 Task: Find connections with filter location Morales with filter topic #lawyeringwith filter profile language German with filter current company Reliance General Insurance with filter school Sri Venkateswara College of Engineering, Tirupati with filter industry Translation and Localization with filter service category Event Planning with filter keywords title Hotel Manager
Action: Mouse moved to (244, 306)
Screenshot: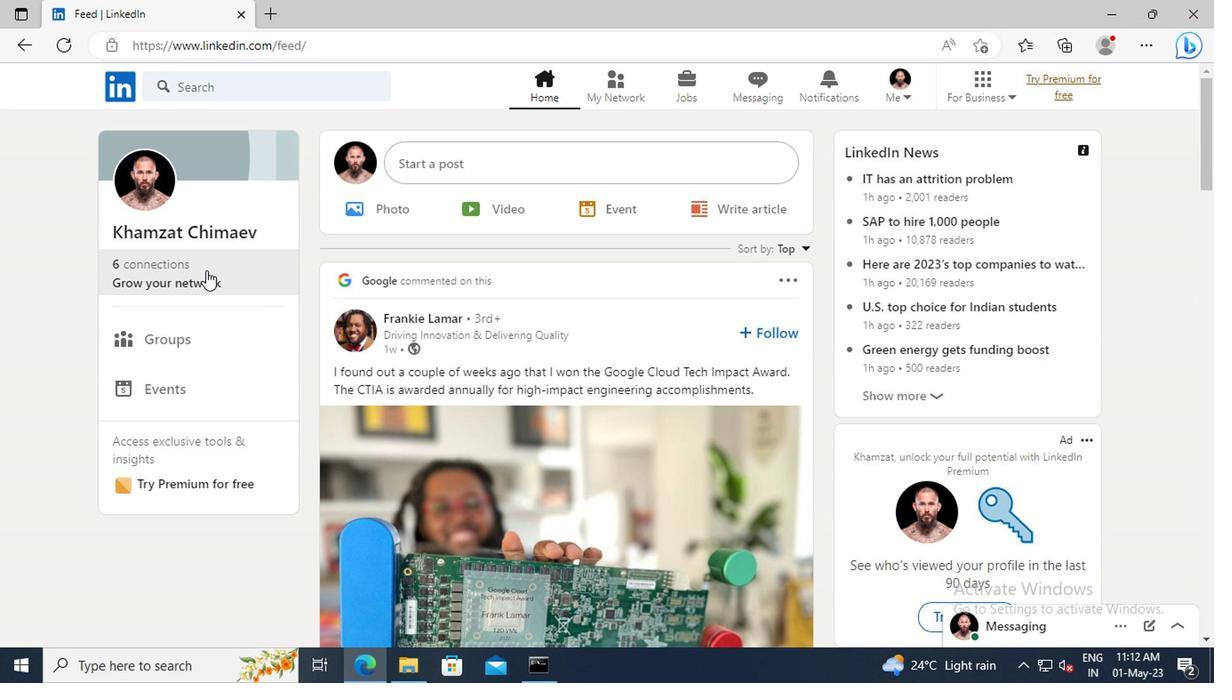 
Action: Mouse pressed left at (244, 306)
Screenshot: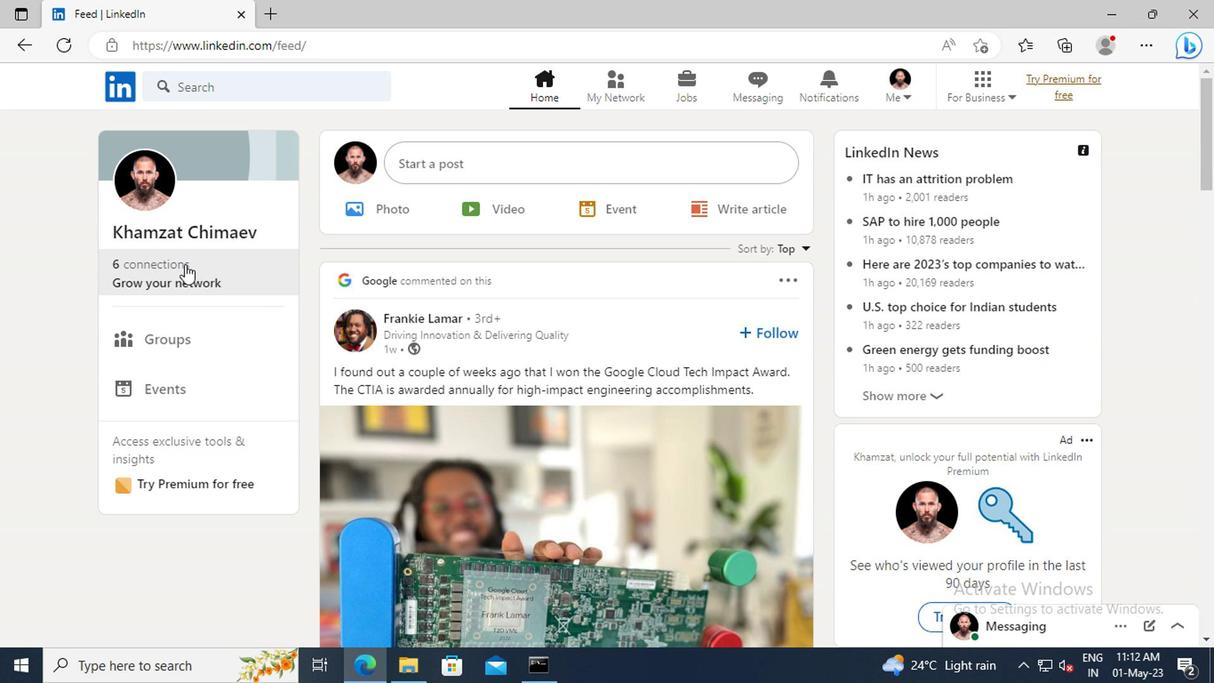 
Action: Mouse moved to (257, 254)
Screenshot: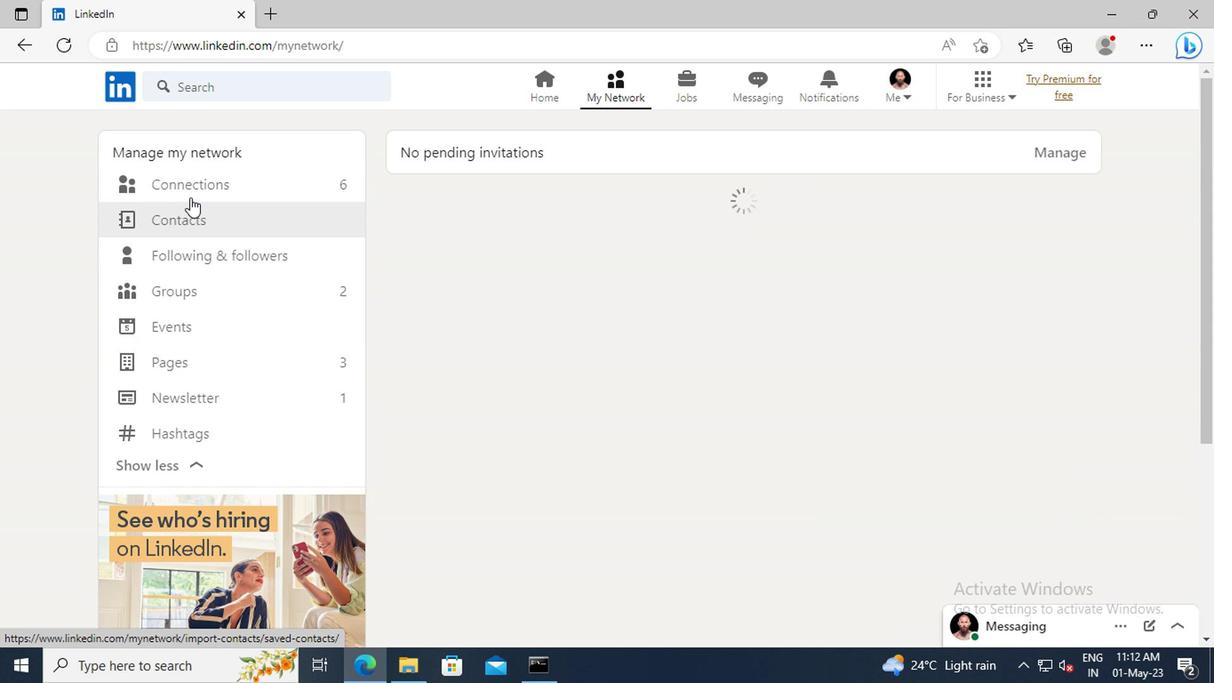 
Action: Mouse pressed left at (257, 254)
Screenshot: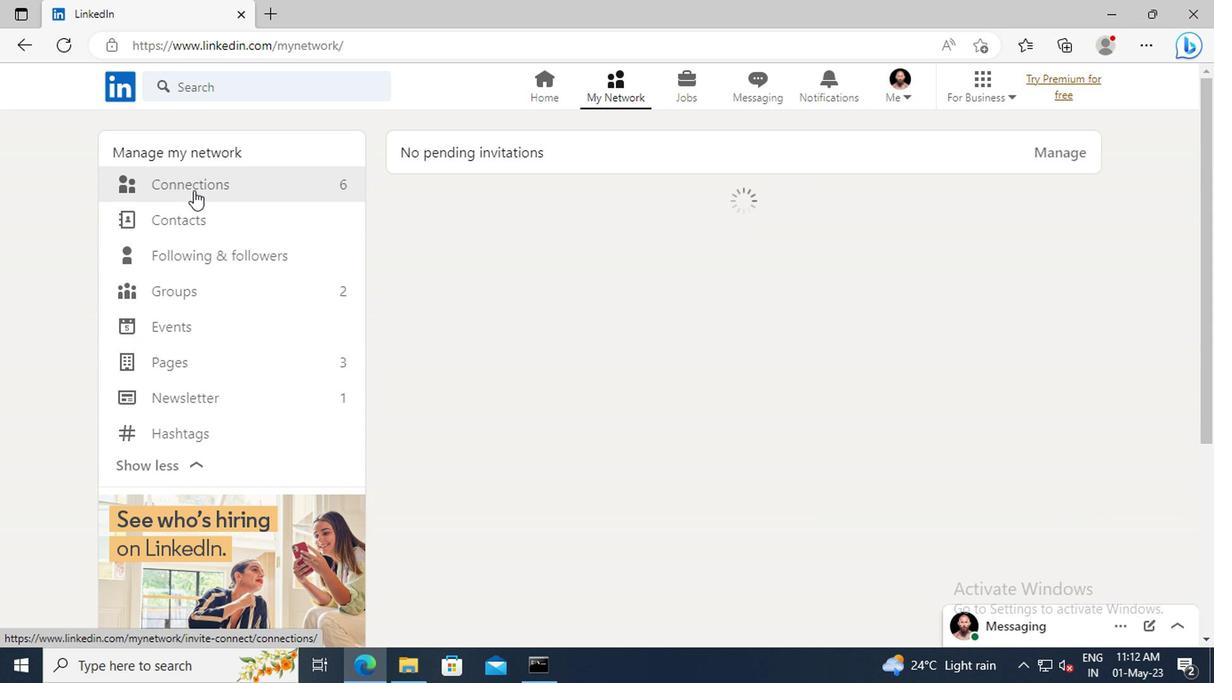 
Action: Mouse moved to (628, 254)
Screenshot: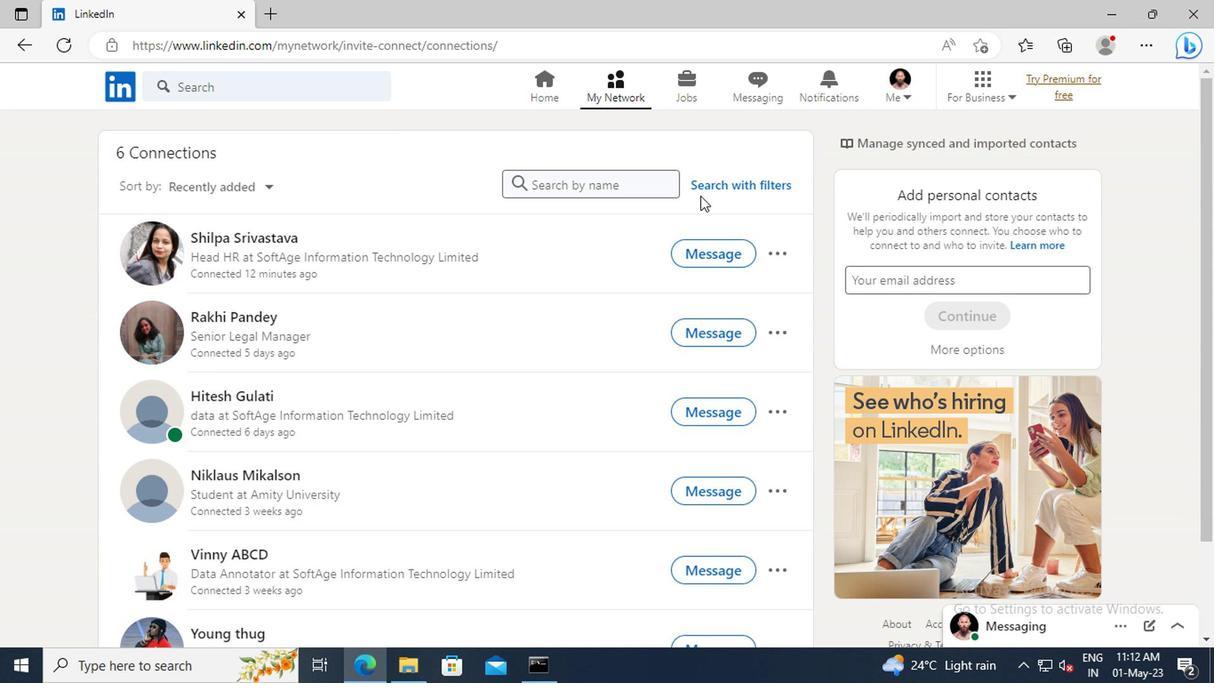 
Action: Mouse pressed left at (628, 254)
Screenshot: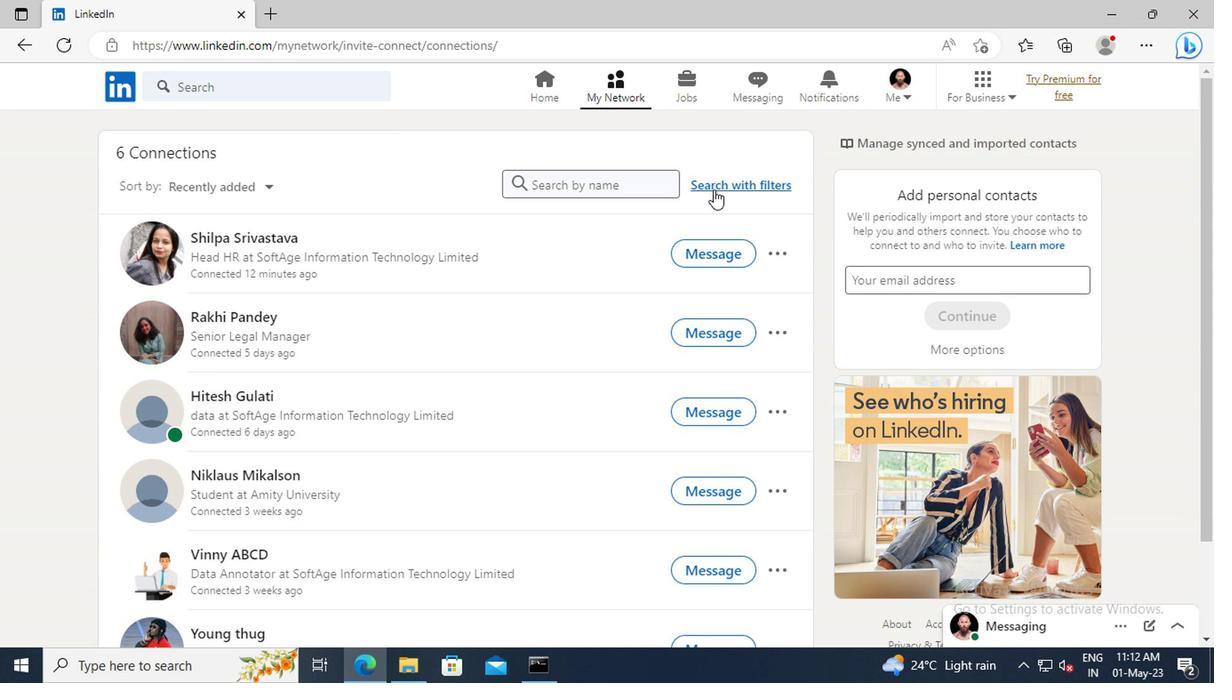 
Action: Mouse moved to (600, 220)
Screenshot: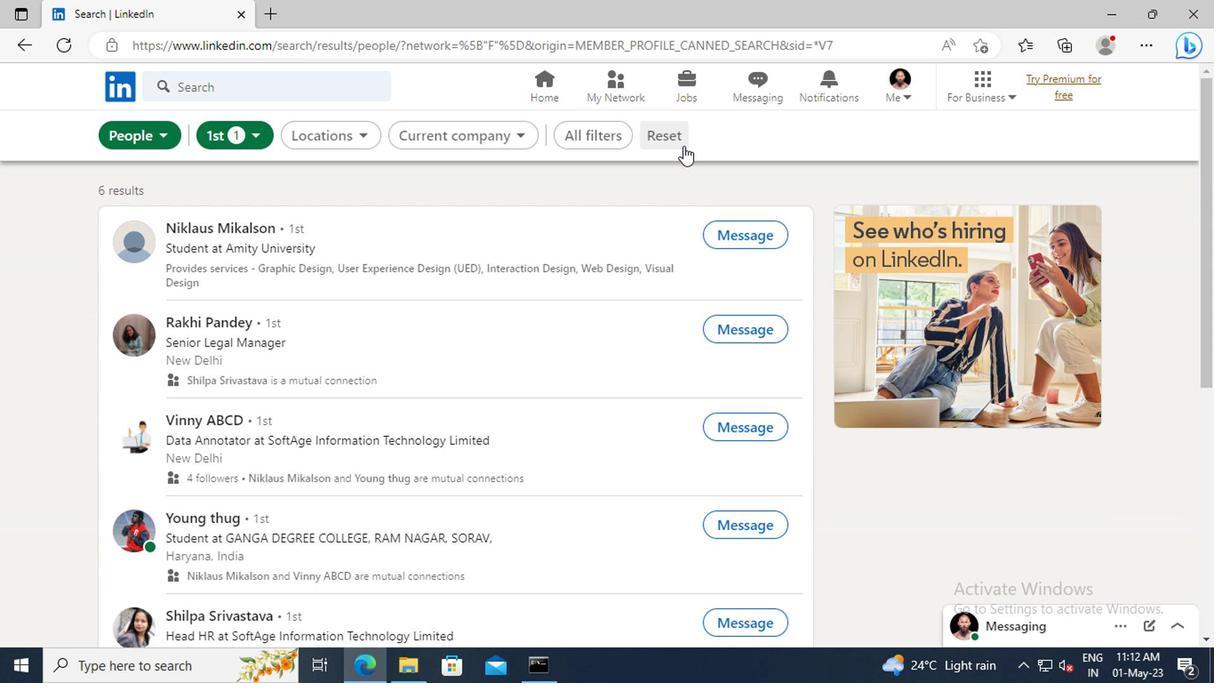 
Action: Mouse pressed left at (600, 220)
Screenshot: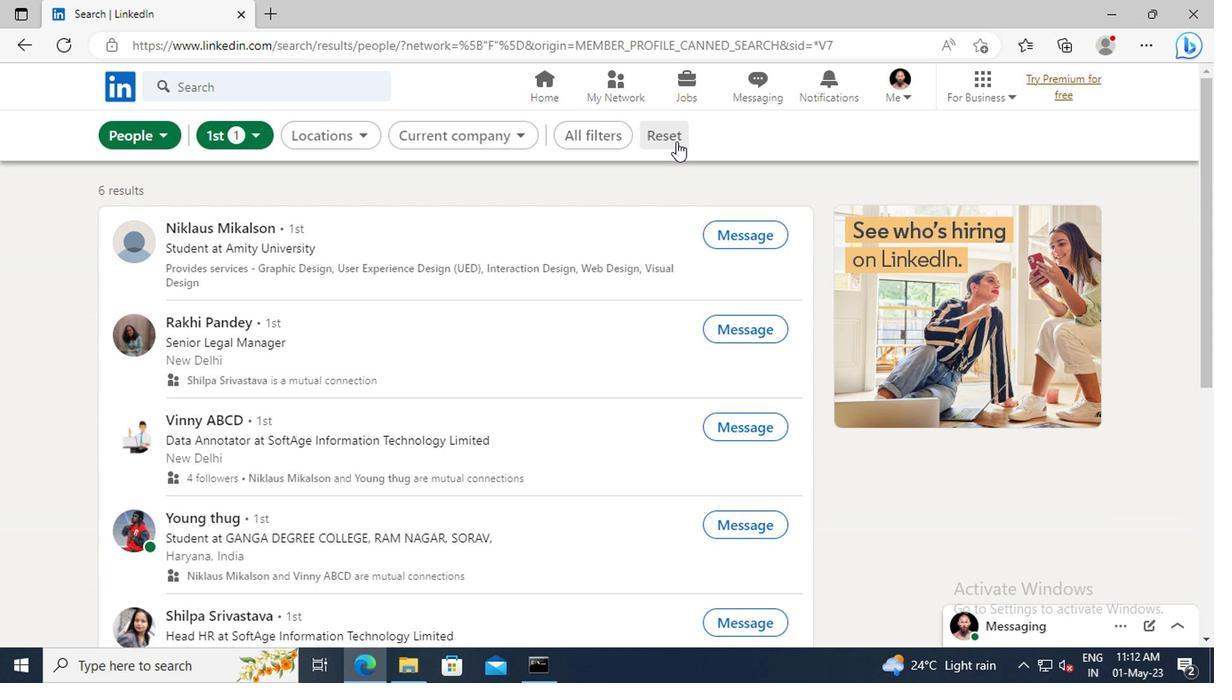 
Action: Mouse moved to (571, 217)
Screenshot: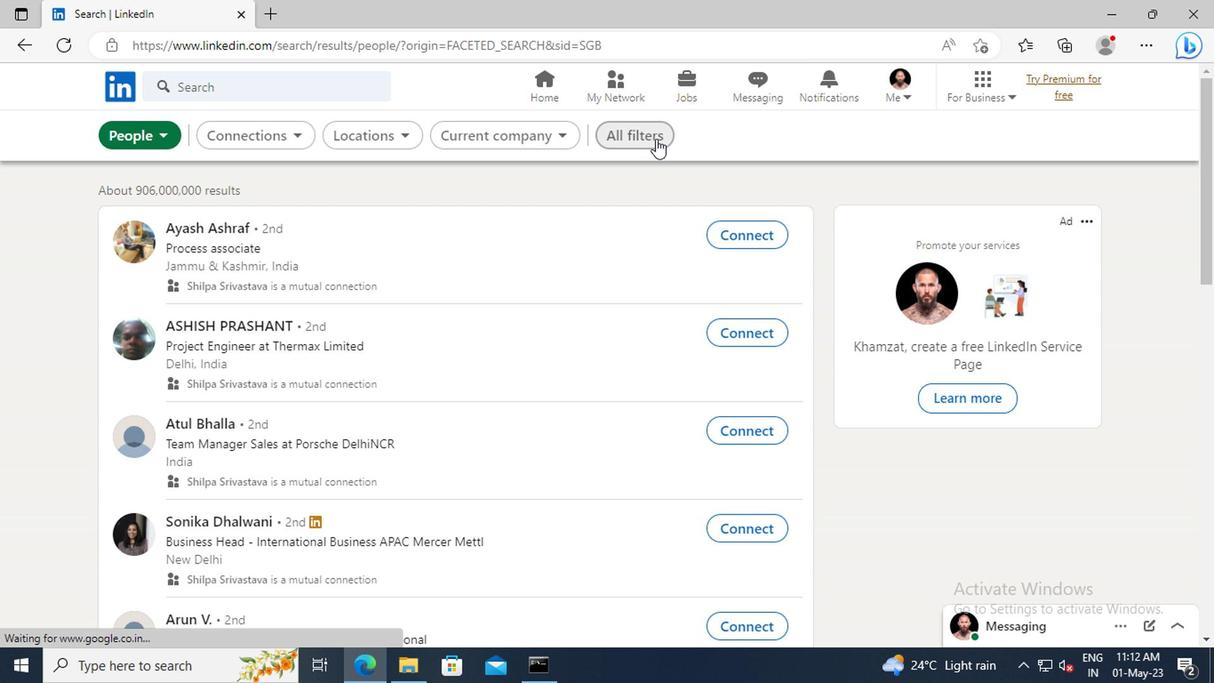 
Action: Mouse pressed left at (571, 217)
Screenshot: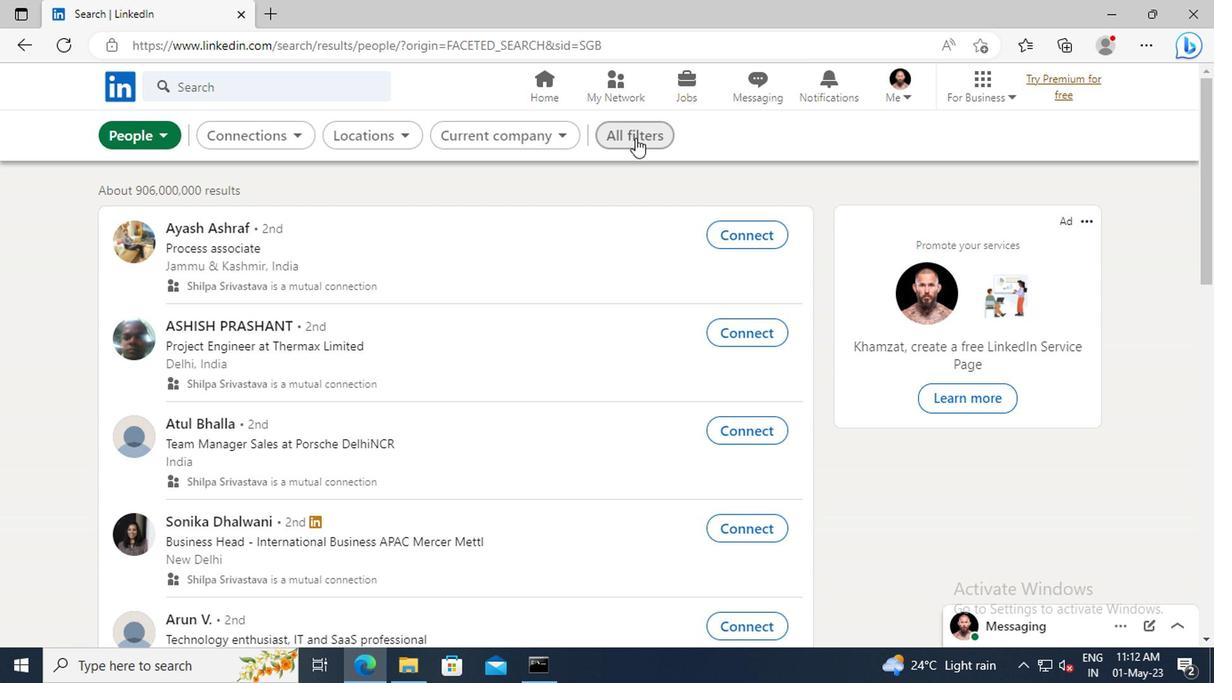 
Action: Mouse moved to (803, 308)
Screenshot: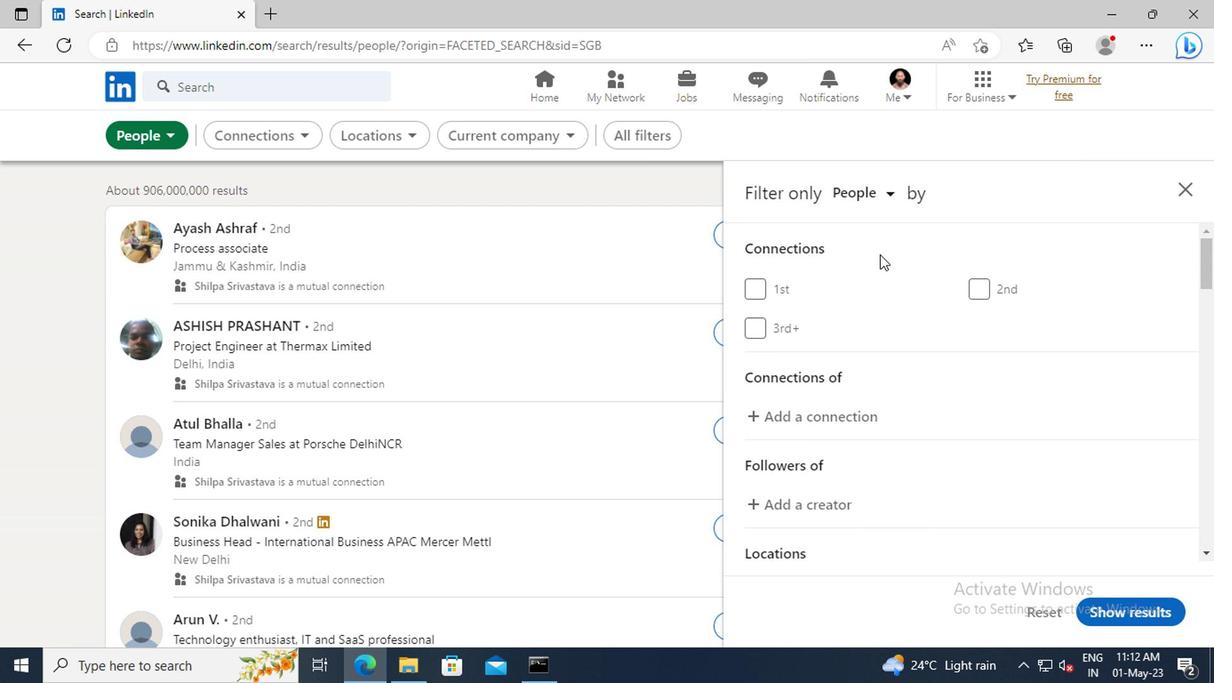 
Action: Mouse scrolled (803, 308) with delta (0, 0)
Screenshot: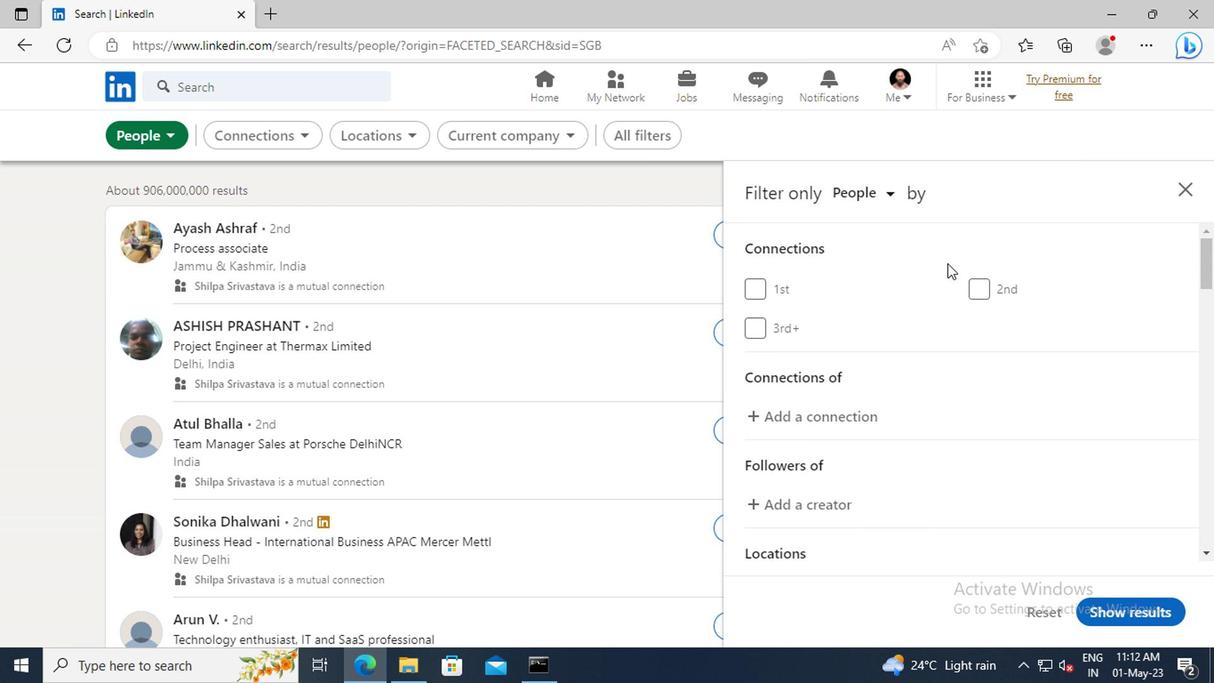
Action: Mouse scrolled (803, 308) with delta (0, 0)
Screenshot: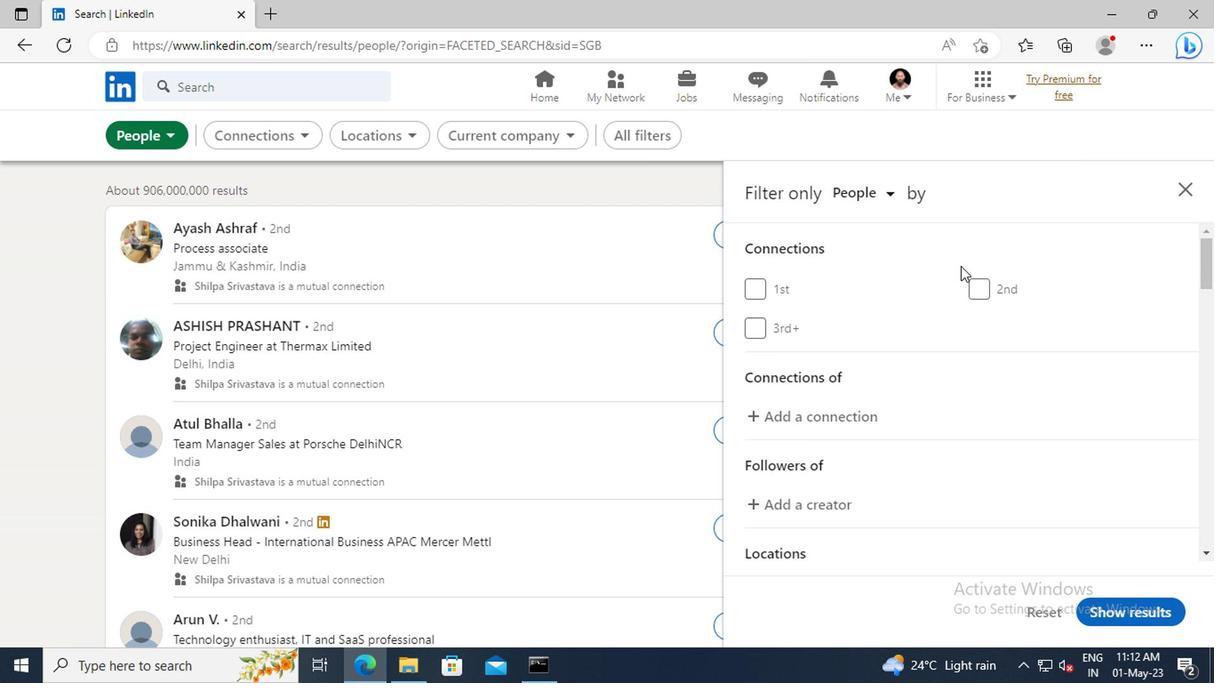 
Action: Mouse scrolled (803, 308) with delta (0, 0)
Screenshot: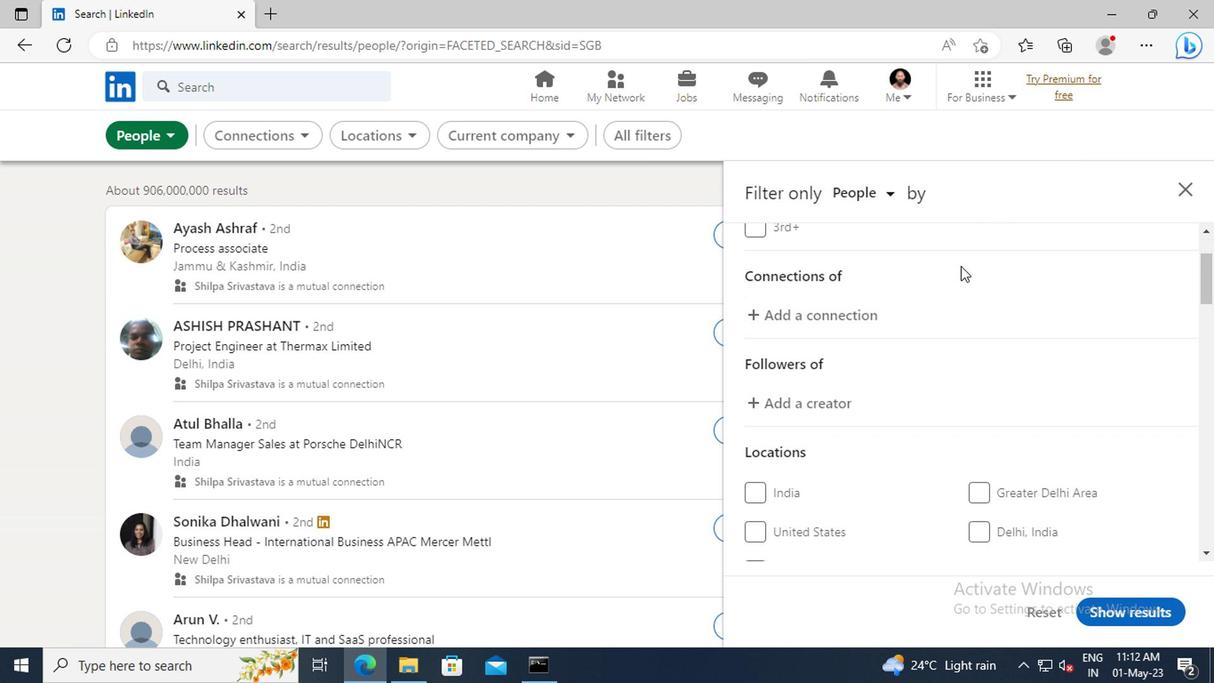 
Action: Mouse scrolled (803, 308) with delta (0, 0)
Screenshot: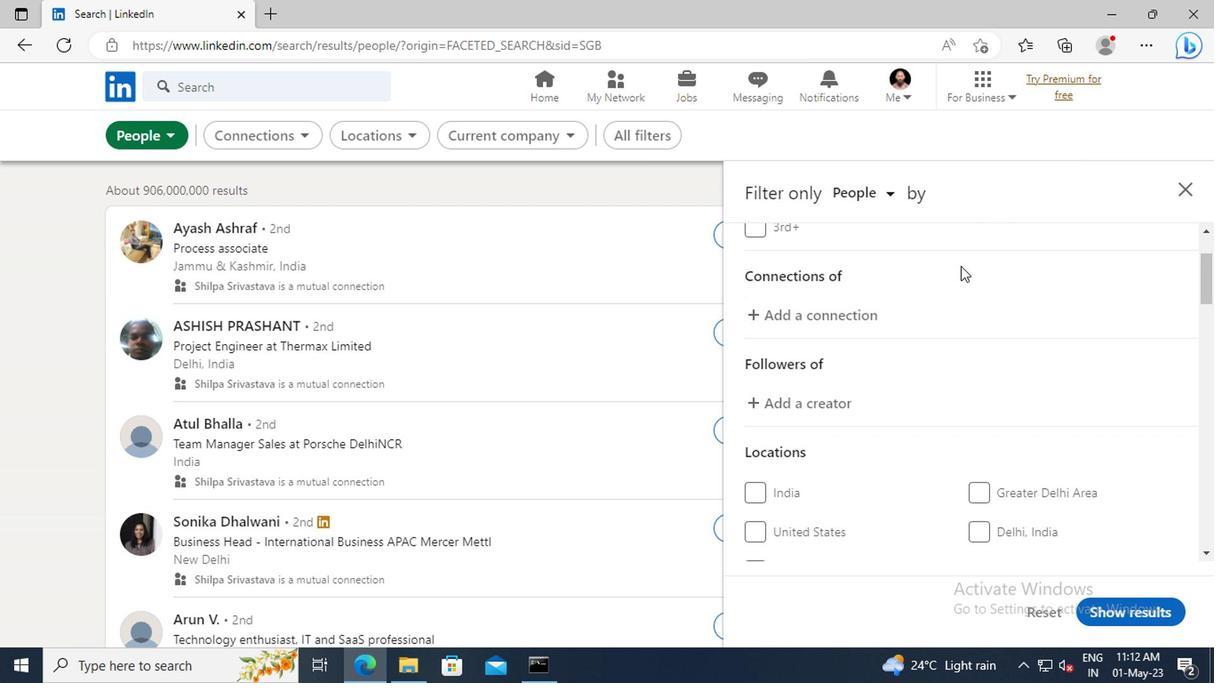 
Action: Mouse scrolled (803, 308) with delta (0, 0)
Screenshot: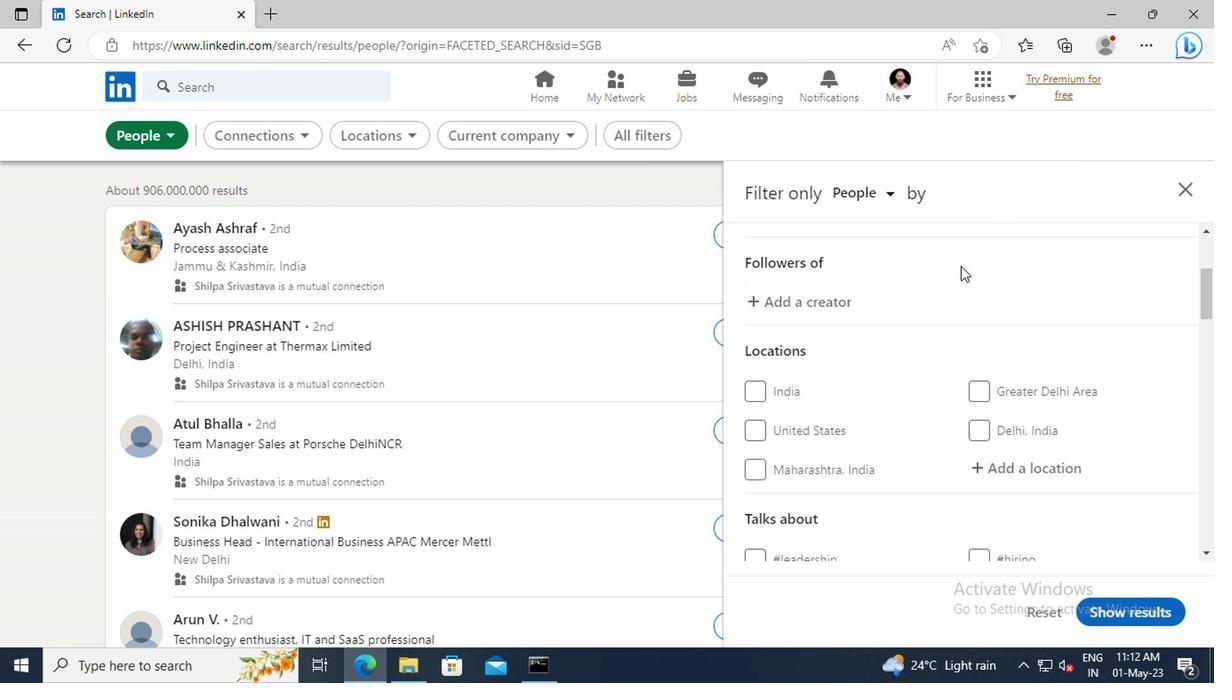 
Action: Mouse scrolled (803, 308) with delta (0, 0)
Screenshot: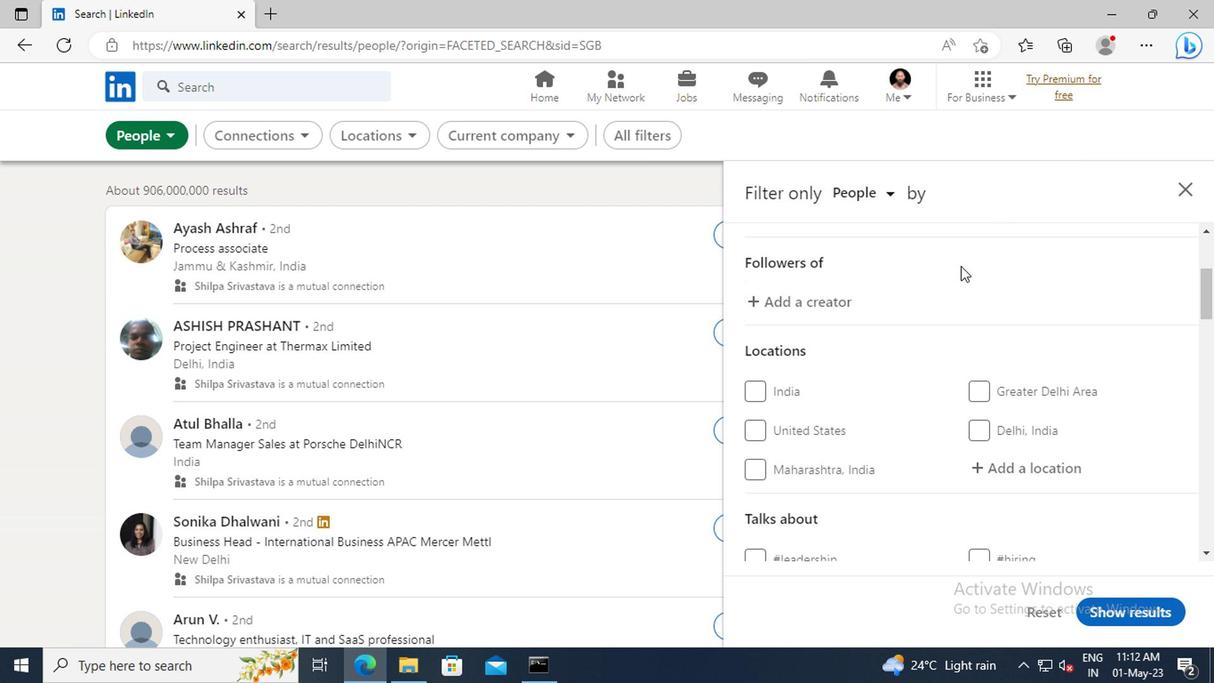 
Action: Mouse moved to (815, 378)
Screenshot: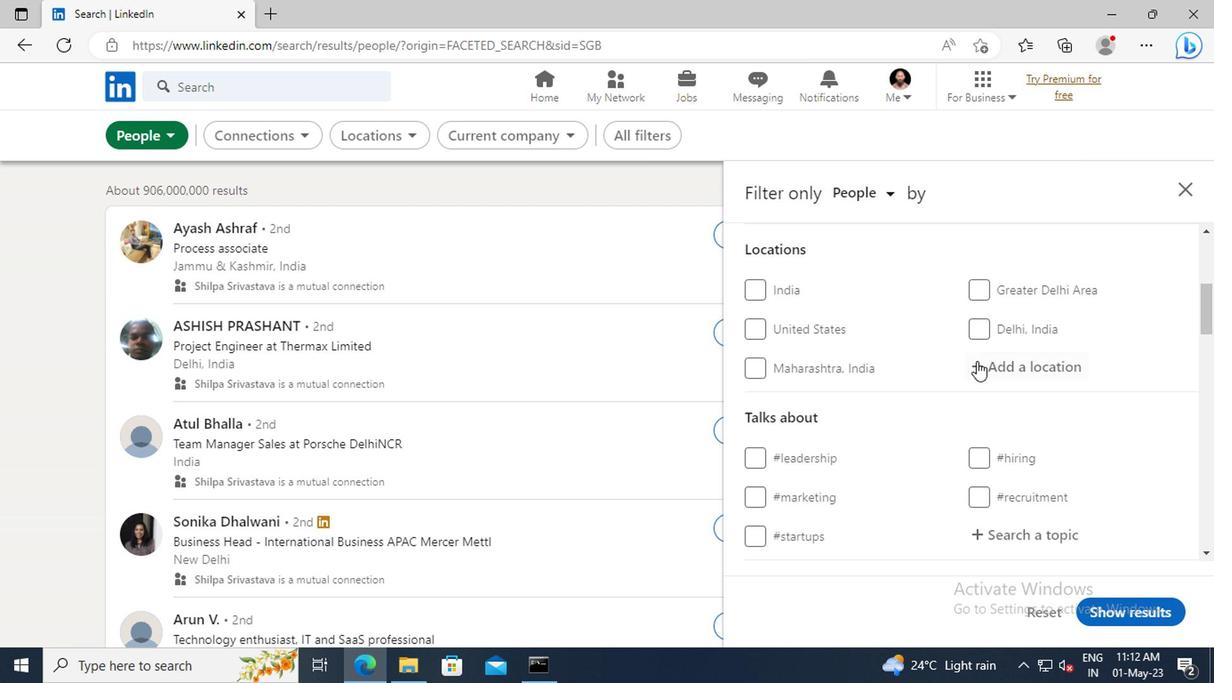 
Action: Mouse pressed left at (815, 378)
Screenshot: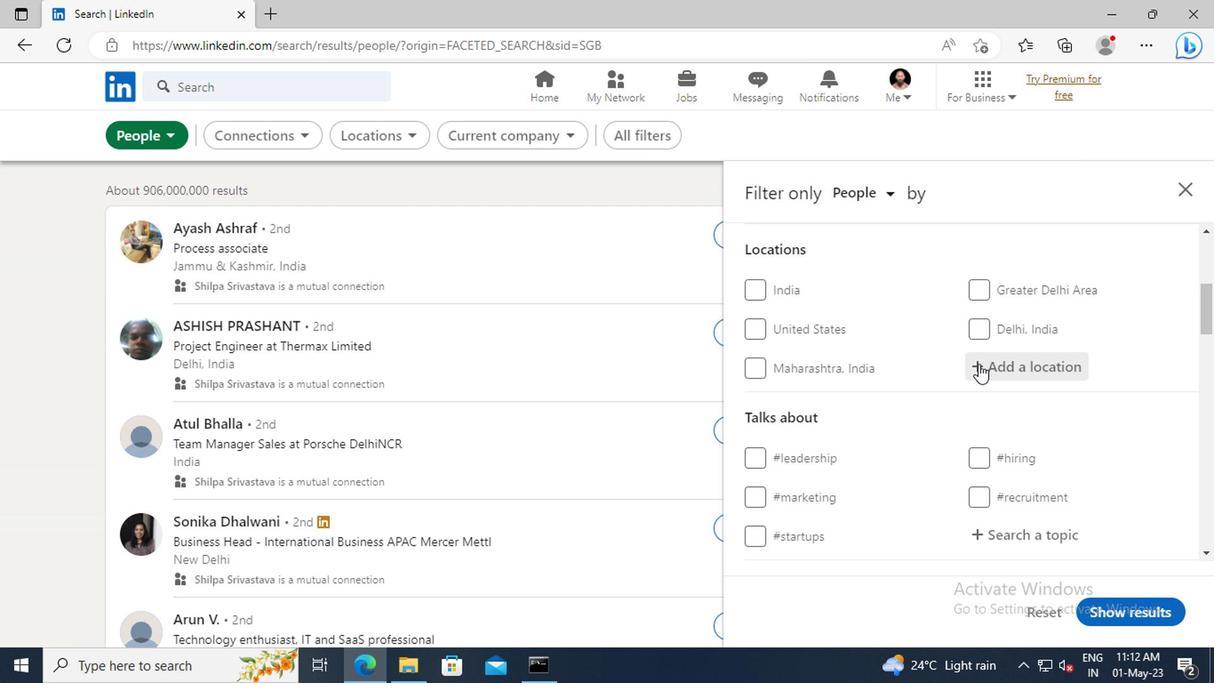 
Action: Key pressed <Key.shift>MORALES
Screenshot: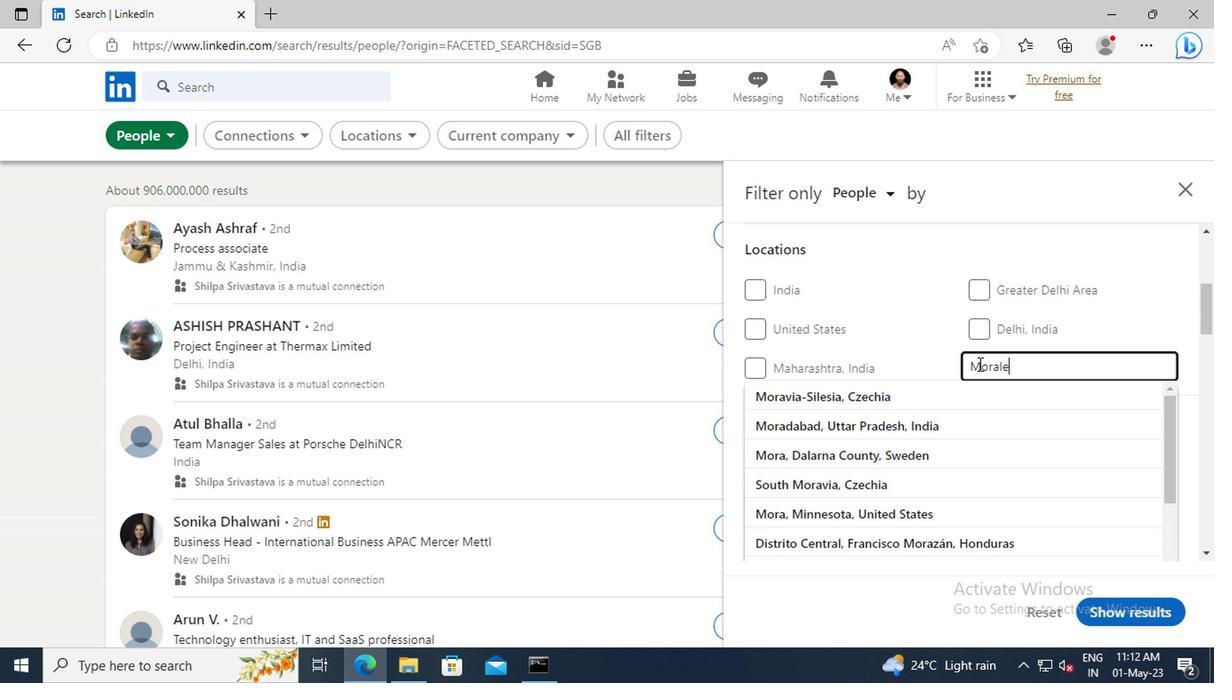 
Action: Mouse moved to (819, 395)
Screenshot: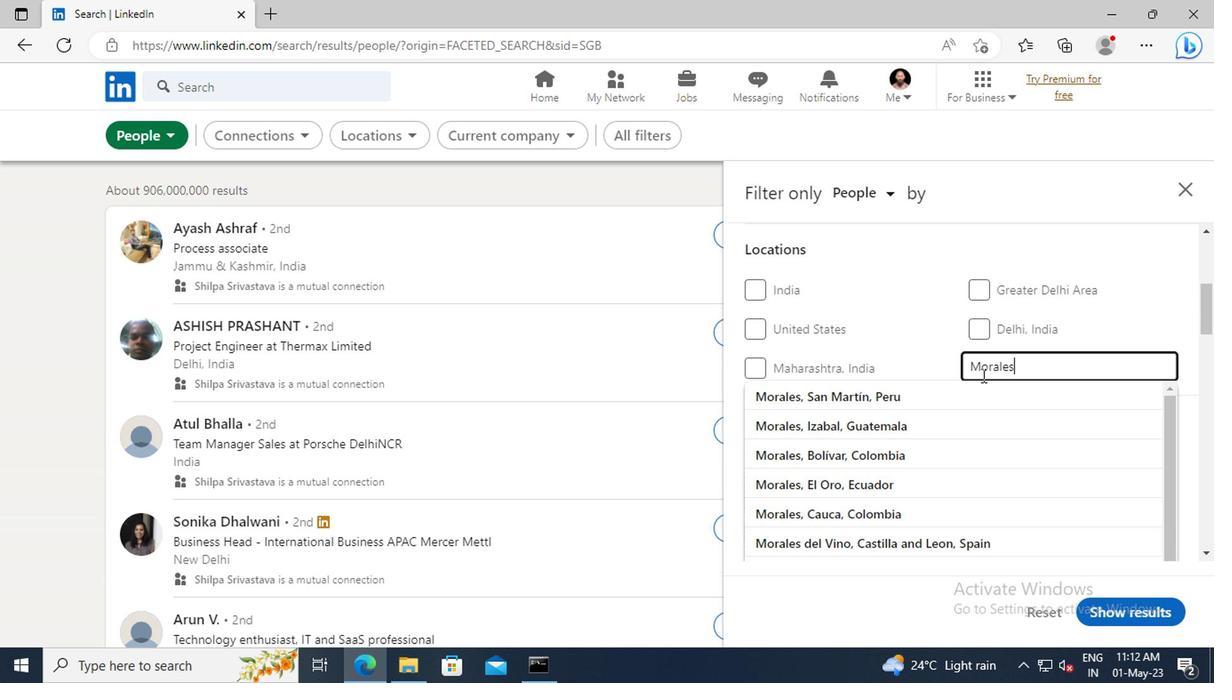 
Action: Mouse pressed left at (819, 395)
Screenshot: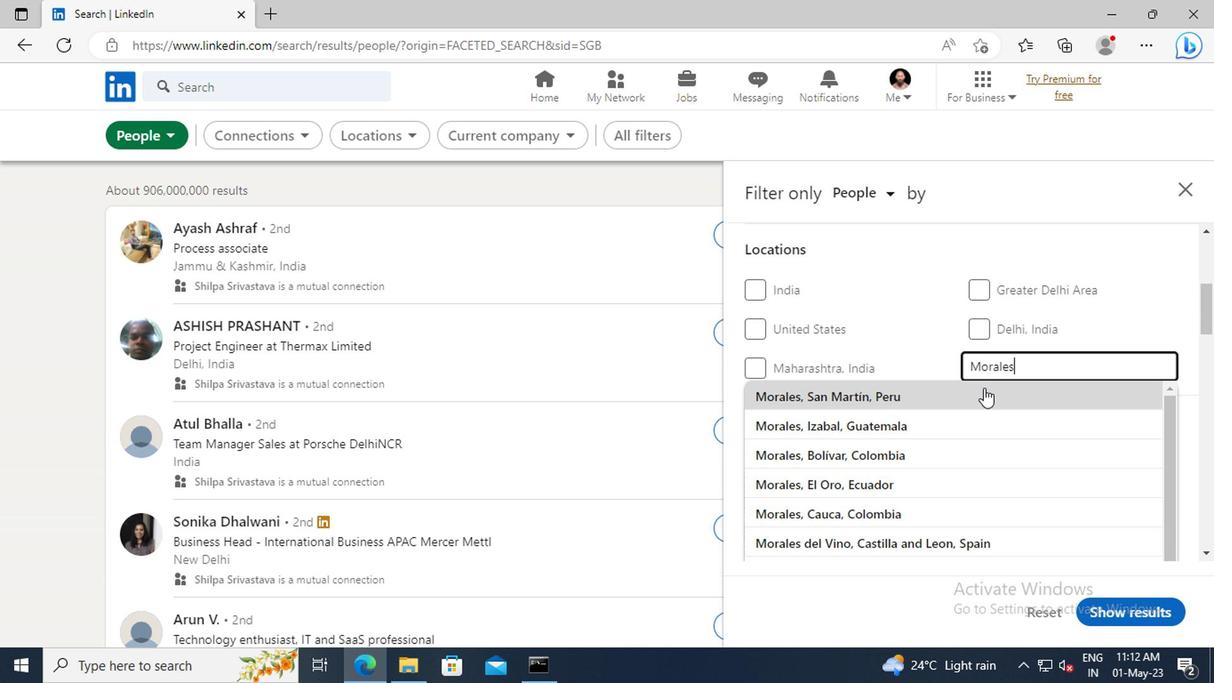 
Action: Mouse scrolled (819, 394) with delta (0, 0)
Screenshot: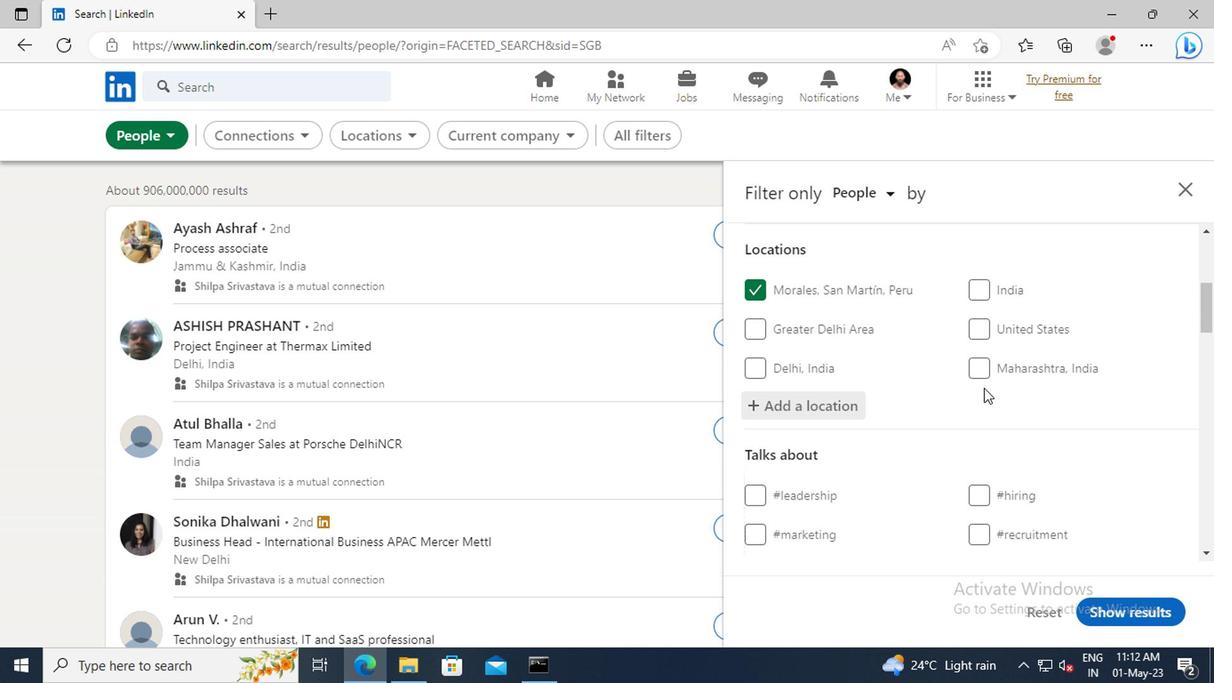
Action: Mouse scrolled (819, 394) with delta (0, 0)
Screenshot: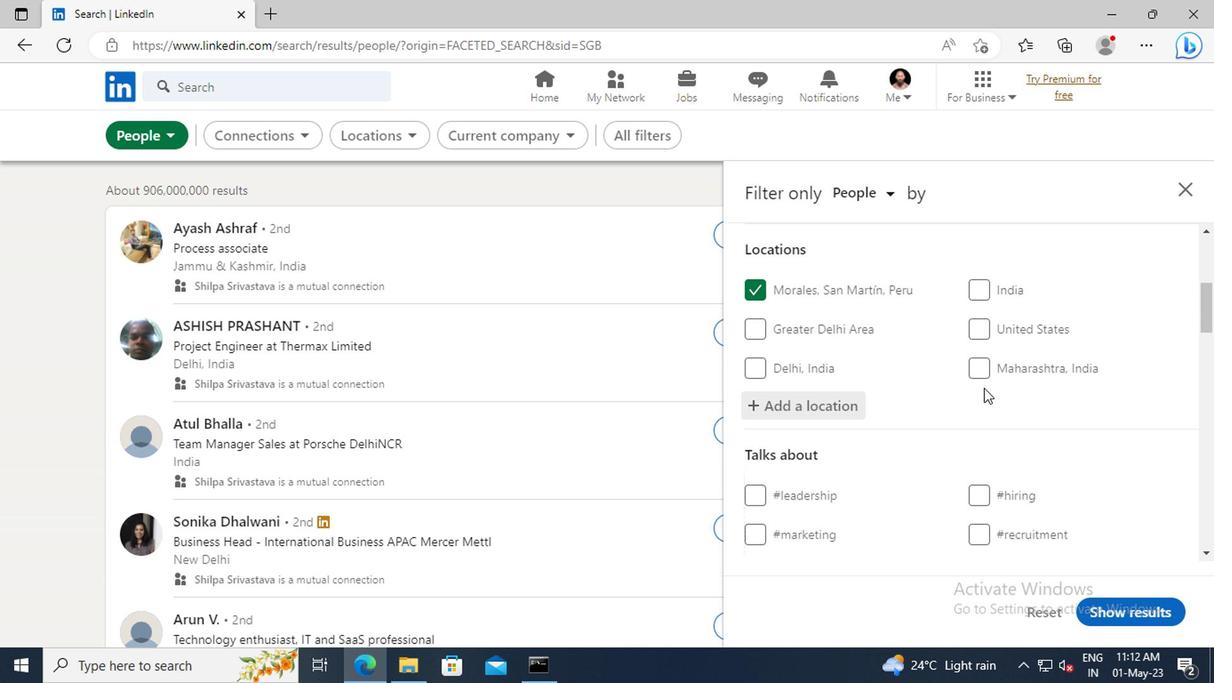 
Action: Mouse moved to (820, 385)
Screenshot: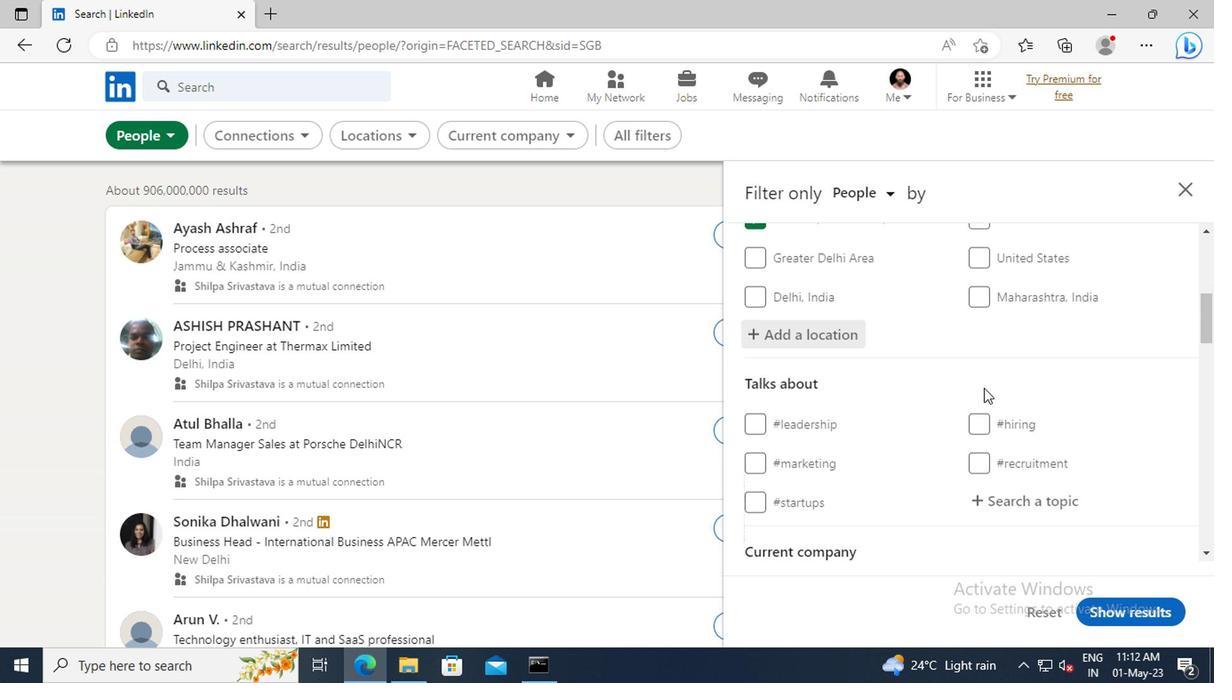 
Action: Mouse scrolled (820, 385) with delta (0, 0)
Screenshot: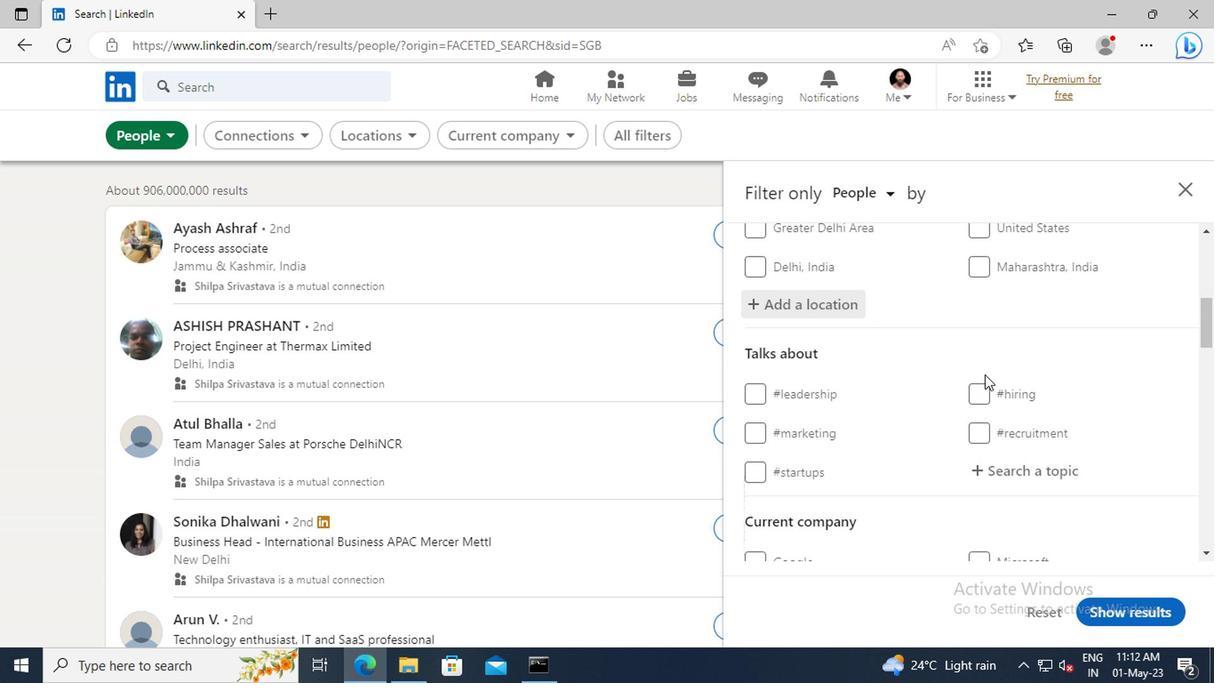 
Action: Mouse scrolled (820, 385) with delta (0, 0)
Screenshot: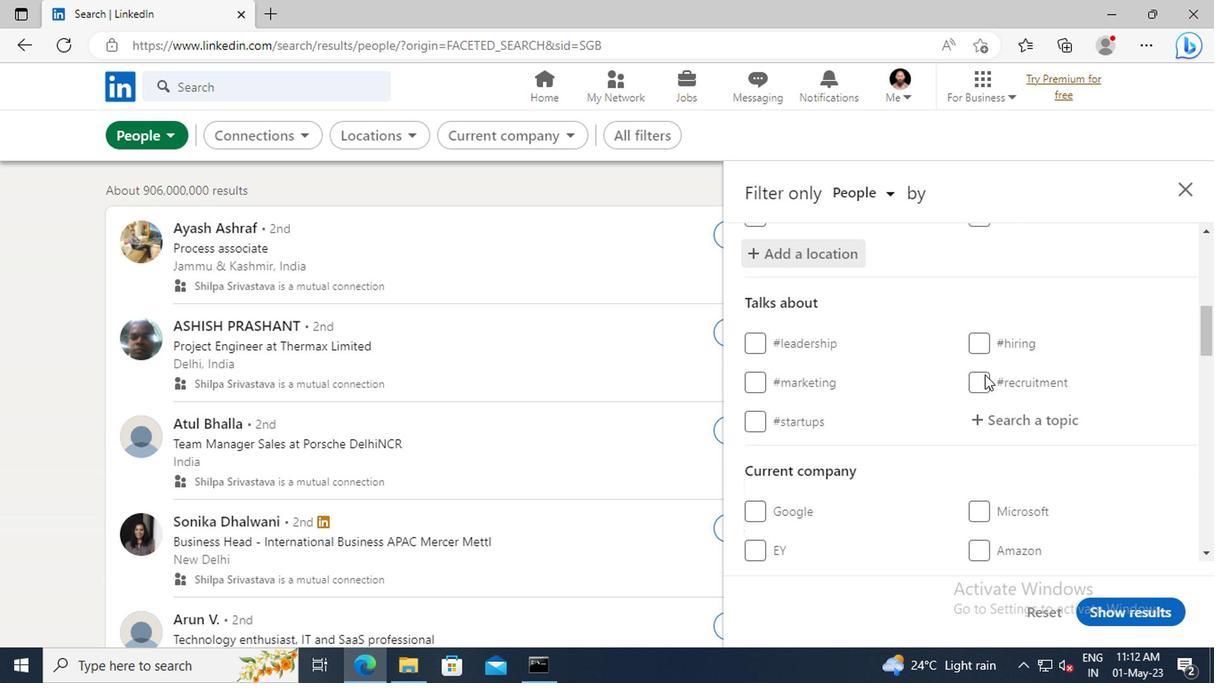 
Action: Mouse moved to (825, 386)
Screenshot: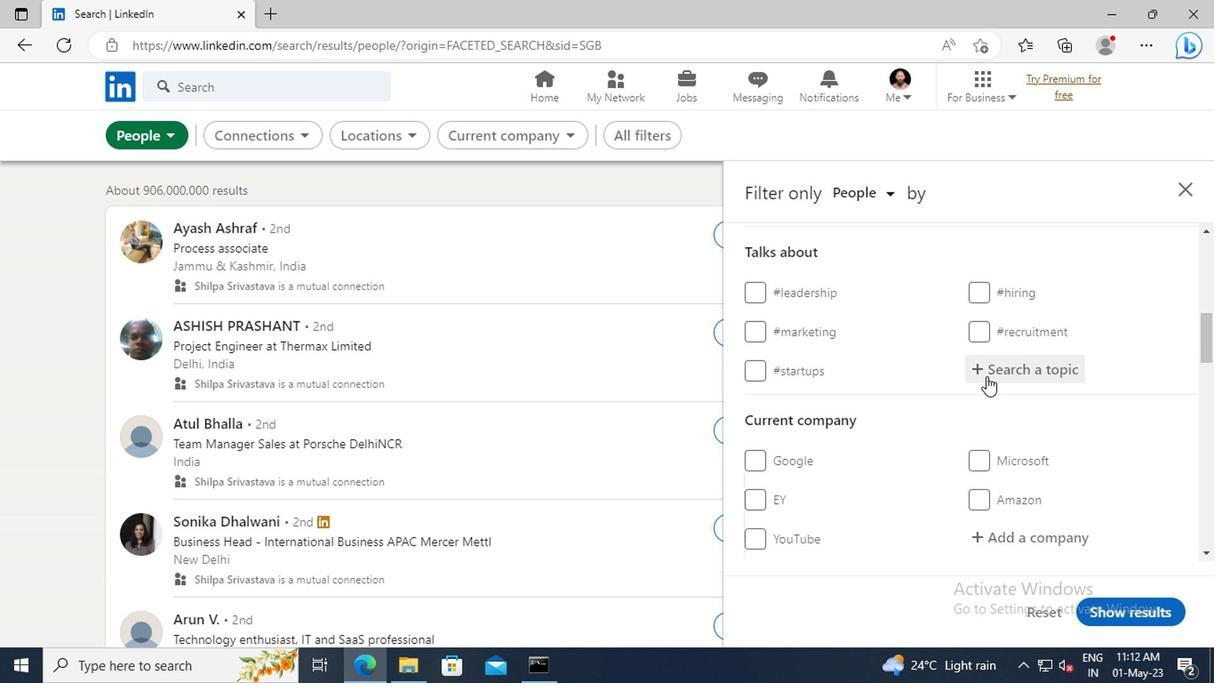 
Action: Mouse pressed left at (825, 386)
Screenshot: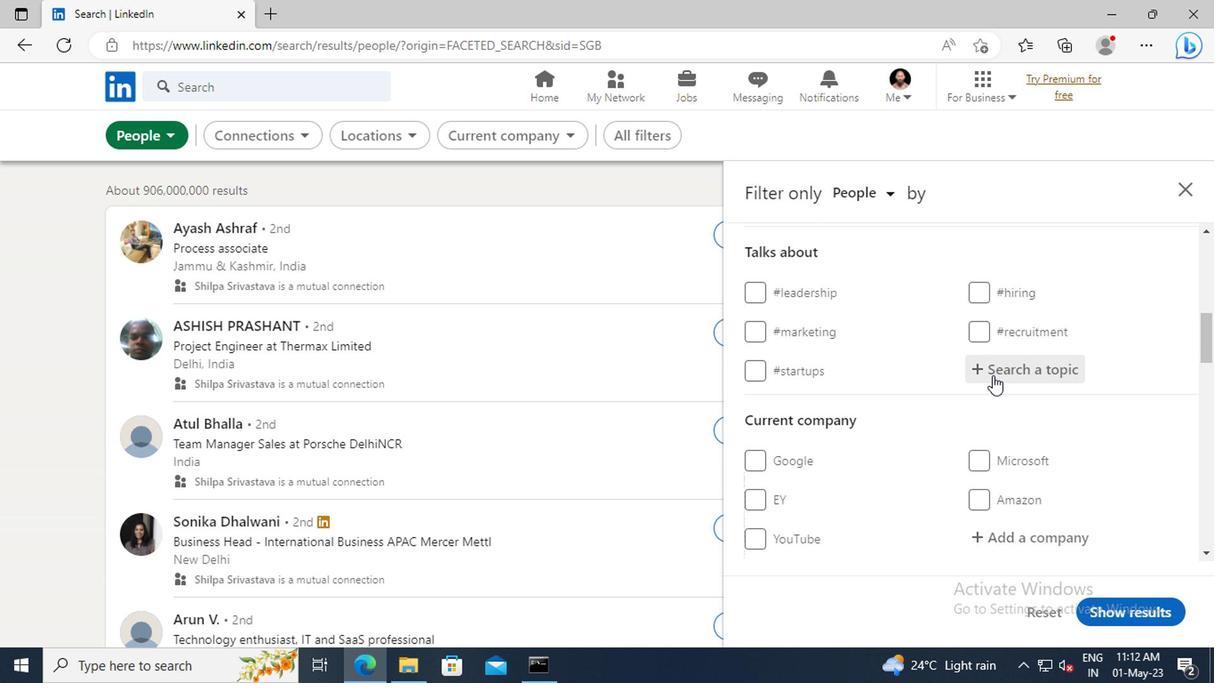 
Action: Key pressed LAWYERING
Screenshot: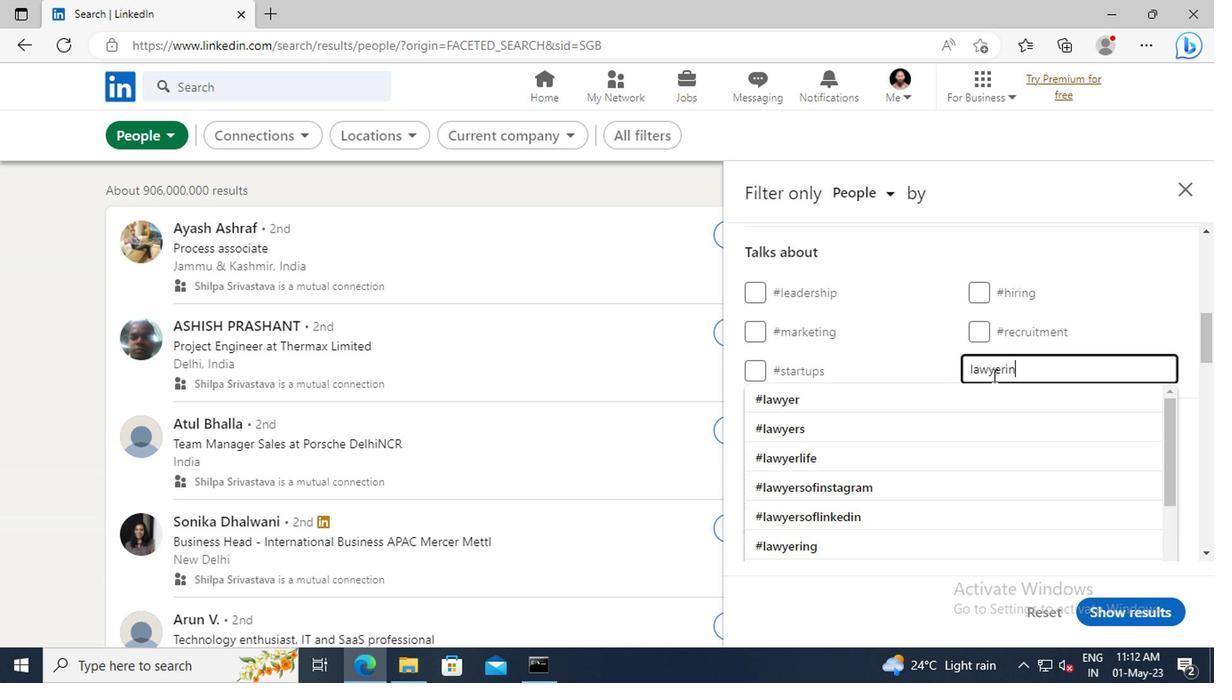 
Action: Mouse moved to (827, 400)
Screenshot: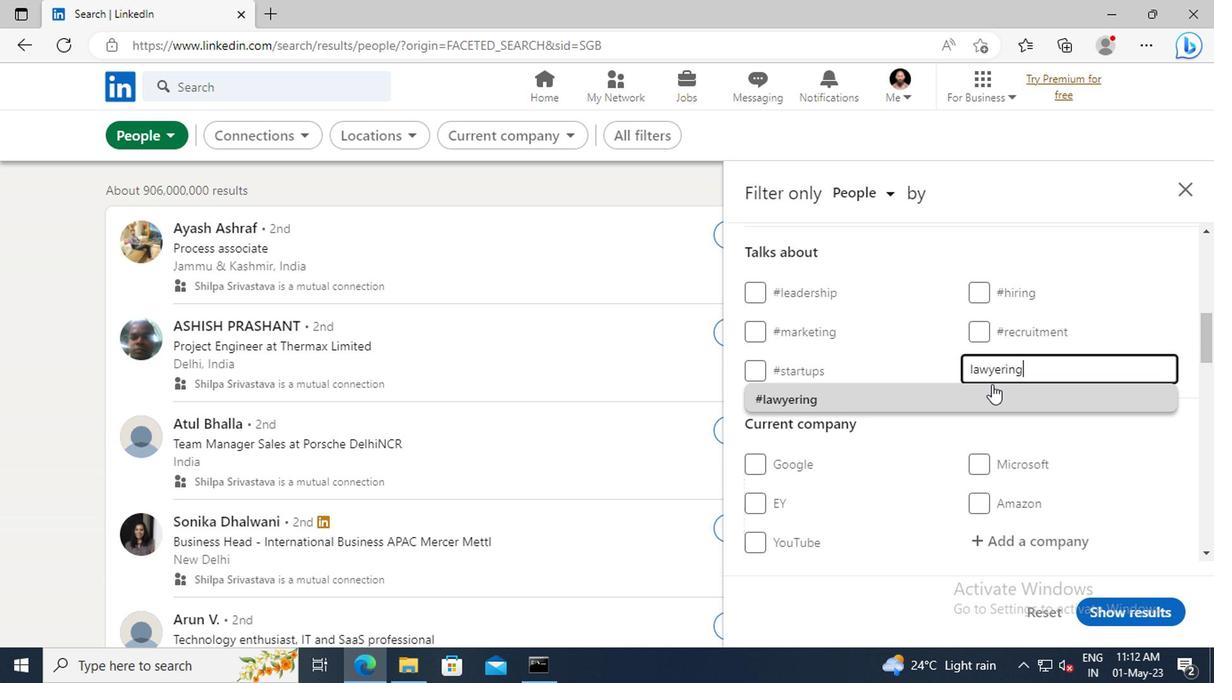 
Action: Mouse pressed left at (827, 400)
Screenshot: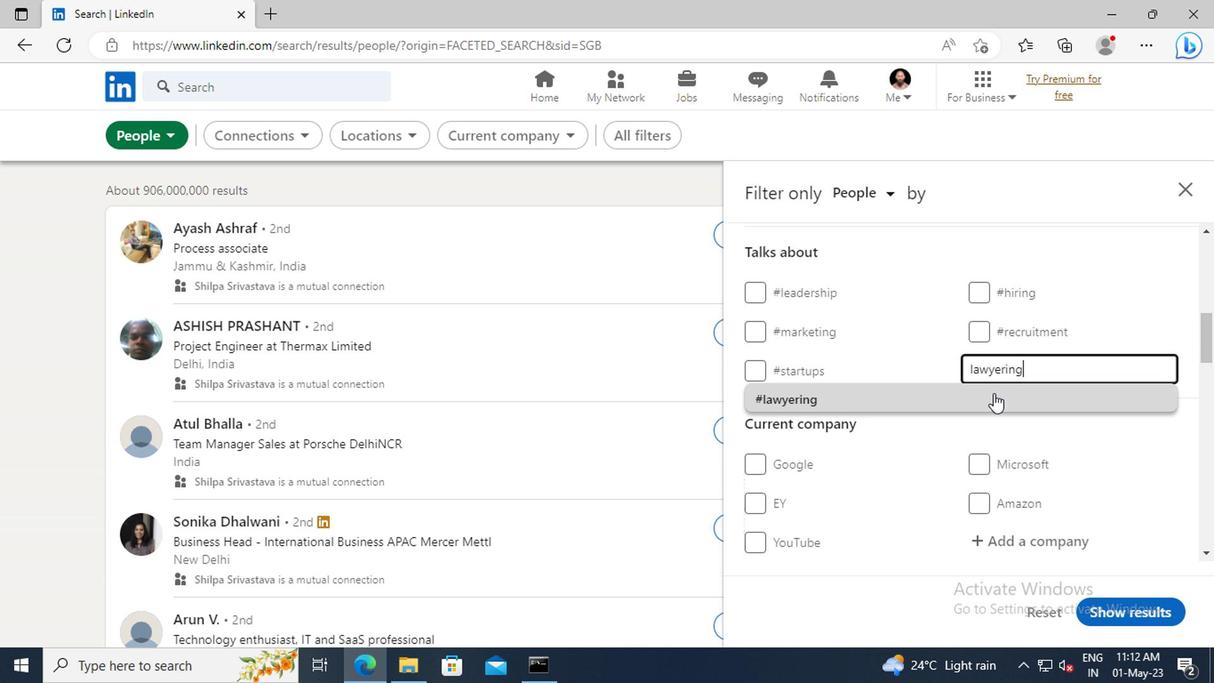 
Action: Mouse scrolled (827, 399) with delta (0, 0)
Screenshot: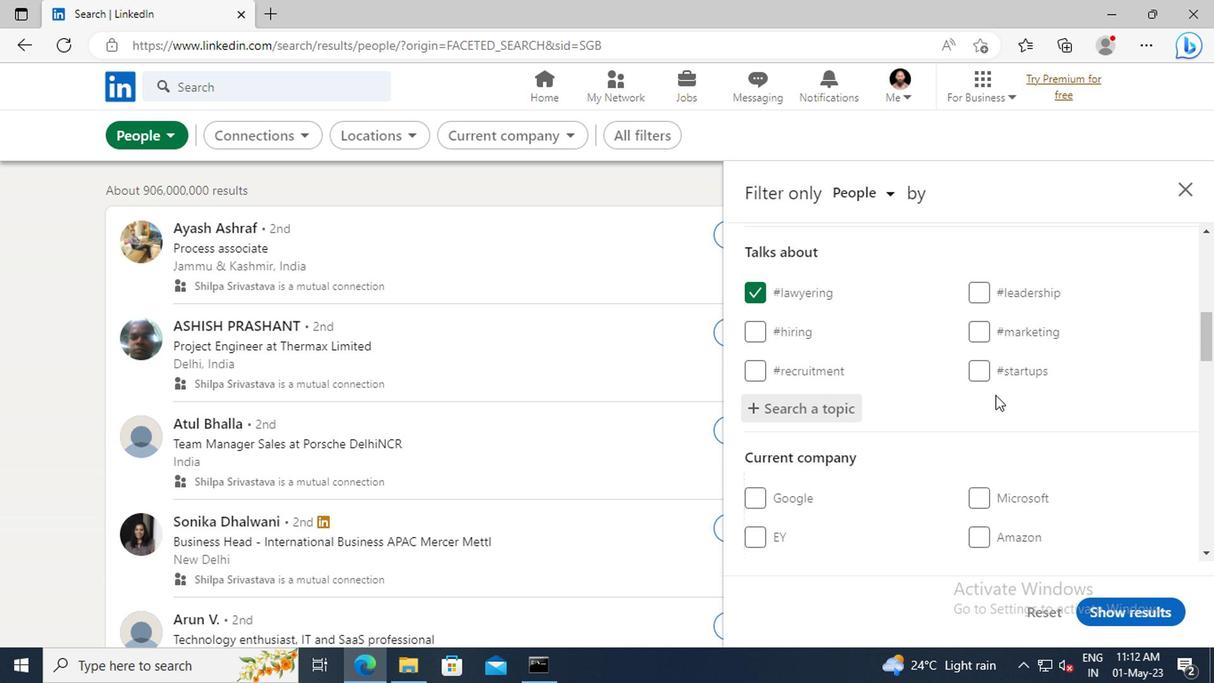 
Action: Mouse scrolled (827, 399) with delta (0, 0)
Screenshot: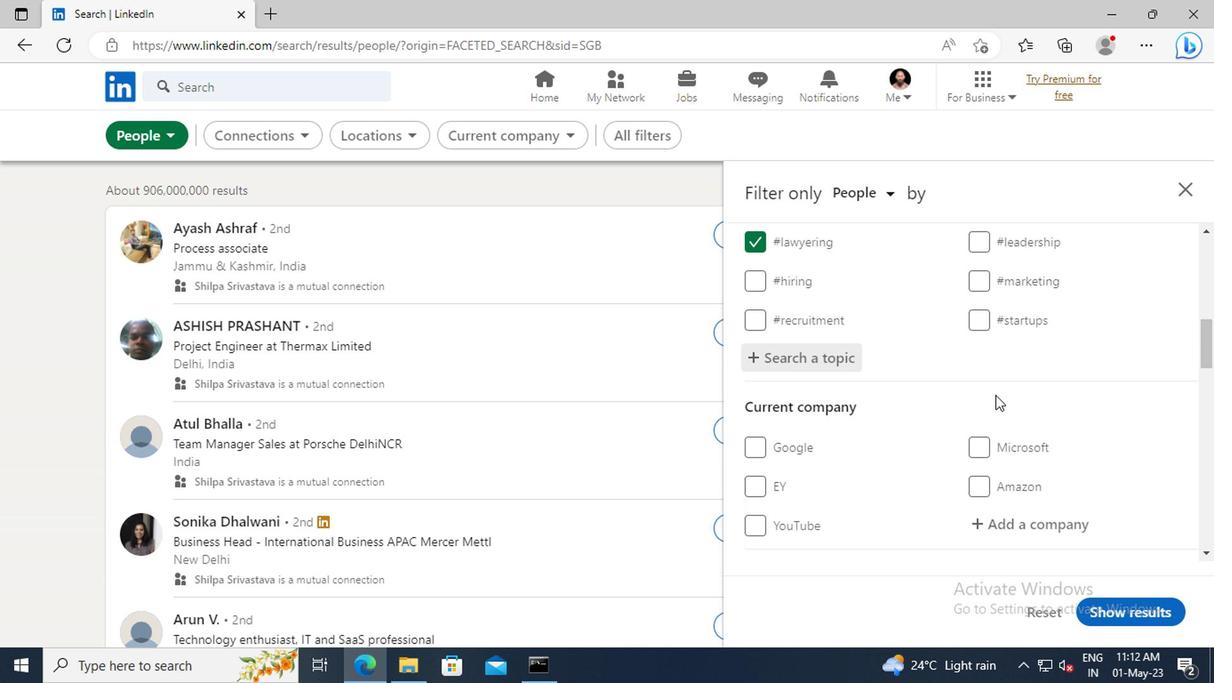 
Action: Mouse scrolled (827, 399) with delta (0, 0)
Screenshot: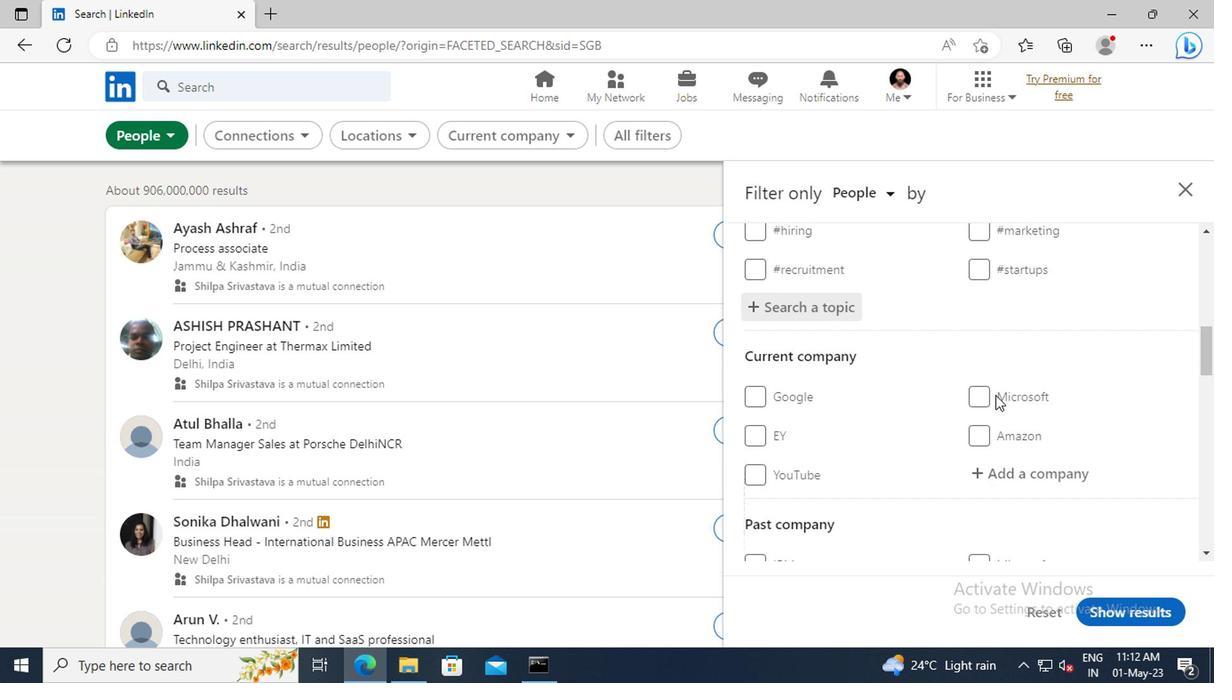 
Action: Mouse scrolled (827, 399) with delta (0, 0)
Screenshot: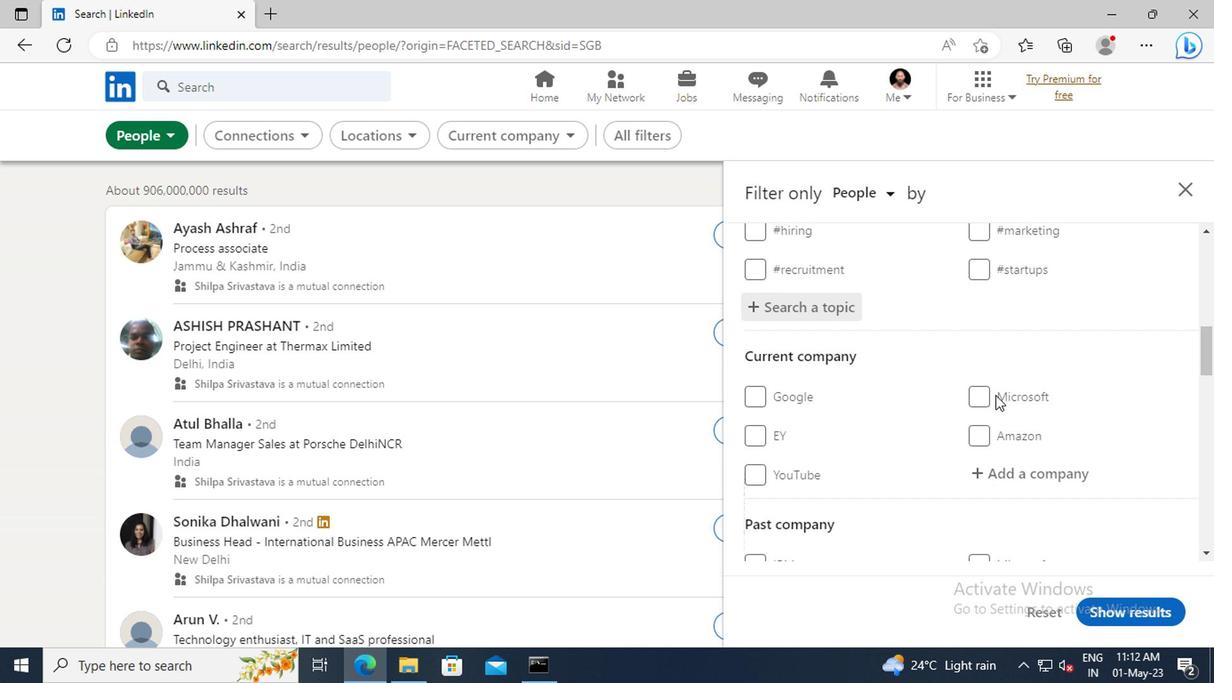 
Action: Mouse scrolled (827, 399) with delta (0, 0)
Screenshot: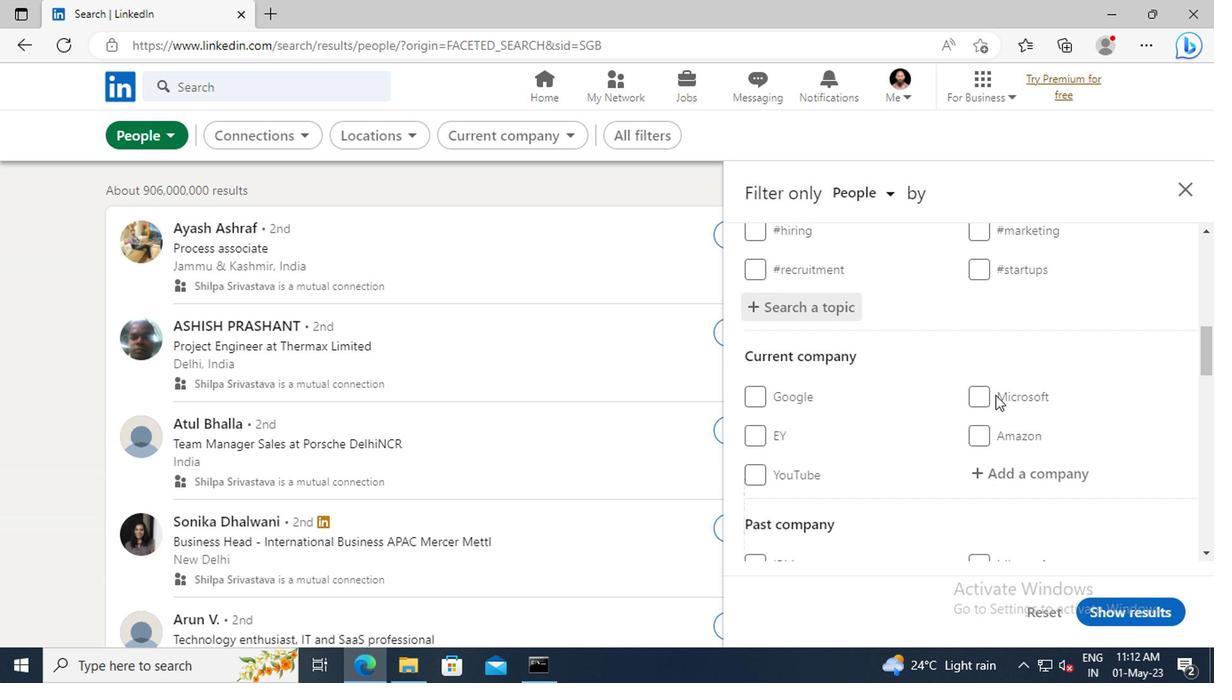 
Action: Mouse scrolled (827, 399) with delta (0, 0)
Screenshot: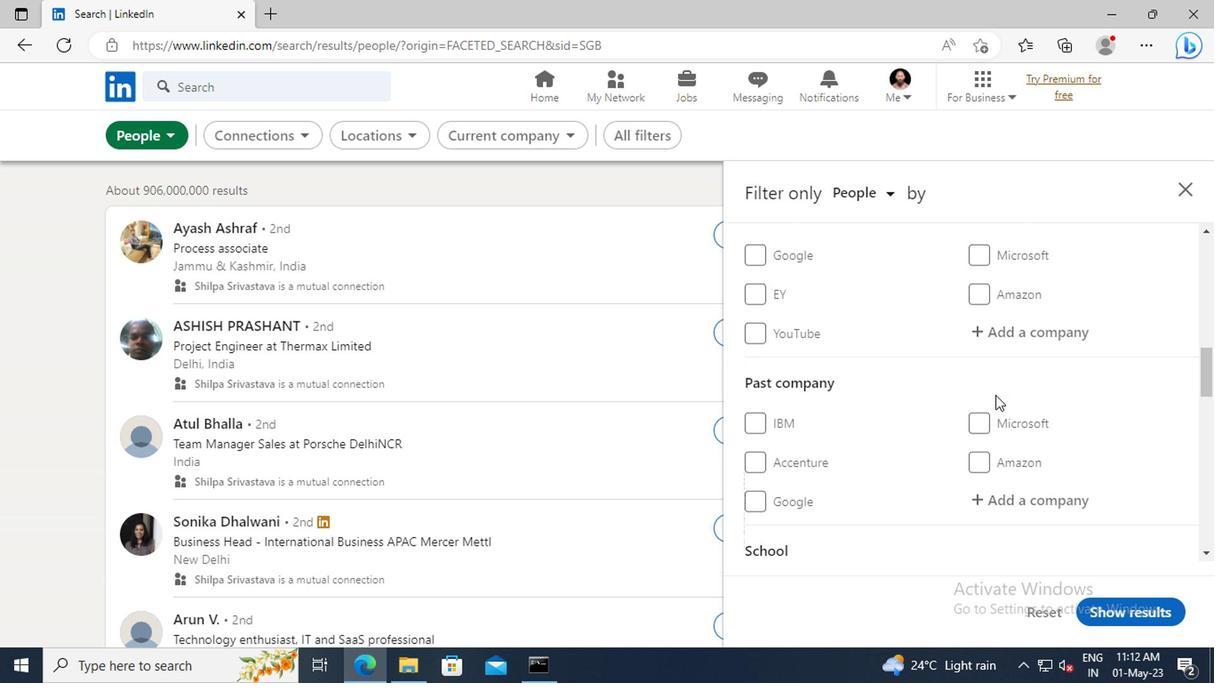 
Action: Mouse scrolled (827, 399) with delta (0, 0)
Screenshot: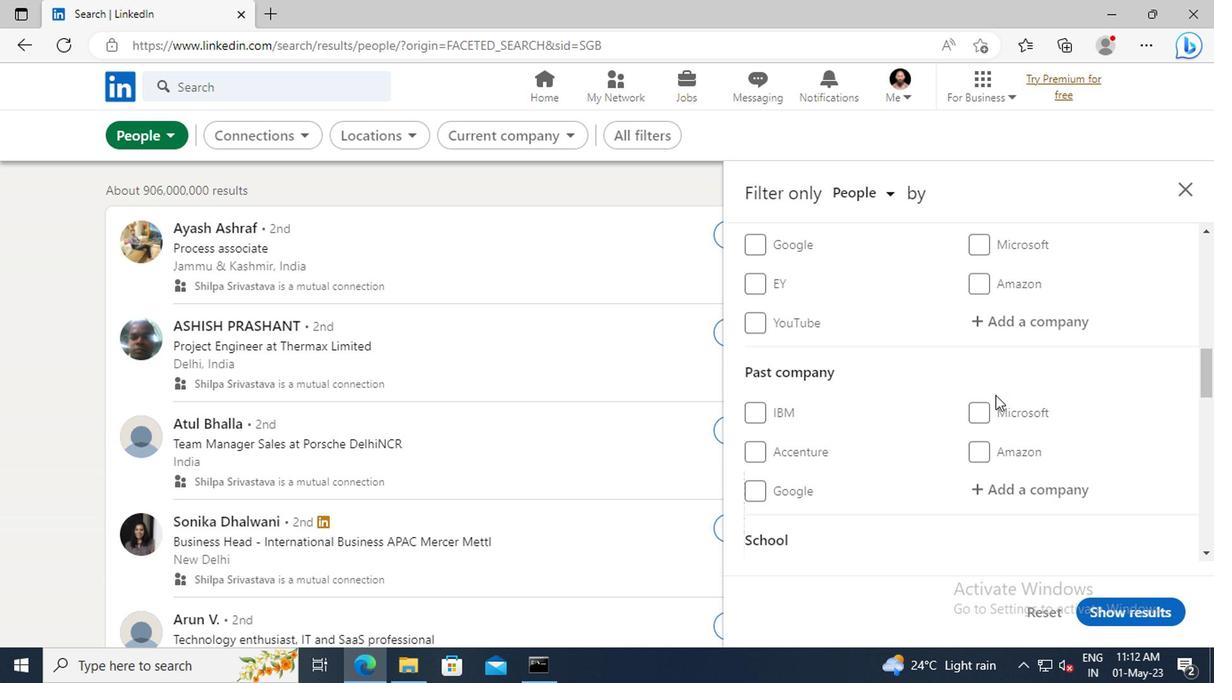 
Action: Mouse scrolled (827, 399) with delta (0, 0)
Screenshot: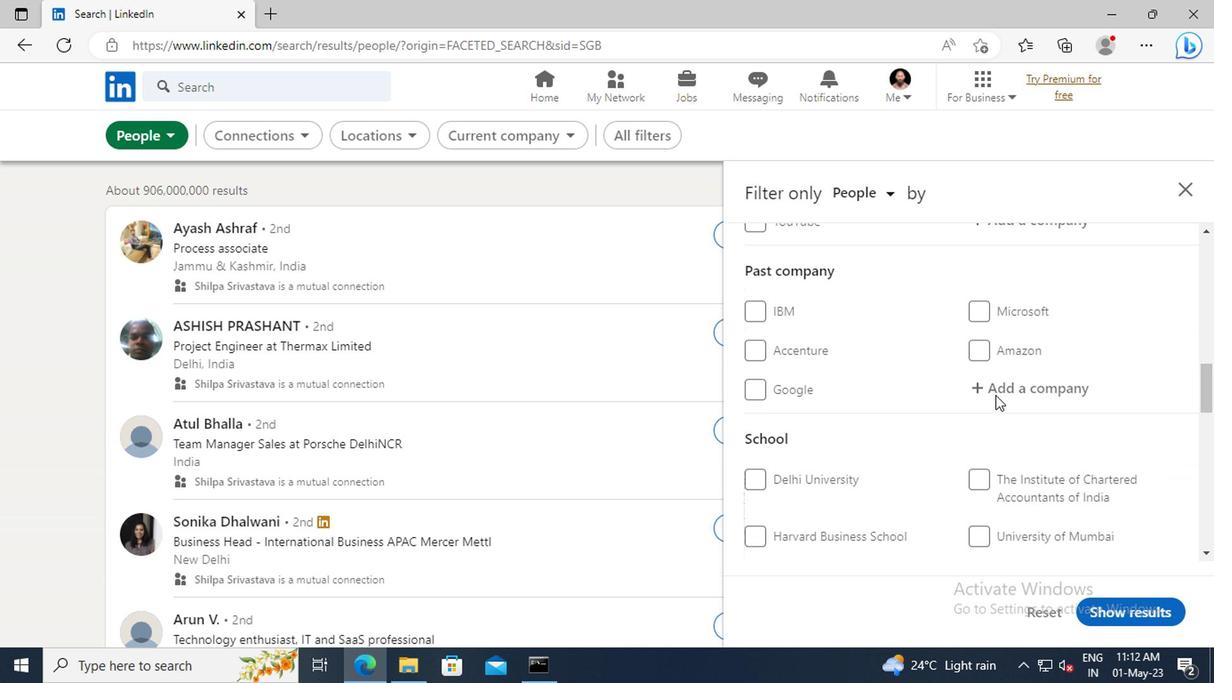 
Action: Mouse scrolled (827, 399) with delta (0, 0)
Screenshot: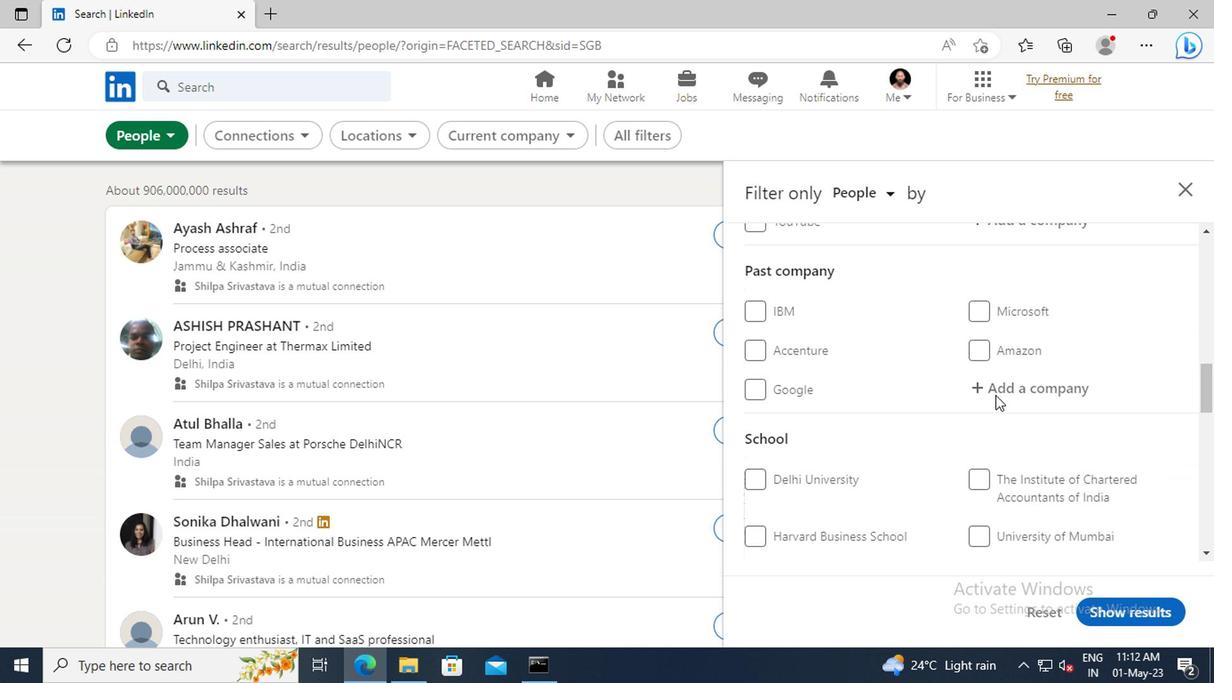 
Action: Mouse scrolled (827, 399) with delta (0, 0)
Screenshot: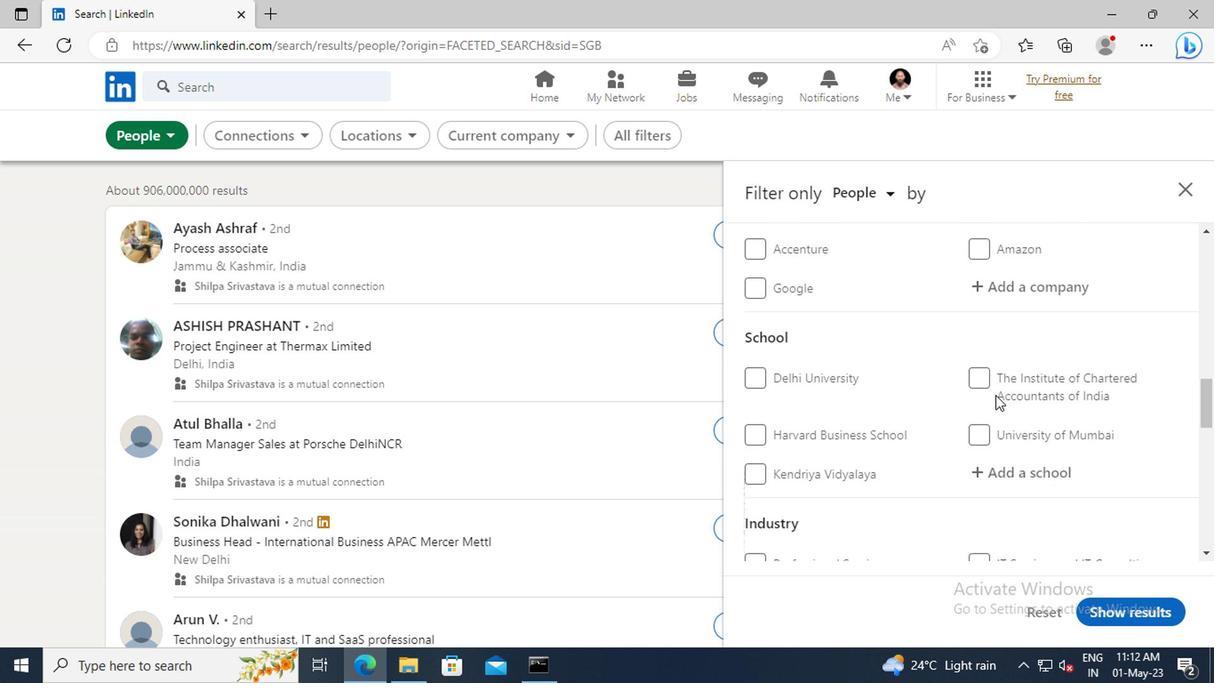 
Action: Mouse scrolled (827, 399) with delta (0, 0)
Screenshot: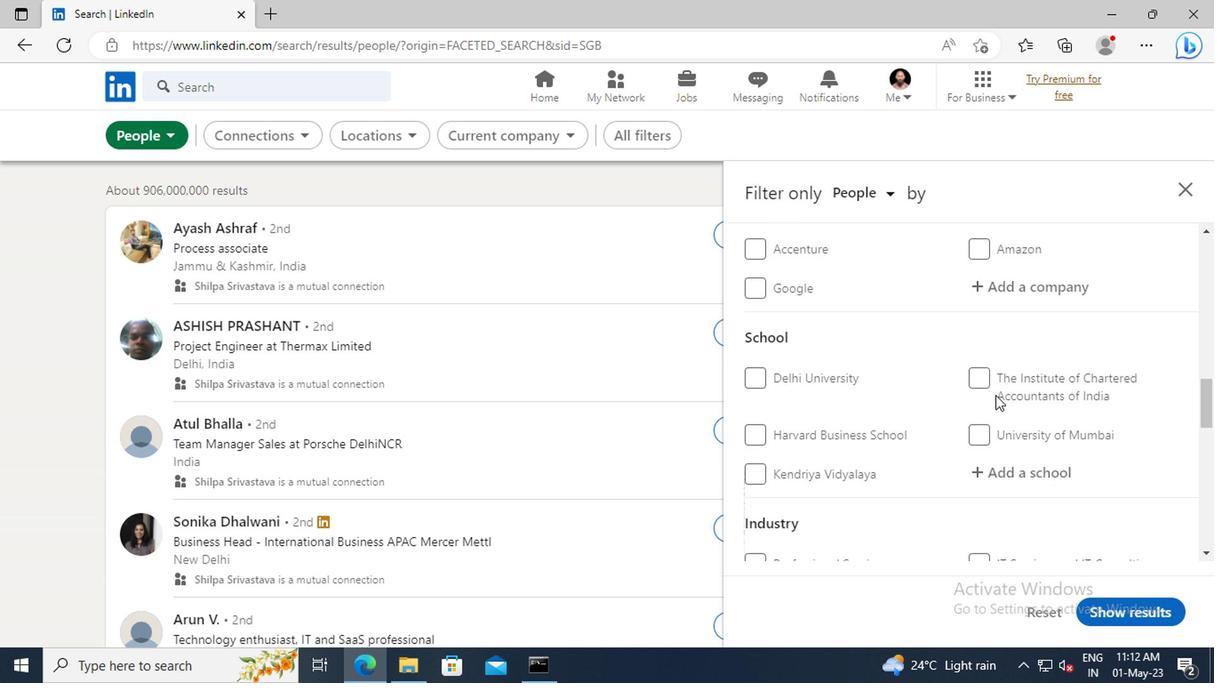 
Action: Mouse scrolled (827, 399) with delta (0, 0)
Screenshot: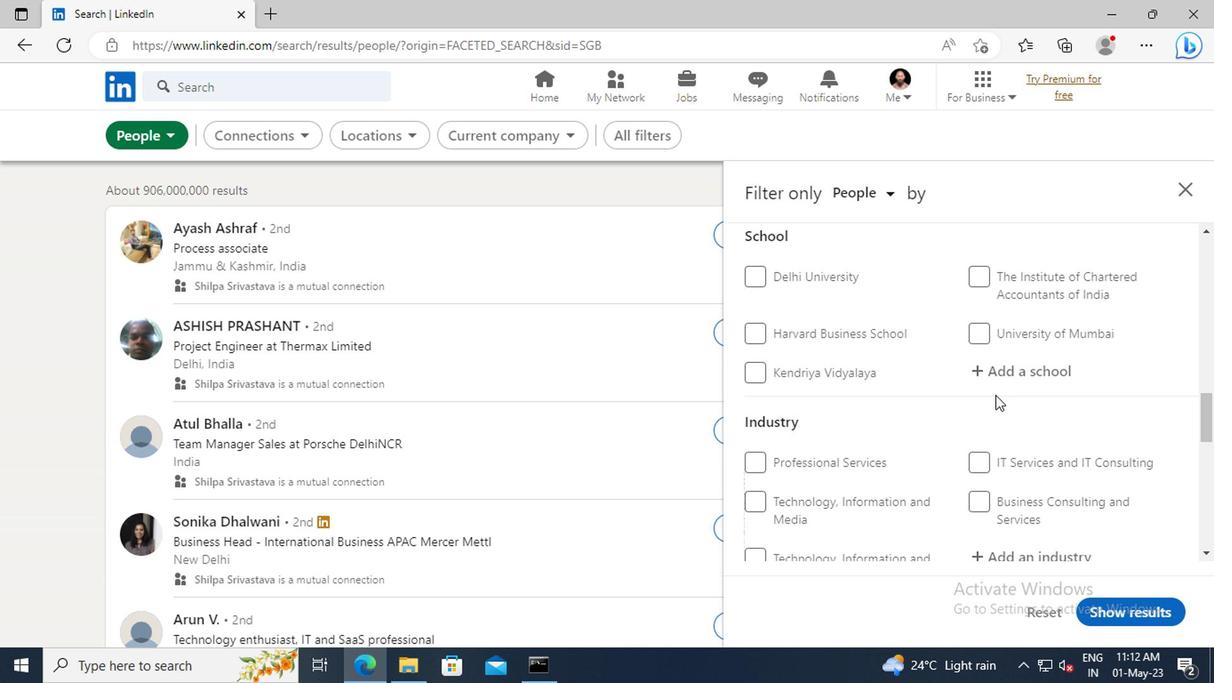 
Action: Mouse scrolled (827, 399) with delta (0, 0)
Screenshot: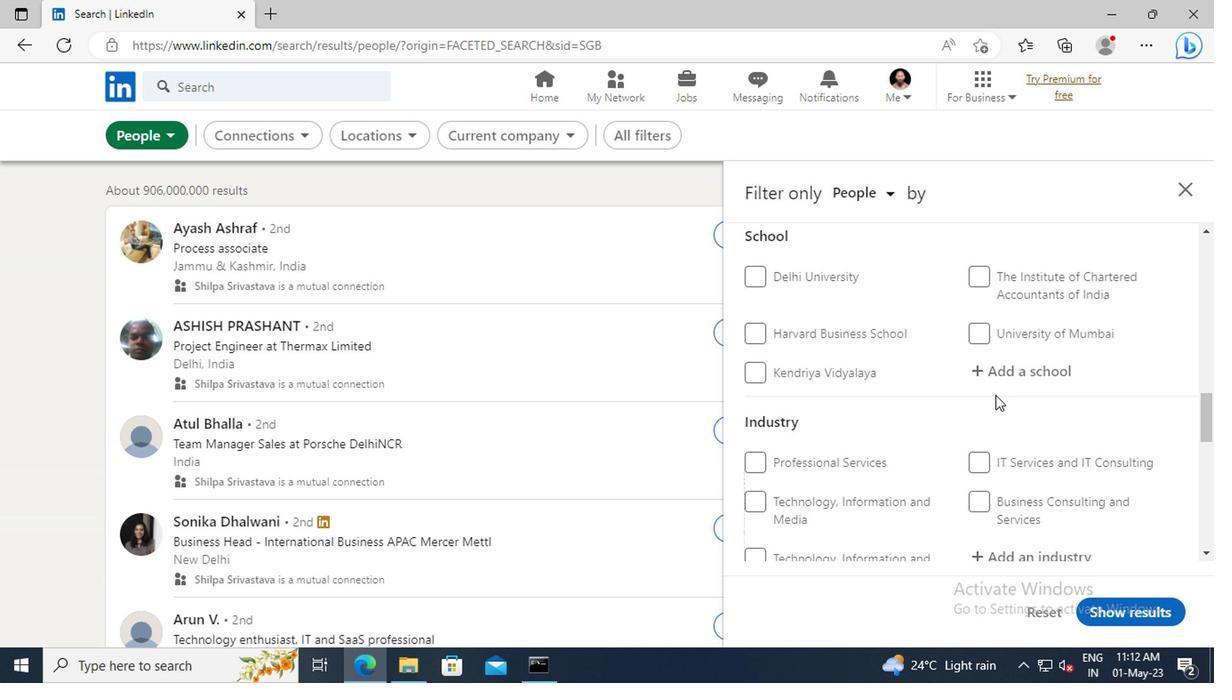 
Action: Mouse scrolled (827, 399) with delta (0, 0)
Screenshot: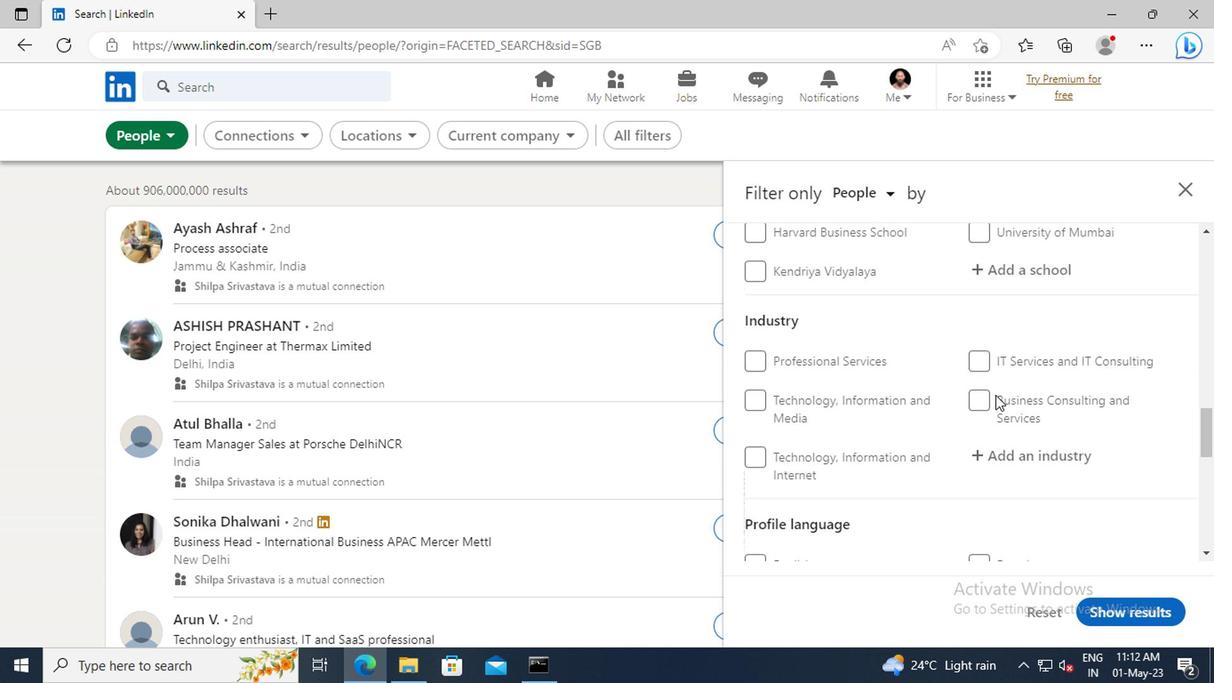 
Action: Mouse scrolled (827, 399) with delta (0, 0)
Screenshot: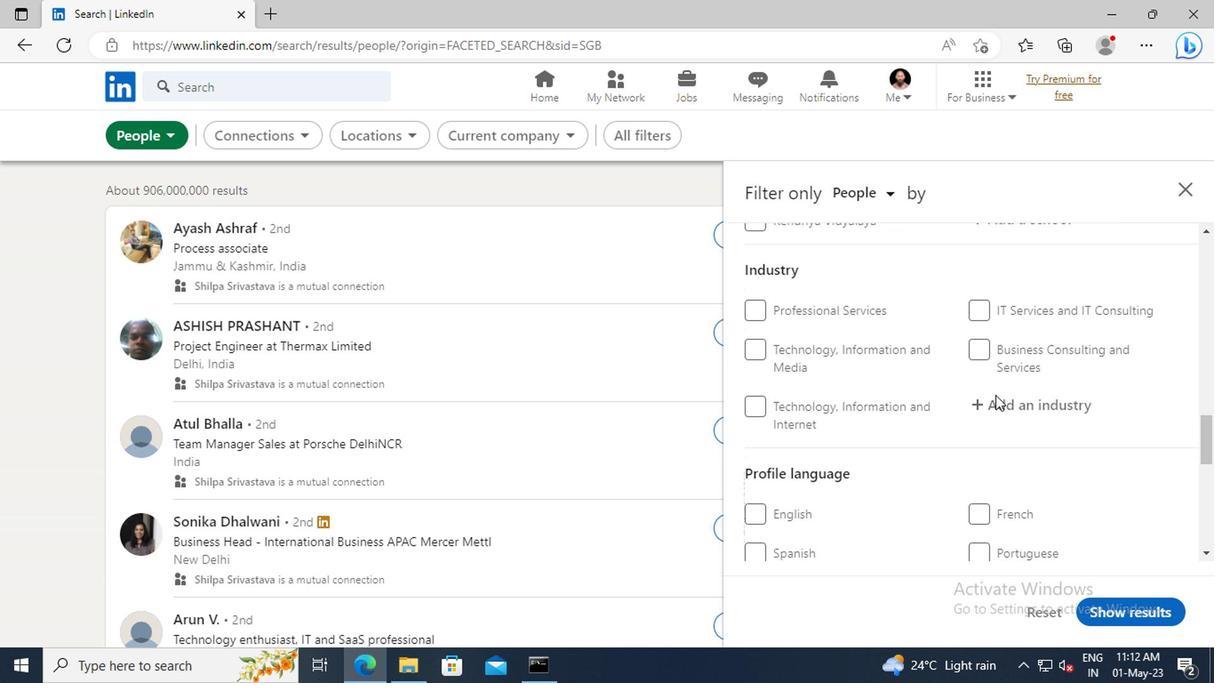 
Action: Mouse scrolled (827, 399) with delta (0, 0)
Screenshot: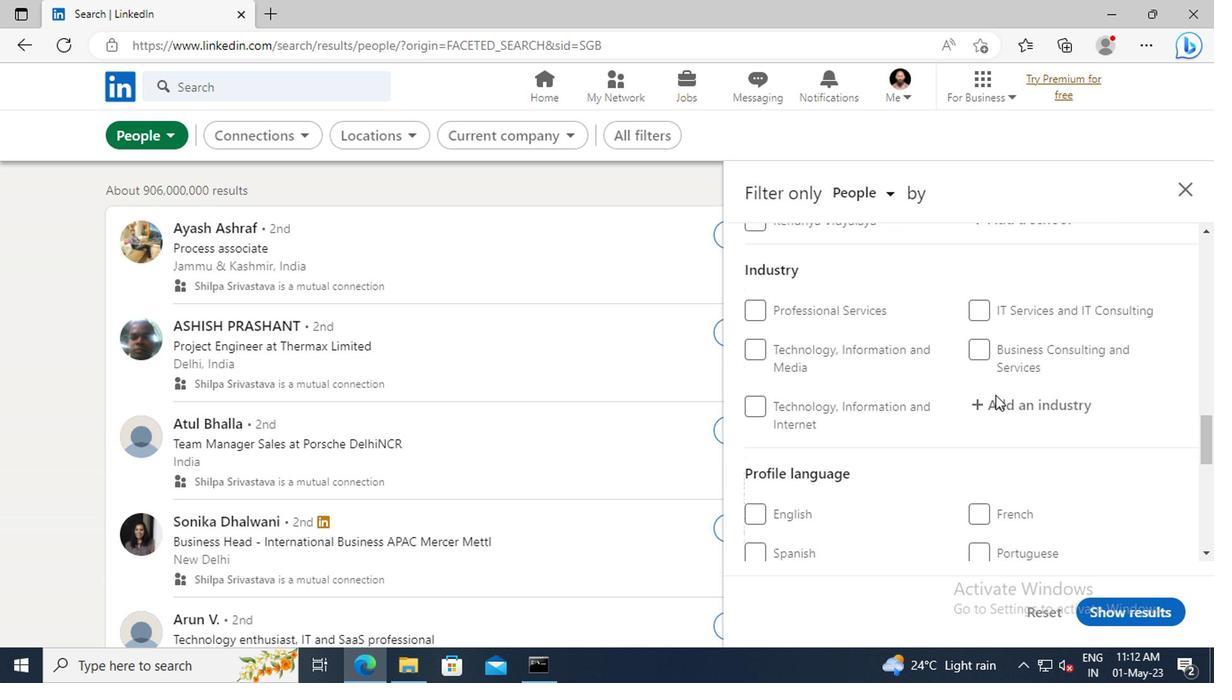 
Action: Mouse moved to (655, 468)
Screenshot: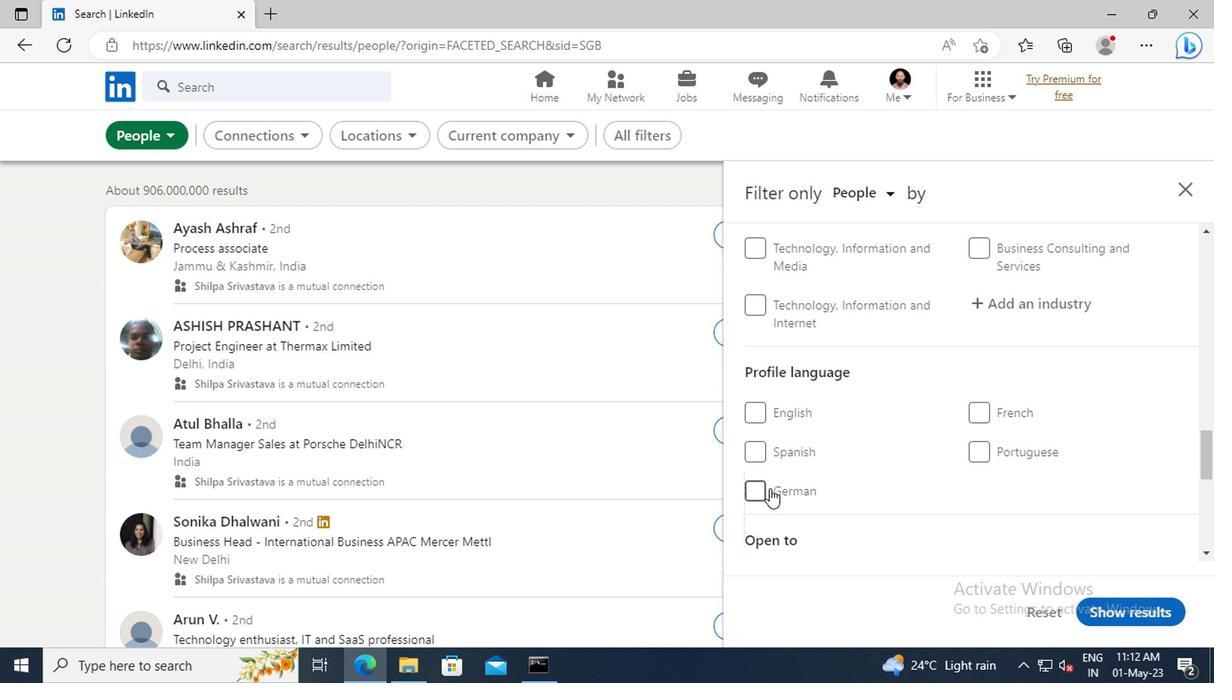 
Action: Mouse pressed left at (655, 468)
Screenshot: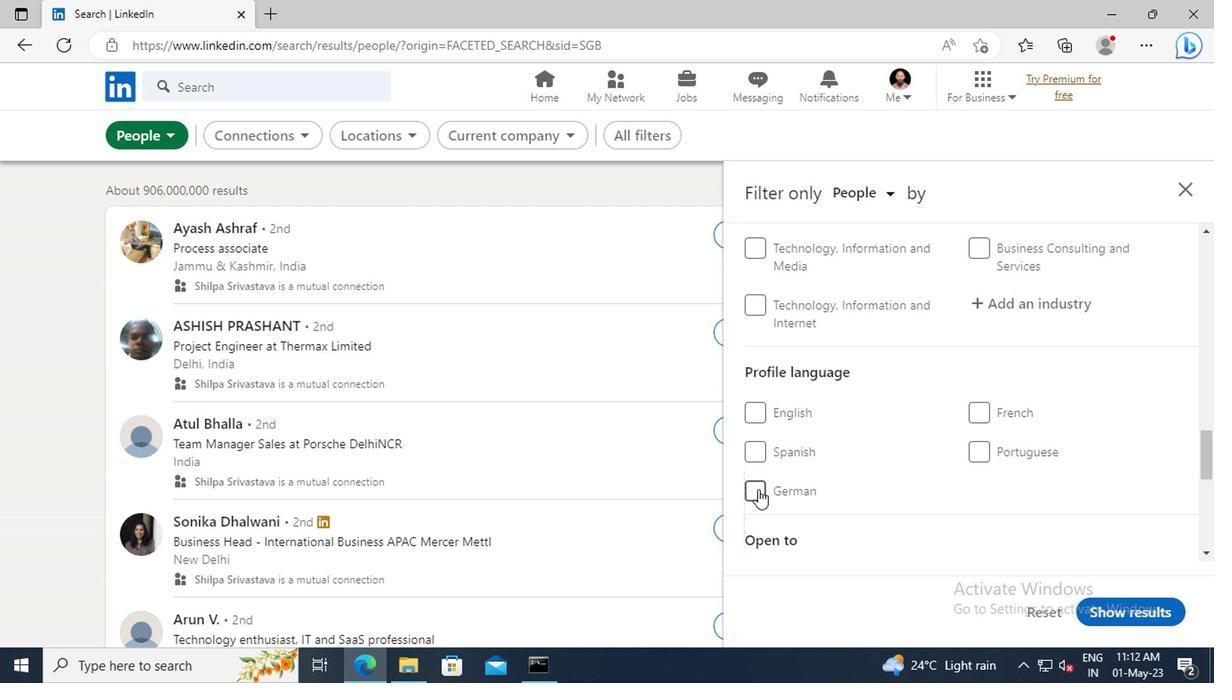 
Action: Mouse moved to (832, 440)
Screenshot: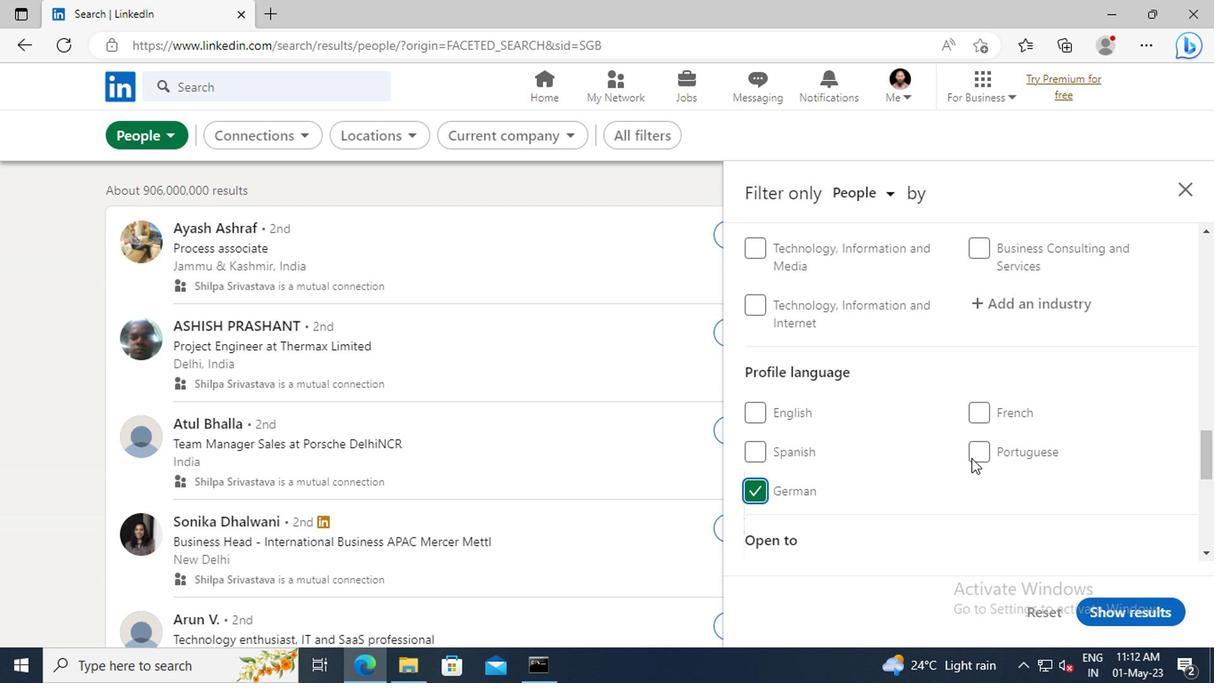 
Action: Mouse scrolled (832, 440) with delta (0, 0)
Screenshot: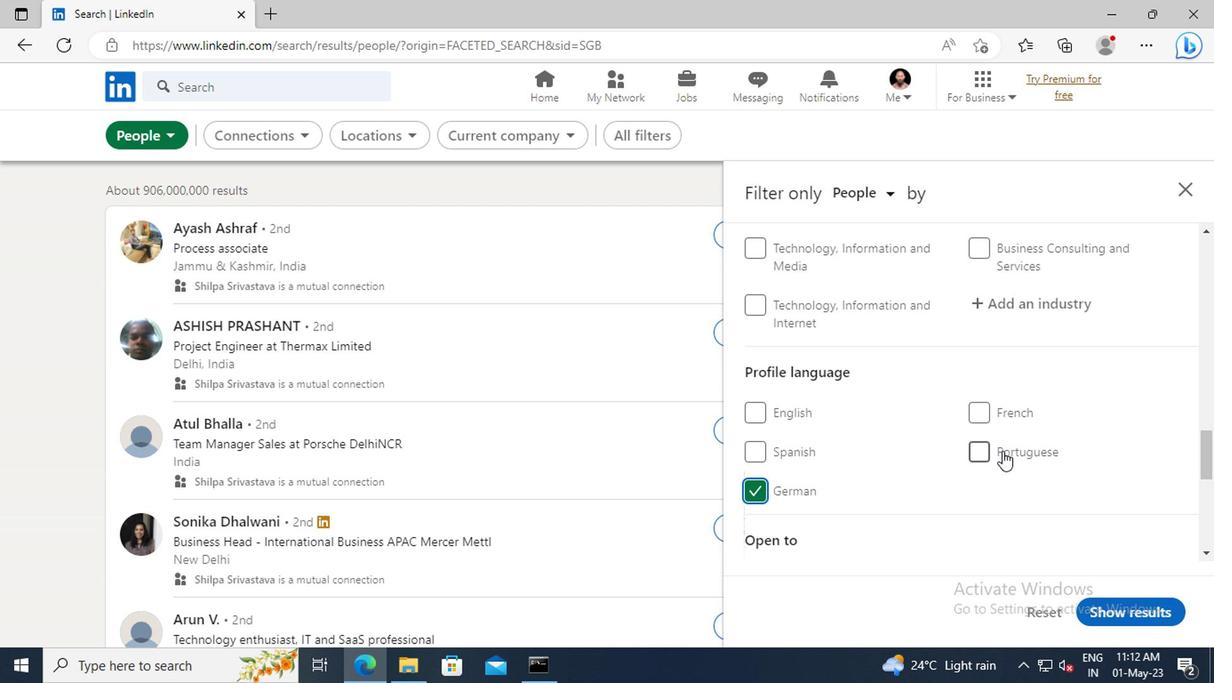 
Action: Mouse scrolled (832, 440) with delta (0, 0)
Screenshot: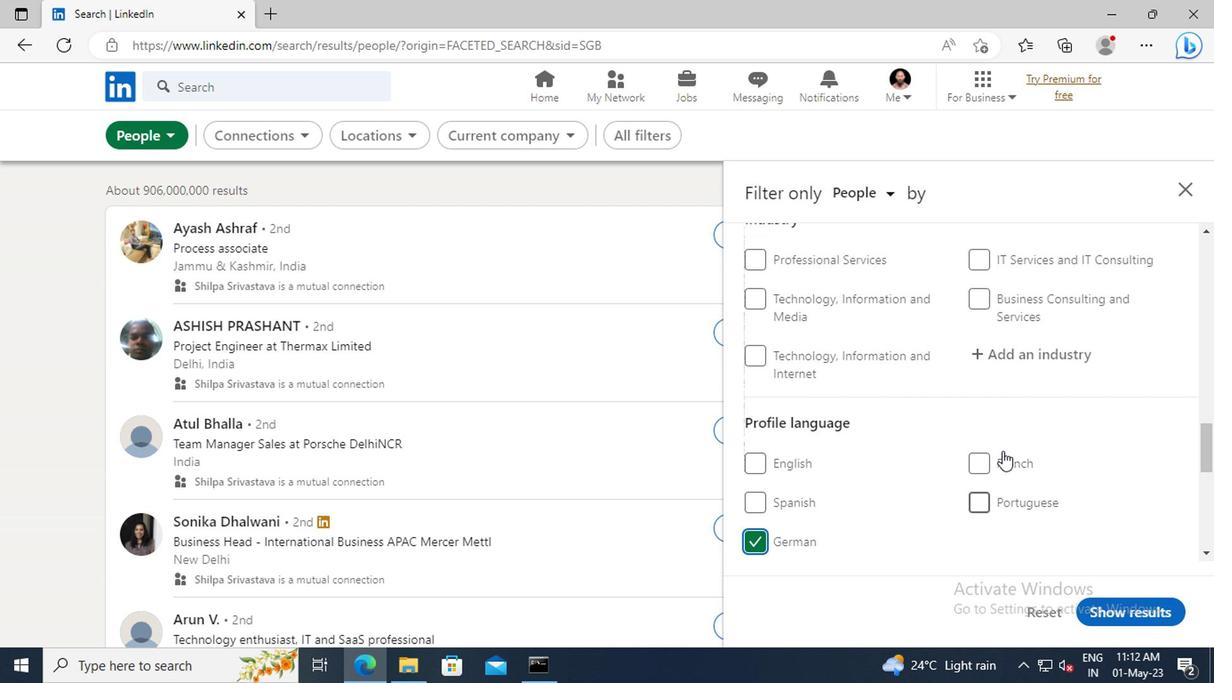 
Action: Mouse moved to (832, 440)
Screenshot: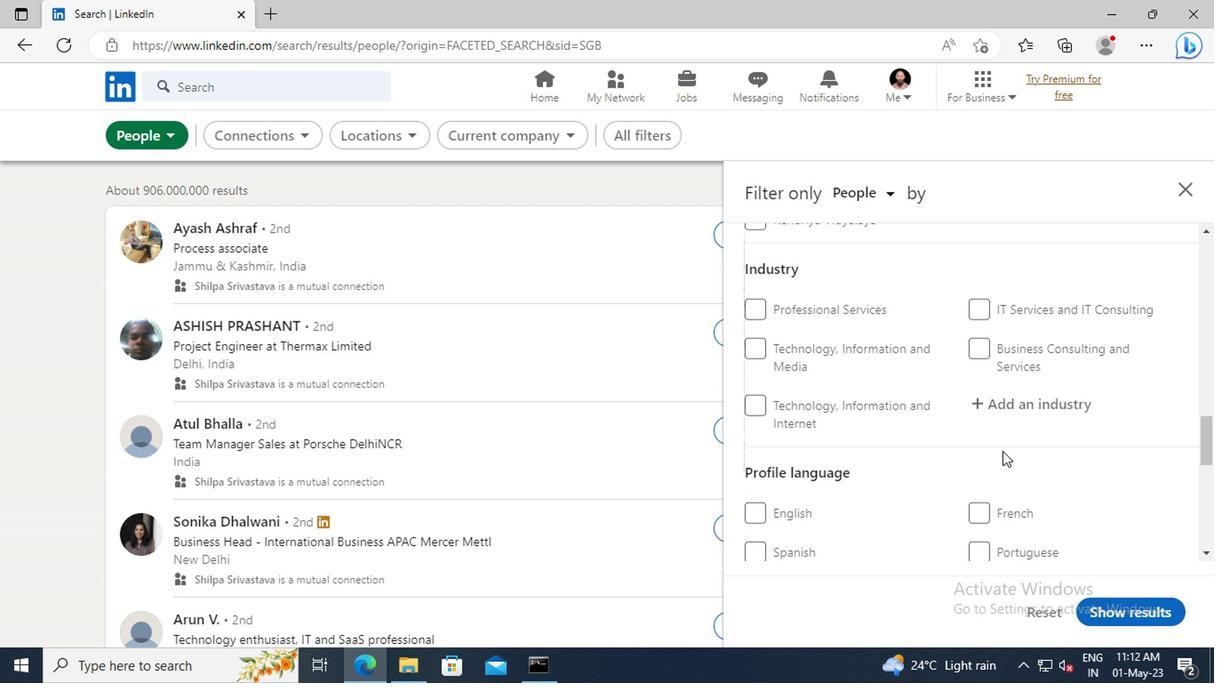 
Action: Mouse scrolled (832, 440) with delta (0, 0)
Screenshot: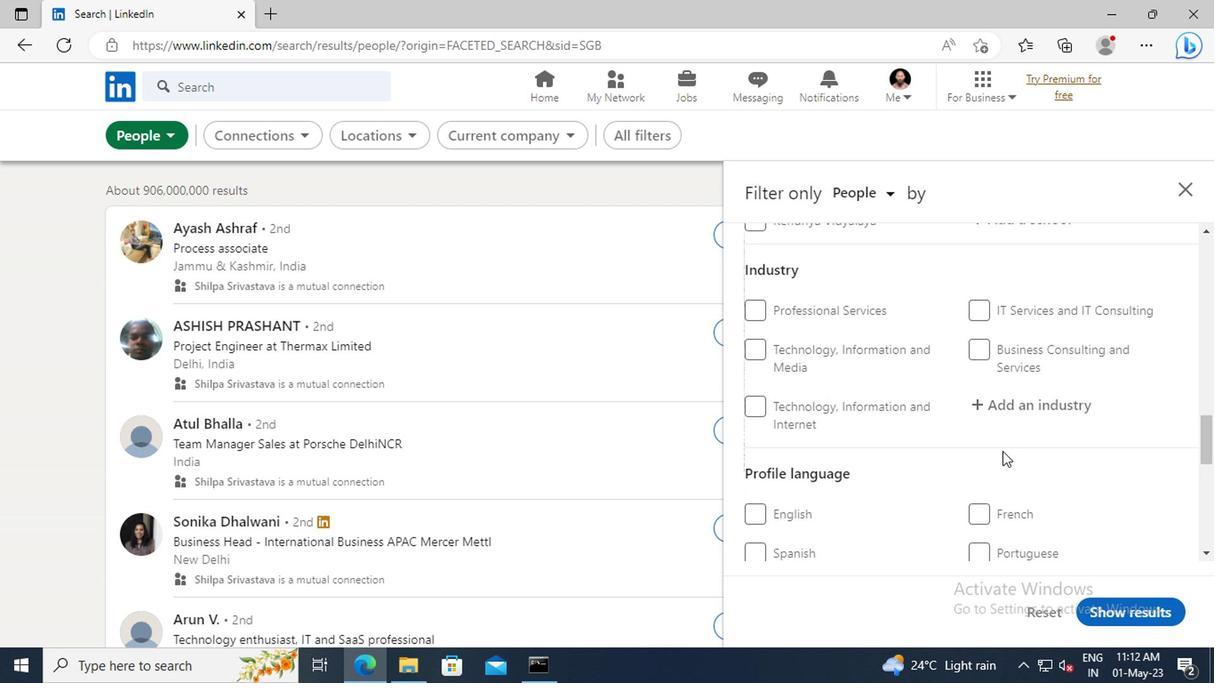 
Action: Mouse scrolled (832, 440) with delta (0, 0)
Screenshot: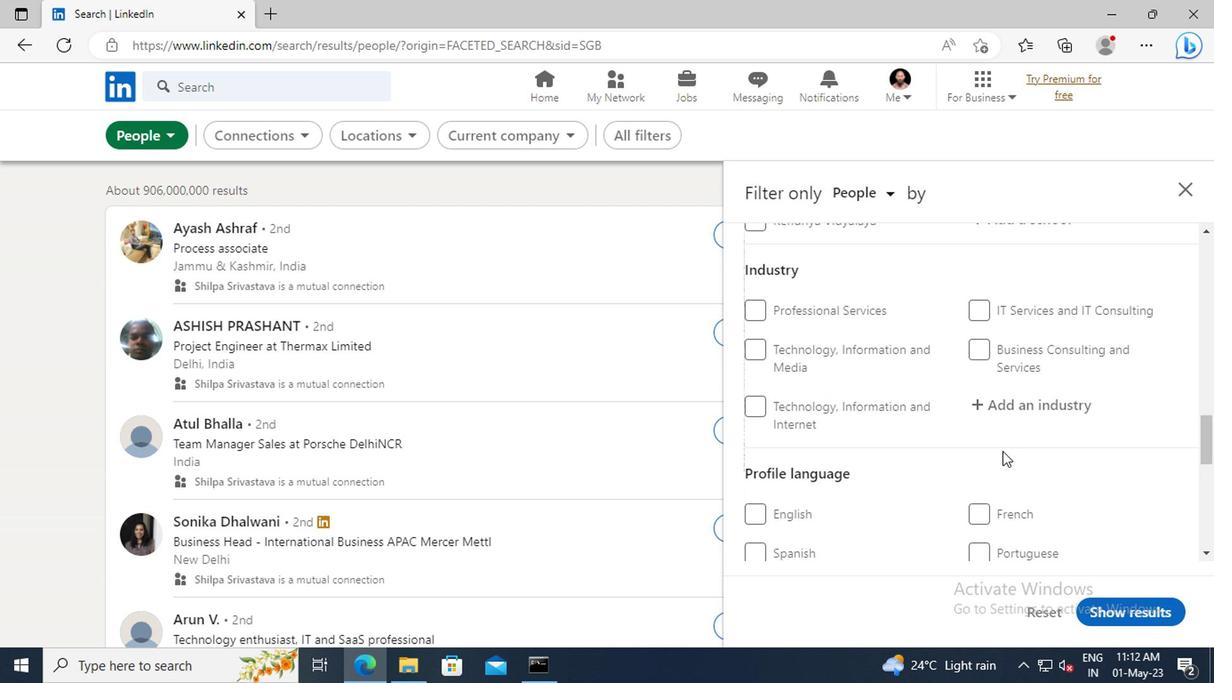 
Action: Mouse scrolled (832, 440) with delta (0, 0)
Screenshot: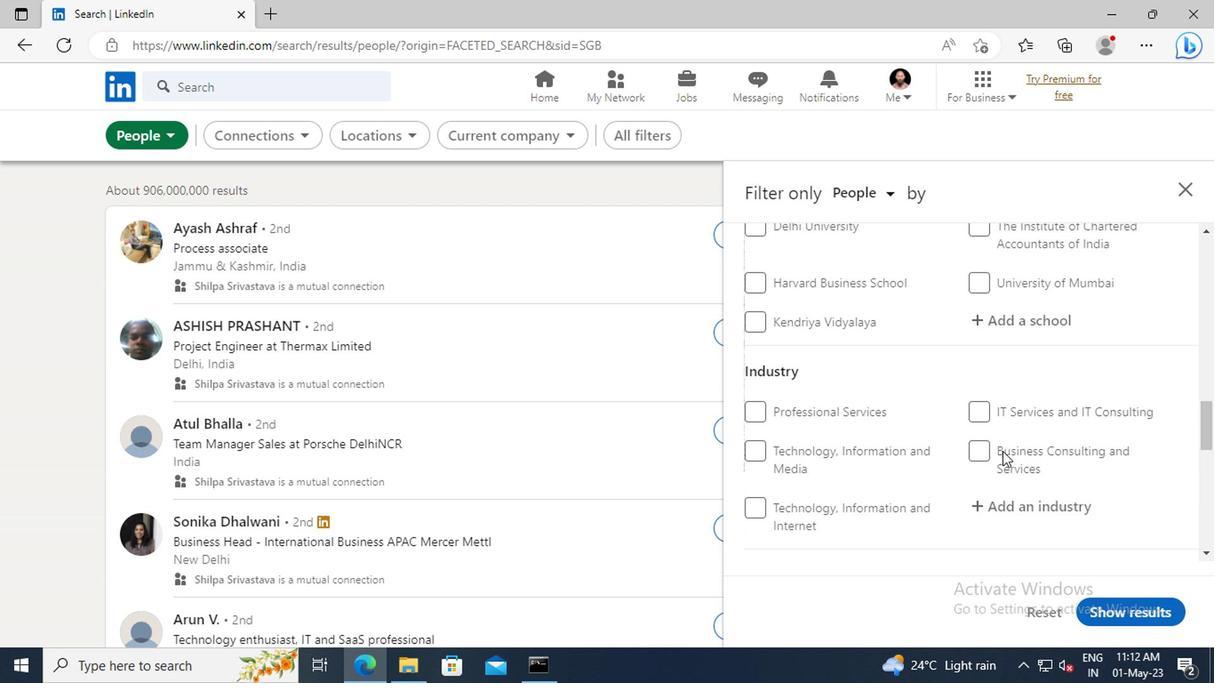 
Action: Mouse scrolled (832, 440) with delta (0, 0)
Screenshot: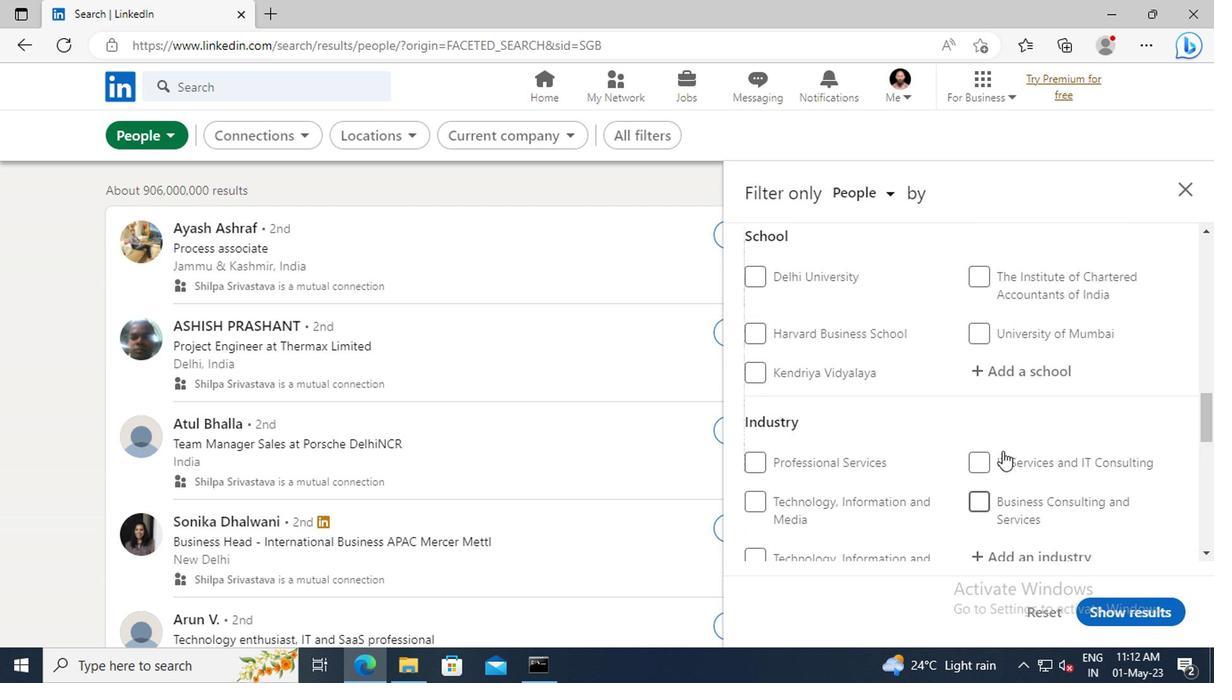 
Action: Mouse scrolled (832, 440) with delta (0, 0)
Screenshot: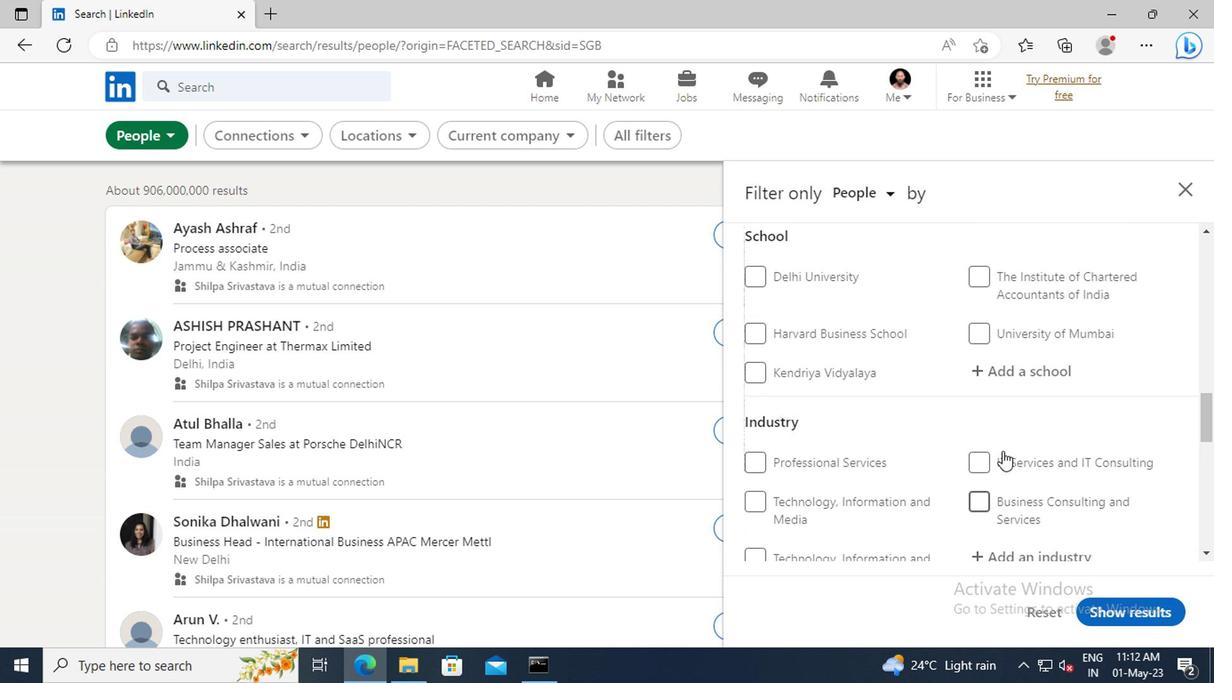 
Action: Mouse scrolled (832, 440) with delta (0, 0)
Screenshot: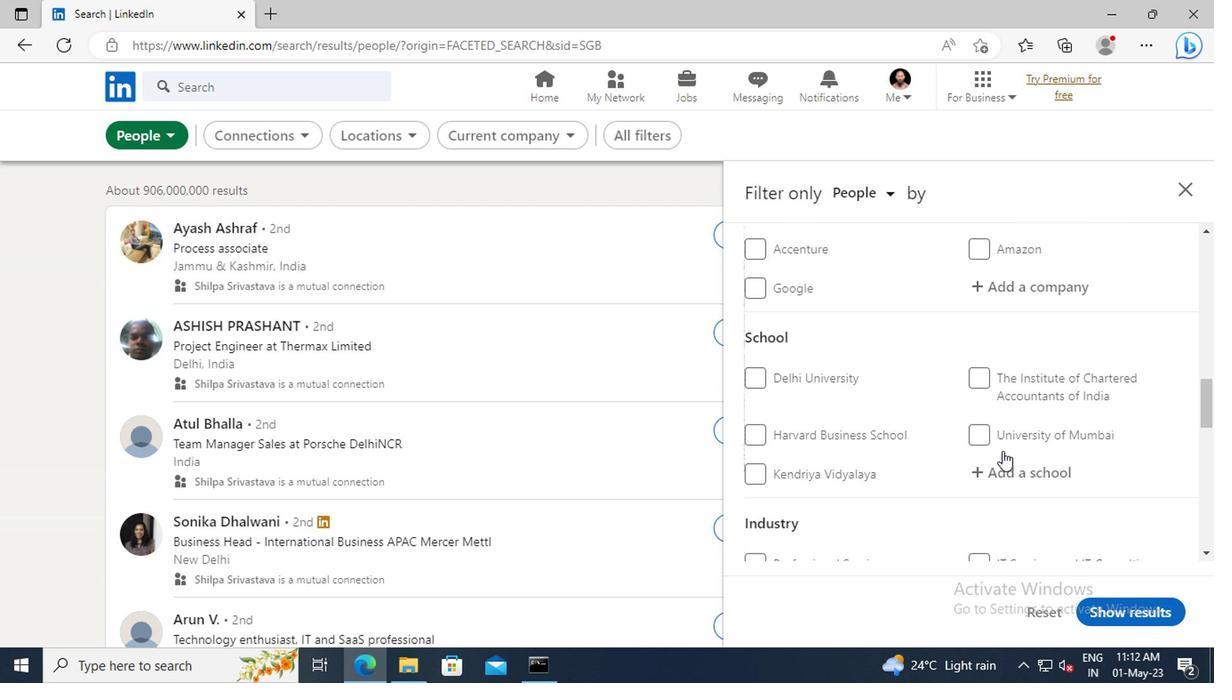 
Action: Mouse scrolled (832, 440) with delta (0, 0)
Screenshot: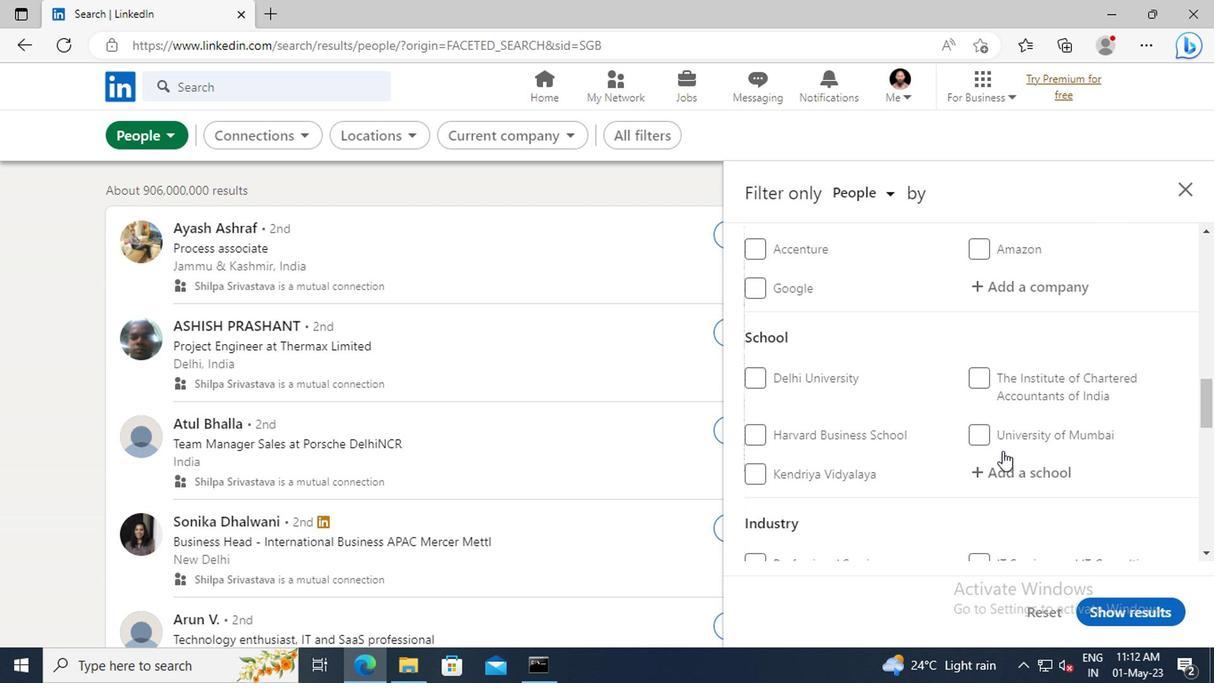 
Action: Mouse scrolled (832, 440) with delta (0, 0)
Screenshot: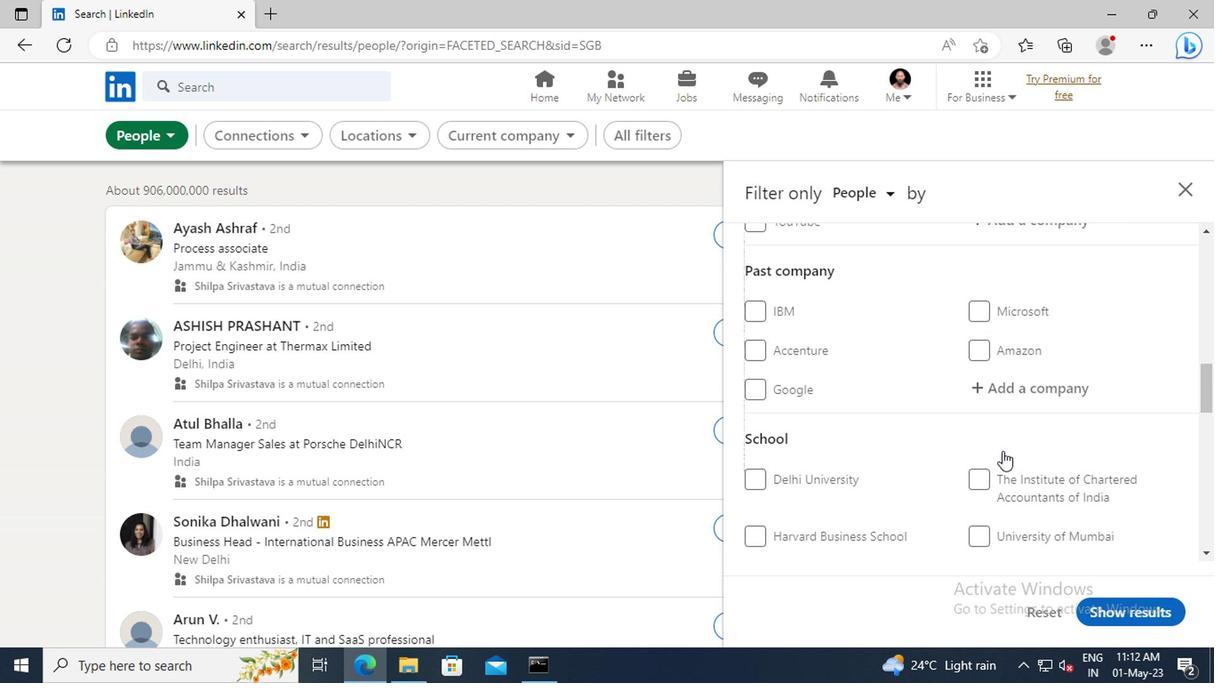 
Action: Mouse scrolled (832, 440) with delta (0, 0)
Screenshot: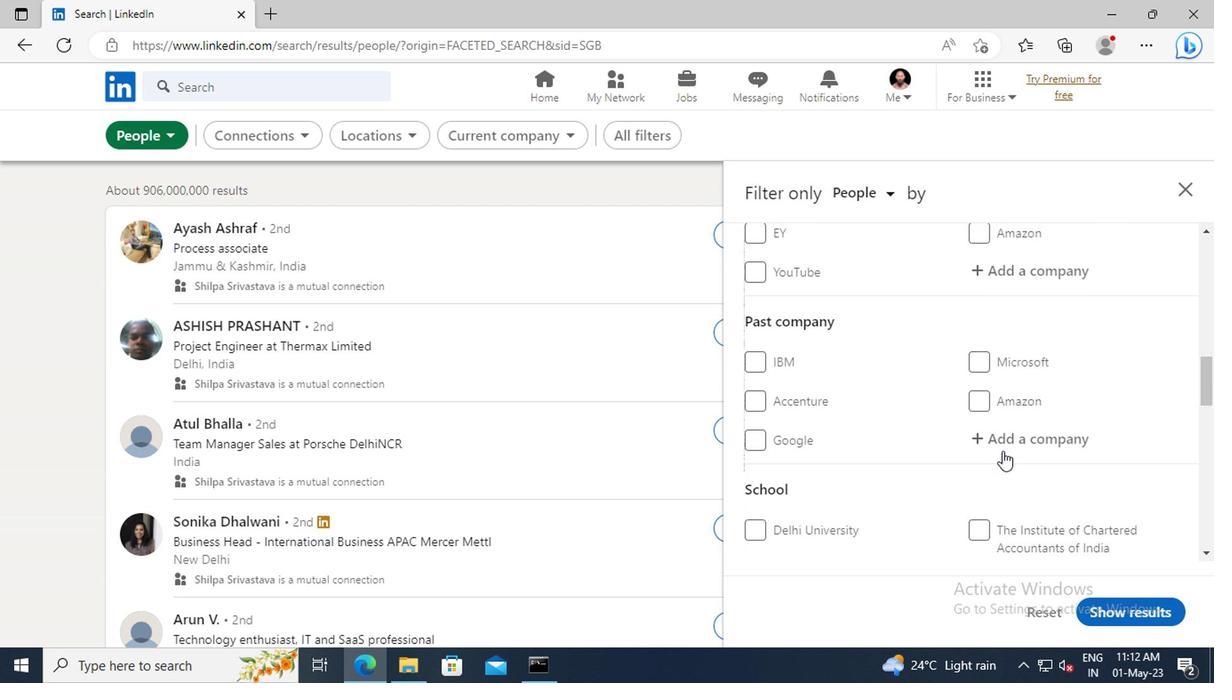 
Action: Mouse scrolled (832, 440) with delta (0, 0)
Screenshot: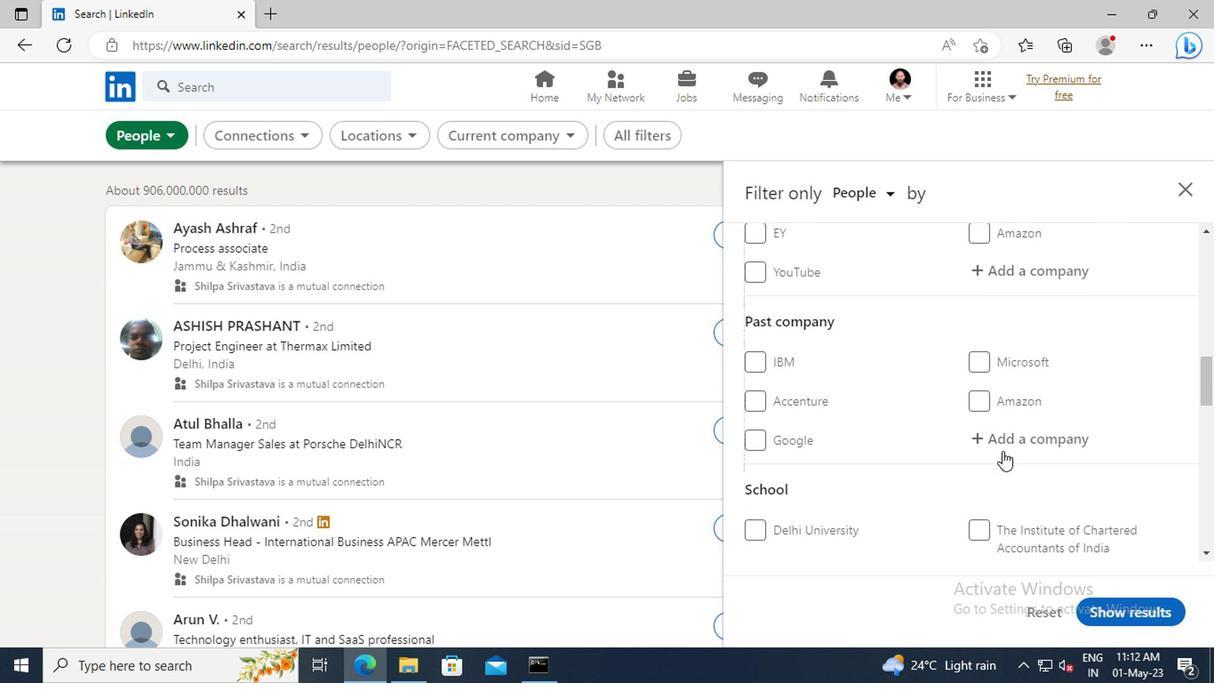 
Action: Mouse scrolled (832, 440) with delta (0, 0)
Screenshot: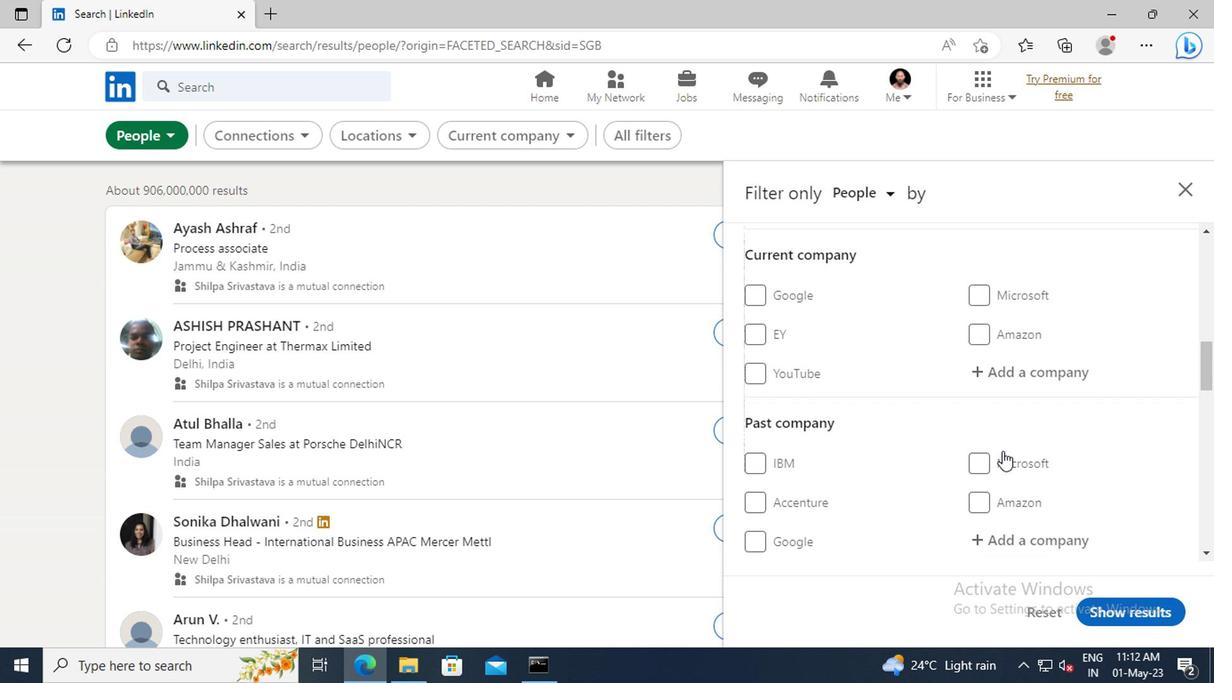 
Action: Mouse moved to (824, 425)
Screenshot: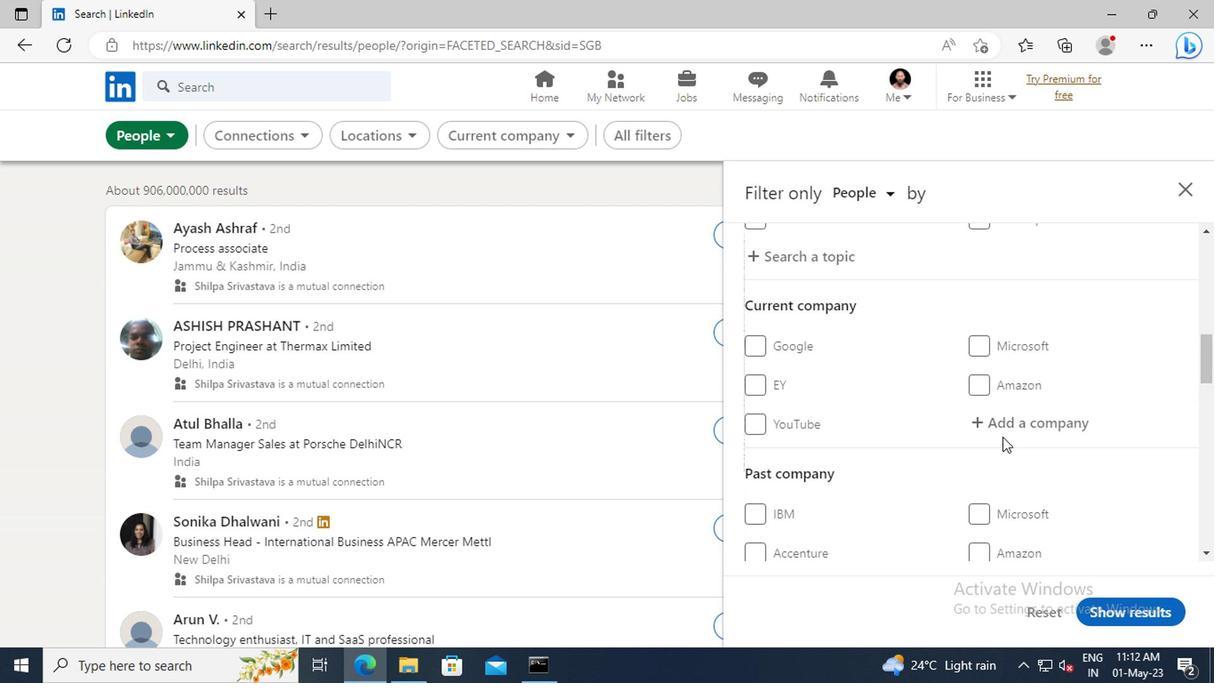 
Action: Mouse pressed left at (824, 425)
Screenshot: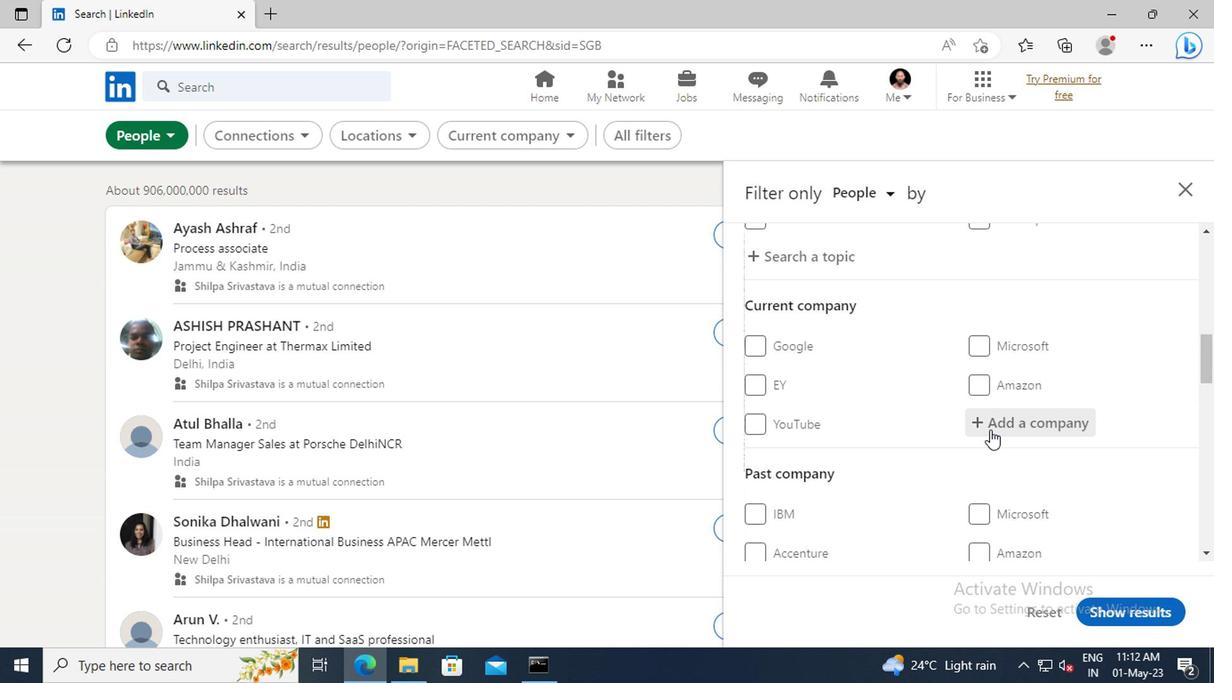 
Action: Key pressed <Key.shift>RELIANCE<Key.space><Key.shift>GENERA
Screenshot: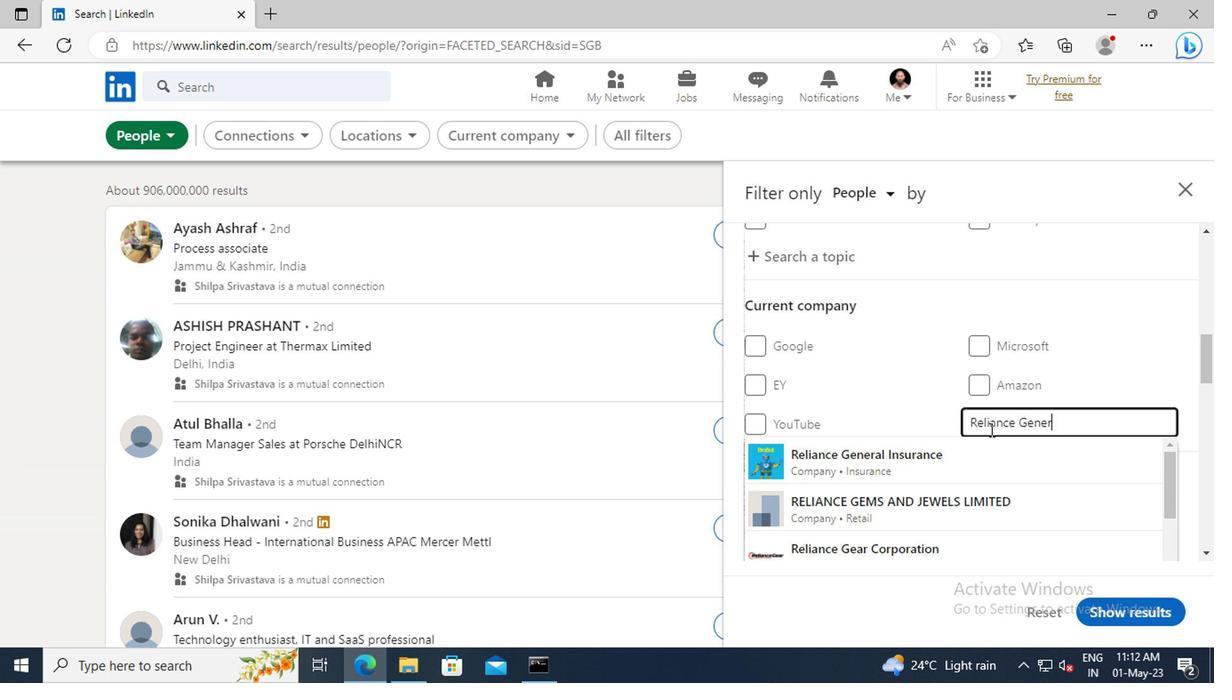 
Action: Mouse moved to (800, 442)
Screenshot: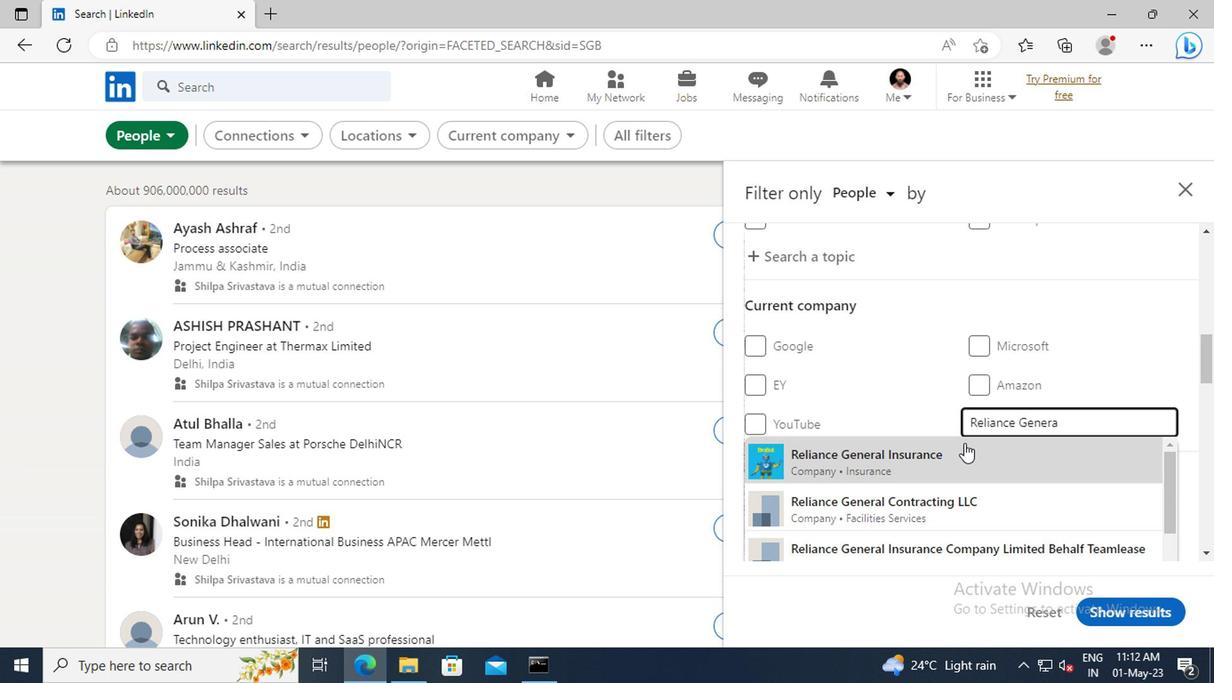 
Action: Mouse pressed left at (800, 442)
Screenshot: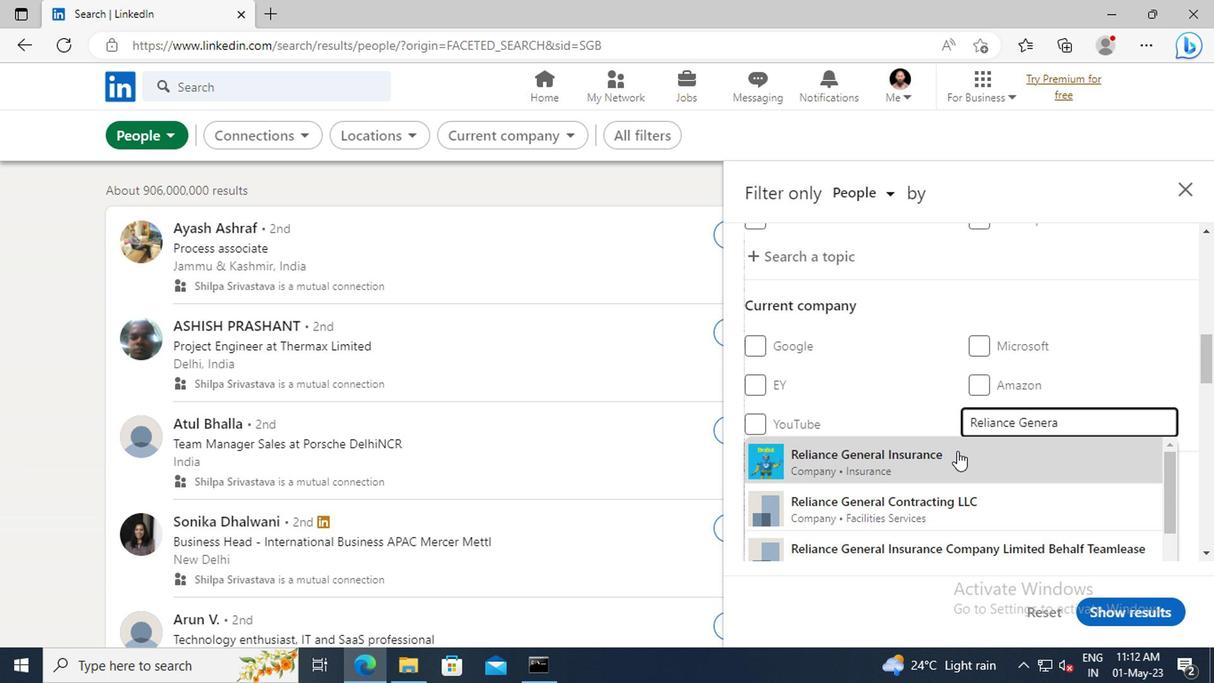 
Action: Mouse scrolled (800, 442) with delta (0, 0)
Screenshot: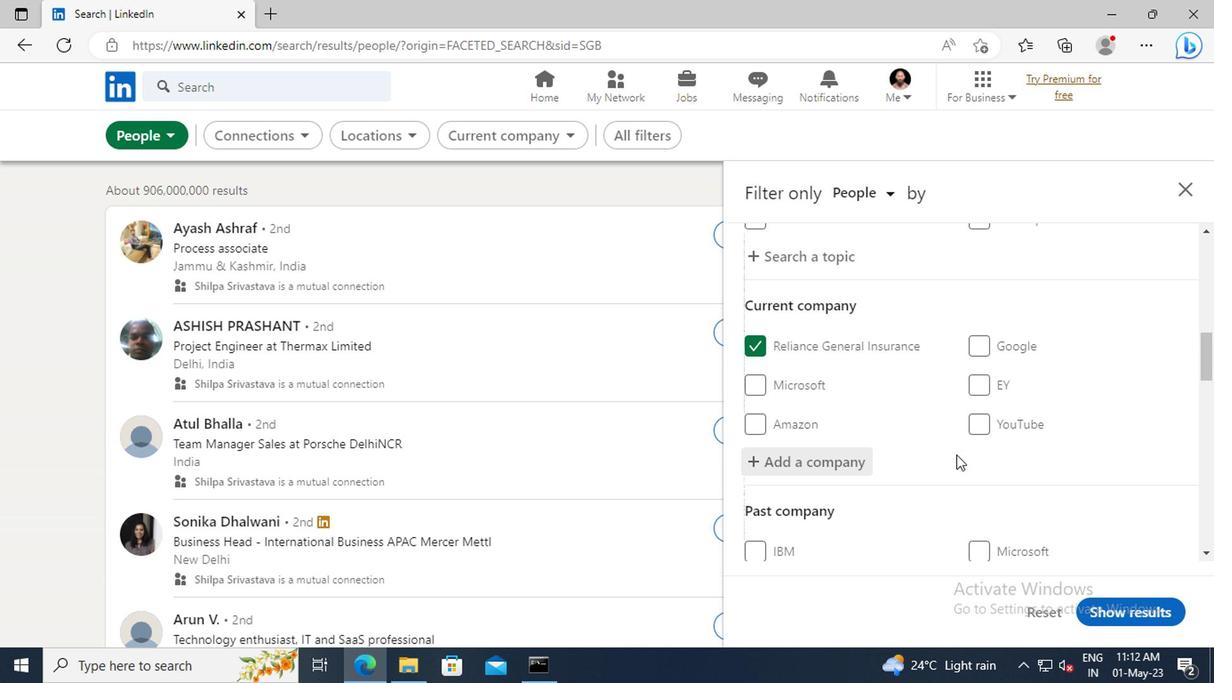 
Action: Mouse moved to (806, 406)
Screenshot: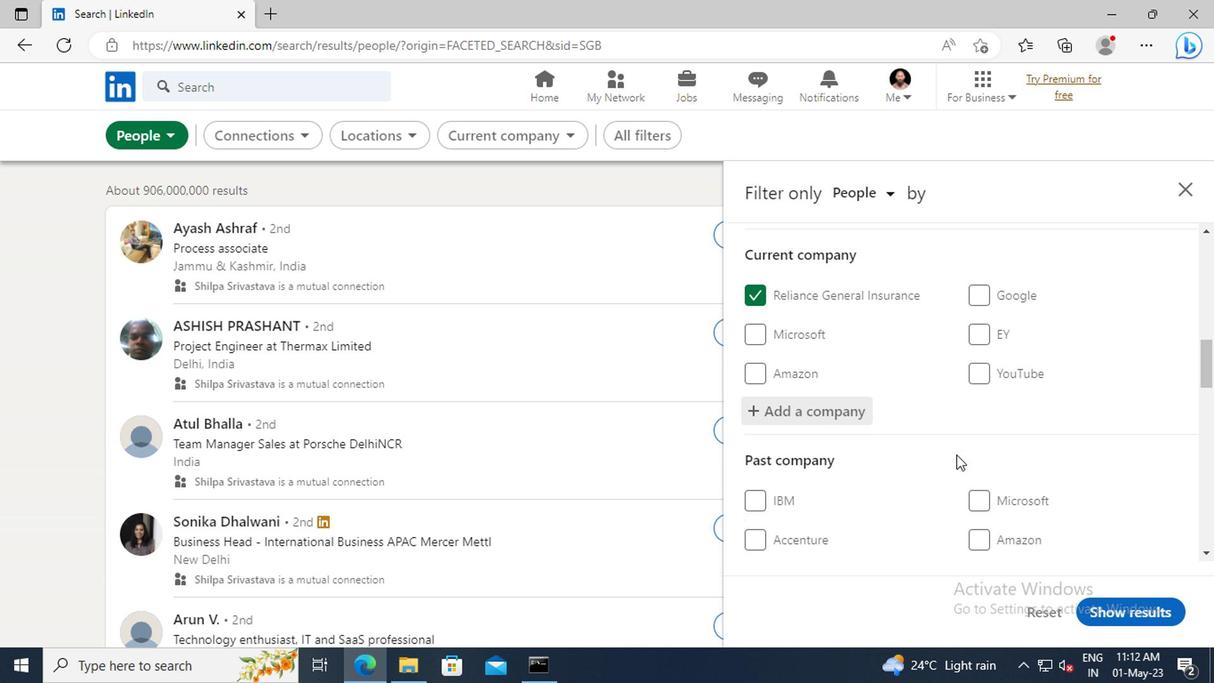 
Action: Mouse scrolled (806, 405) with delta (0, 0)
Screenshot: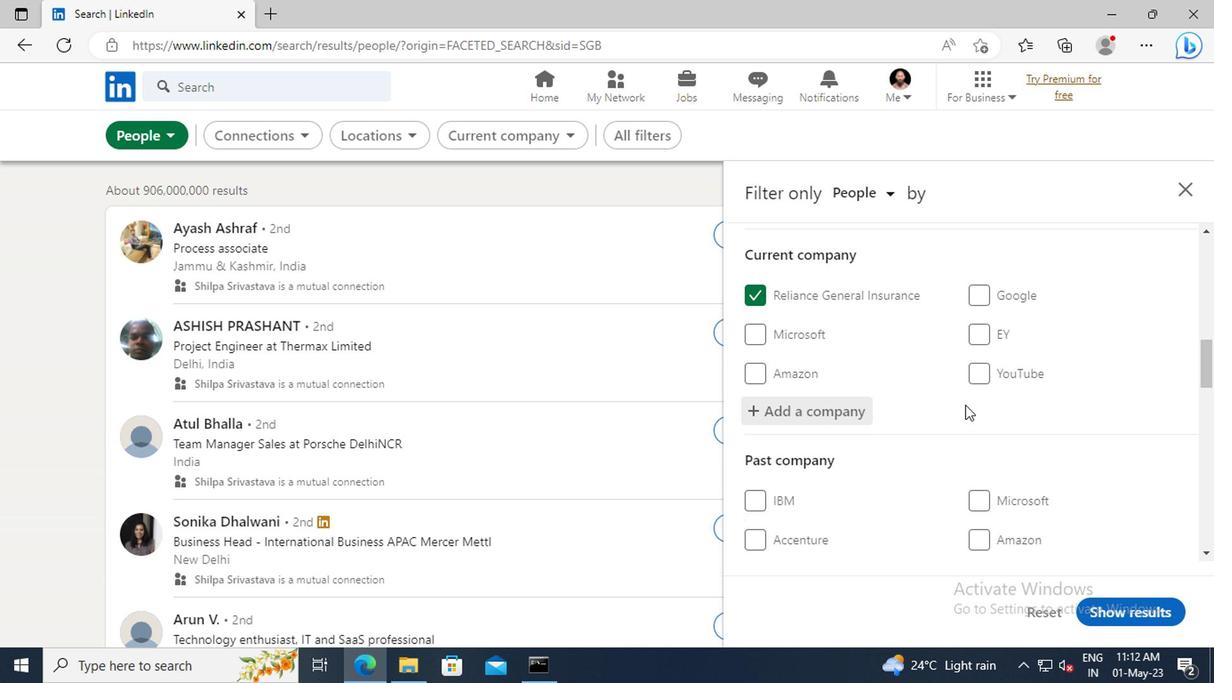 
Action: Mouse scrolled (806, 405) with delta (0, 0)
Screenshot: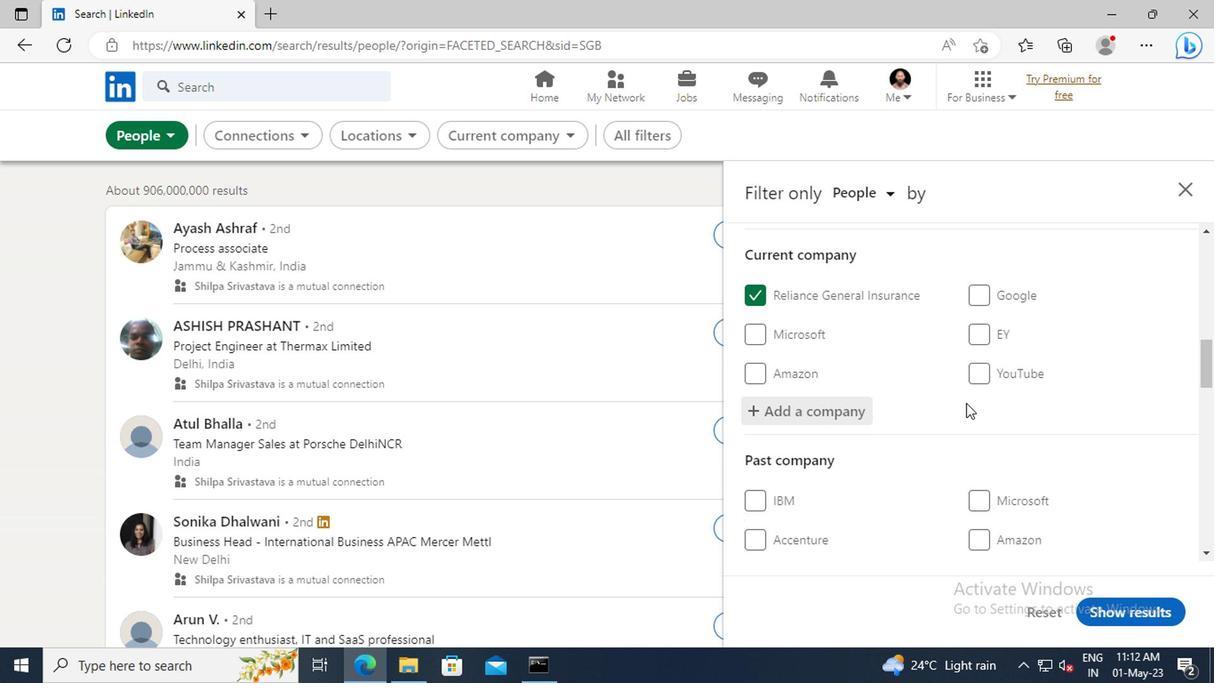 
Action: Mouse moved to (812, 388)
Screenshot: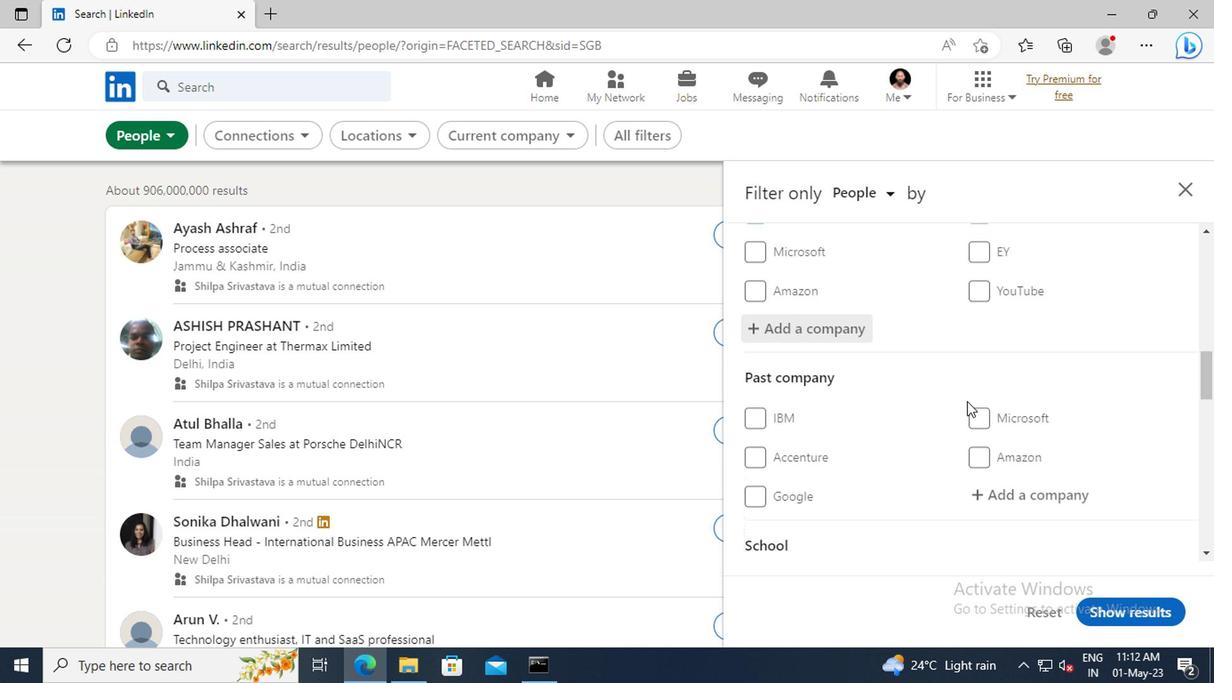 
Action: Mouse scrolled (812, 387) with delta (0, 0)
Screenshot: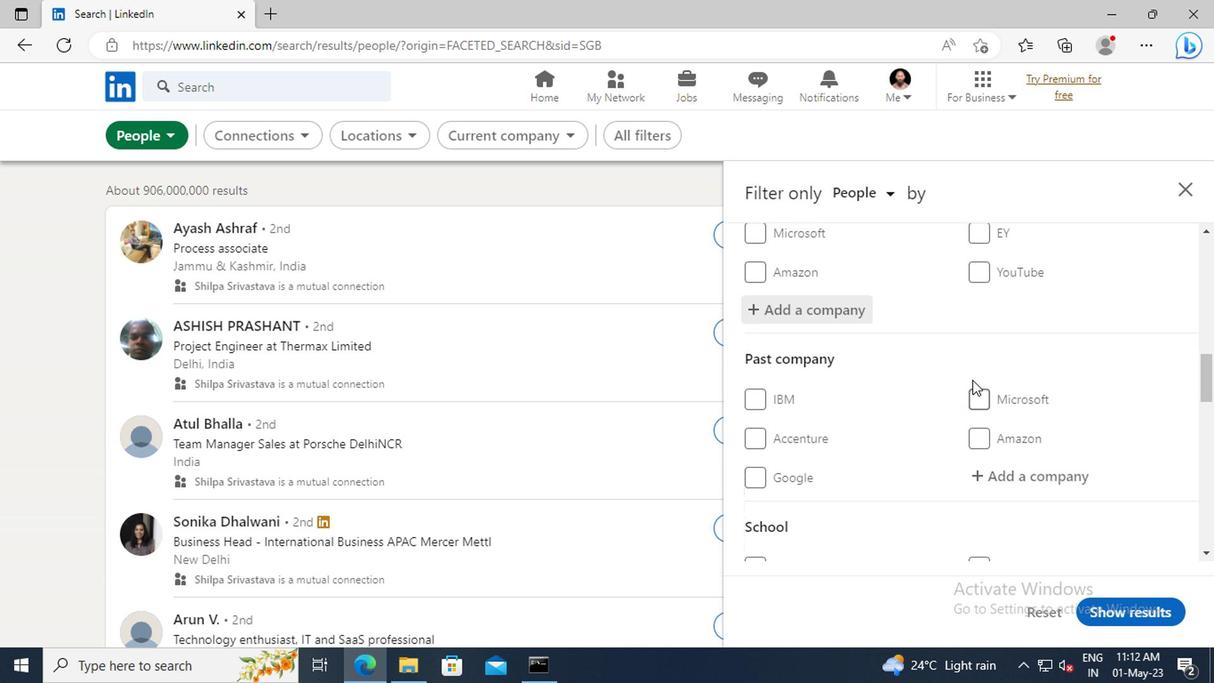 
Action: Mouse scrolled (812, 387) with delta (0, 0)
Screenshot: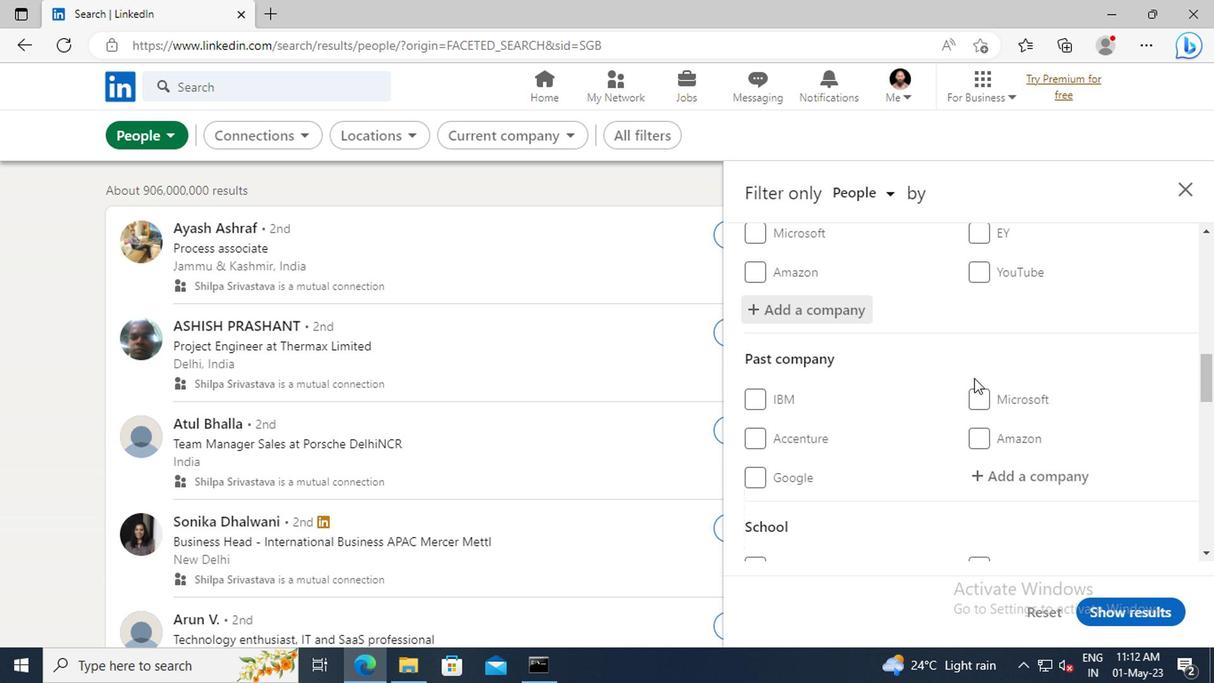 
Action: Mouse moved to (812, 387)
Screenshot: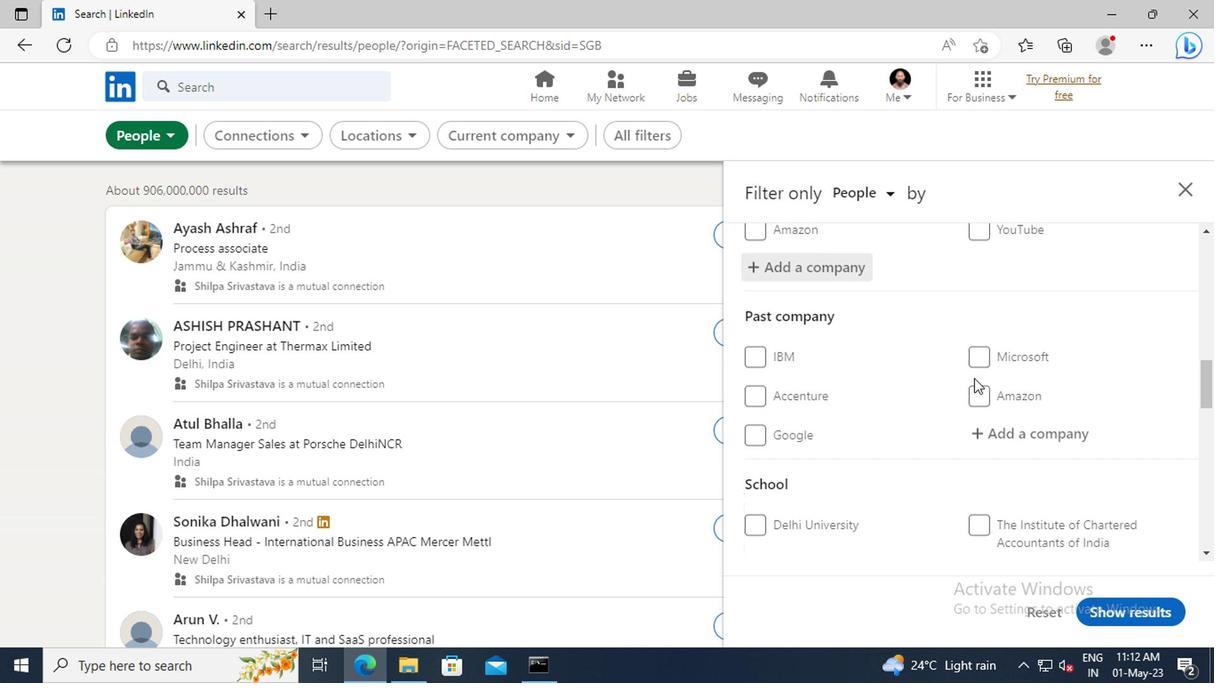 
Action: Mouse scrolled (812, 387) with delta (0, 0)
Screenshot: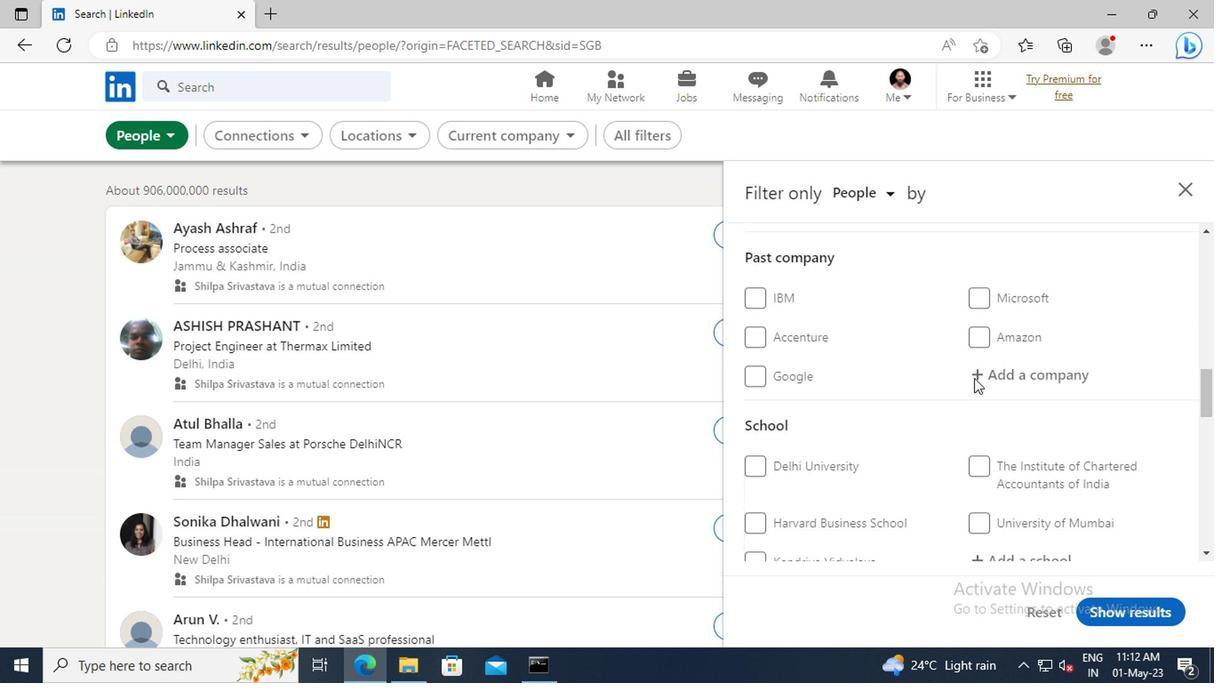 
Action: Mouse scrolled (812, 387) with delta (0, 0)
Screenshot: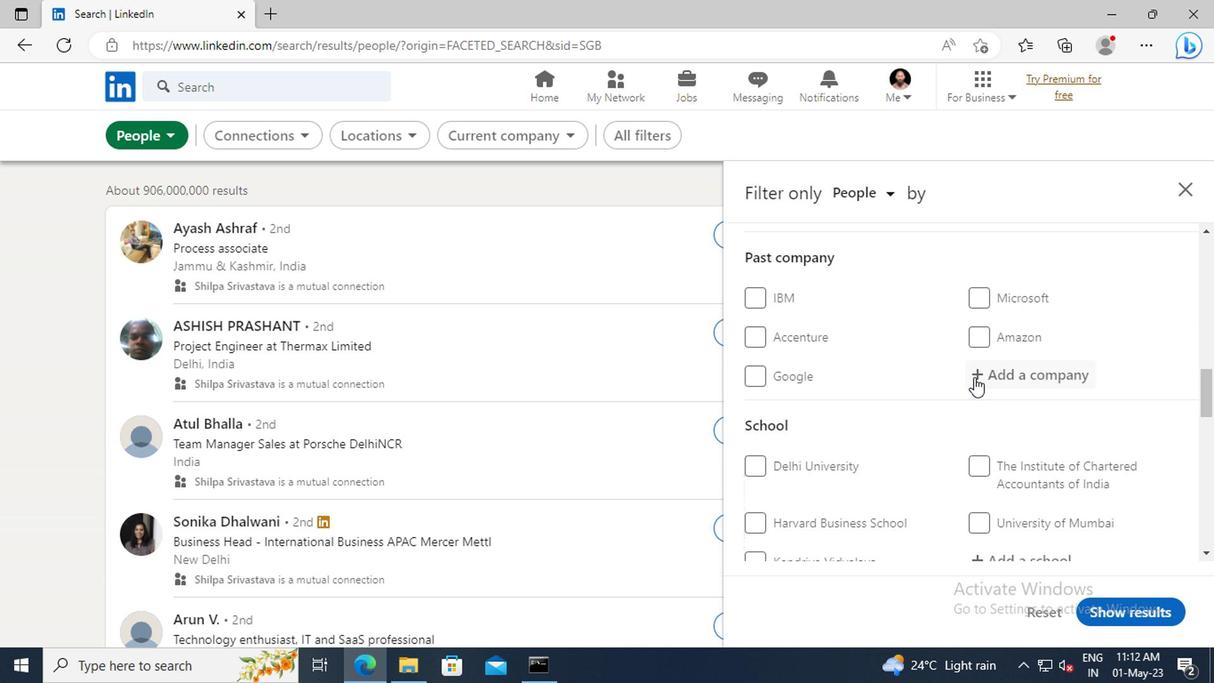 
Action: Mouse scrolled (812, 387) with delta (0, 0)
Screenshot: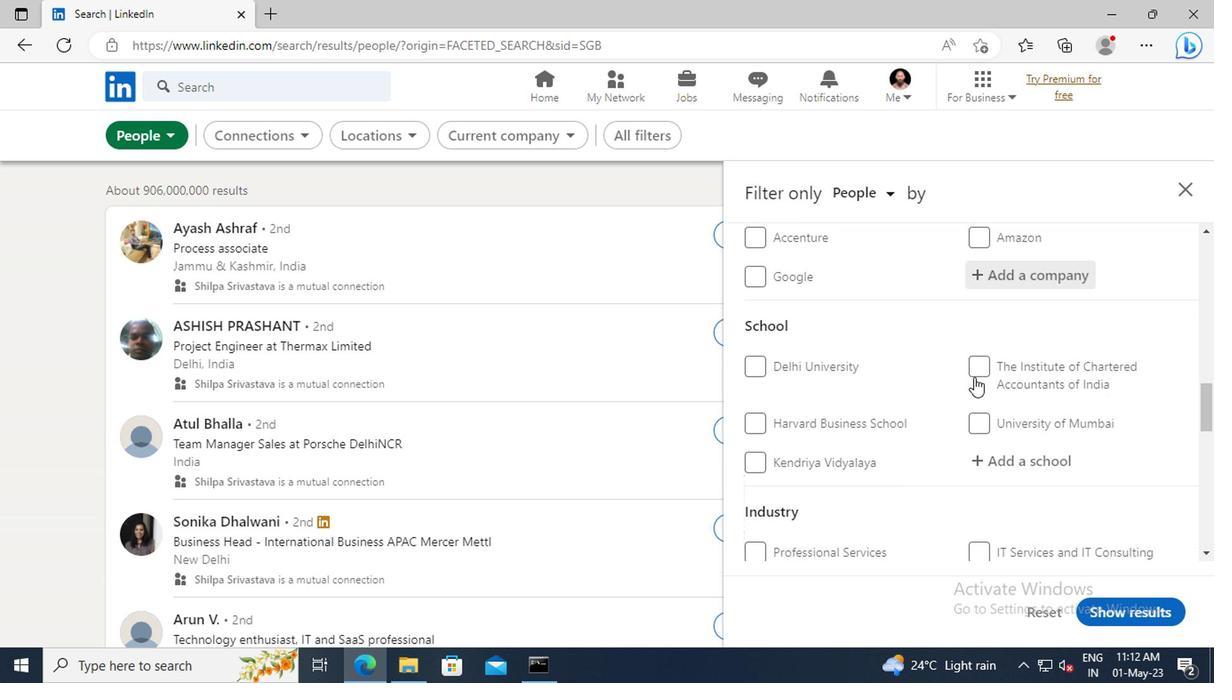 
Action: Mouse moved to (821, 409)
Screenshot: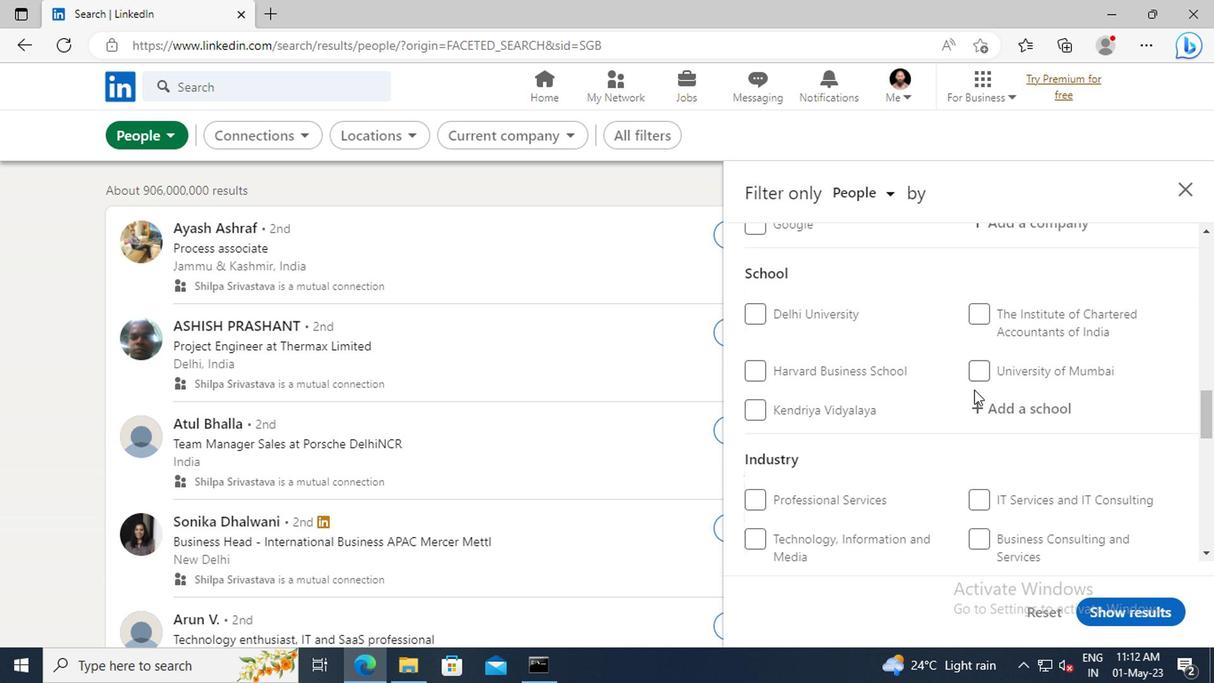 
Action: Mouse pressed left at (821, 409)
Screenshot: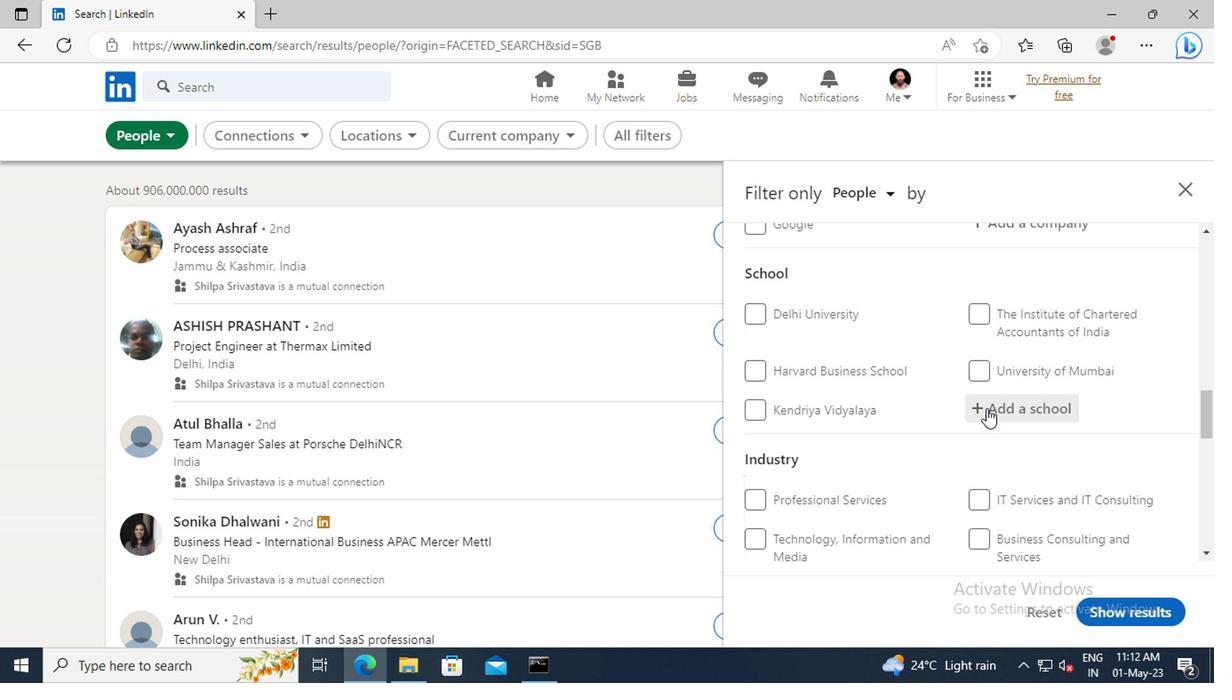
Action: Key pressed <Key.shift>SRI<Key.space><Key.shift>VENKATESWARA<Key.space><Key.shift>COLLEGE<Key.space>OF<Key.space><Key.shift>ENGINEERING,<Key.space><Key.shift>TI
Screenshot: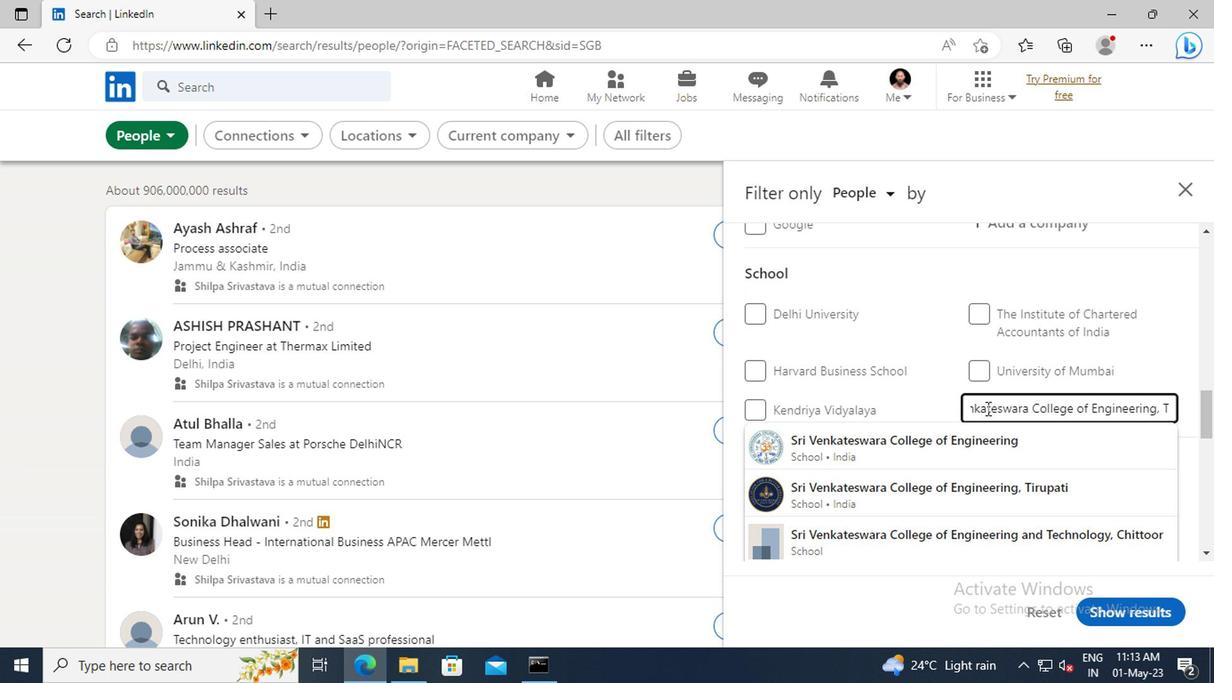 
Action: Mouse moved to (806, 432)
Screenshot: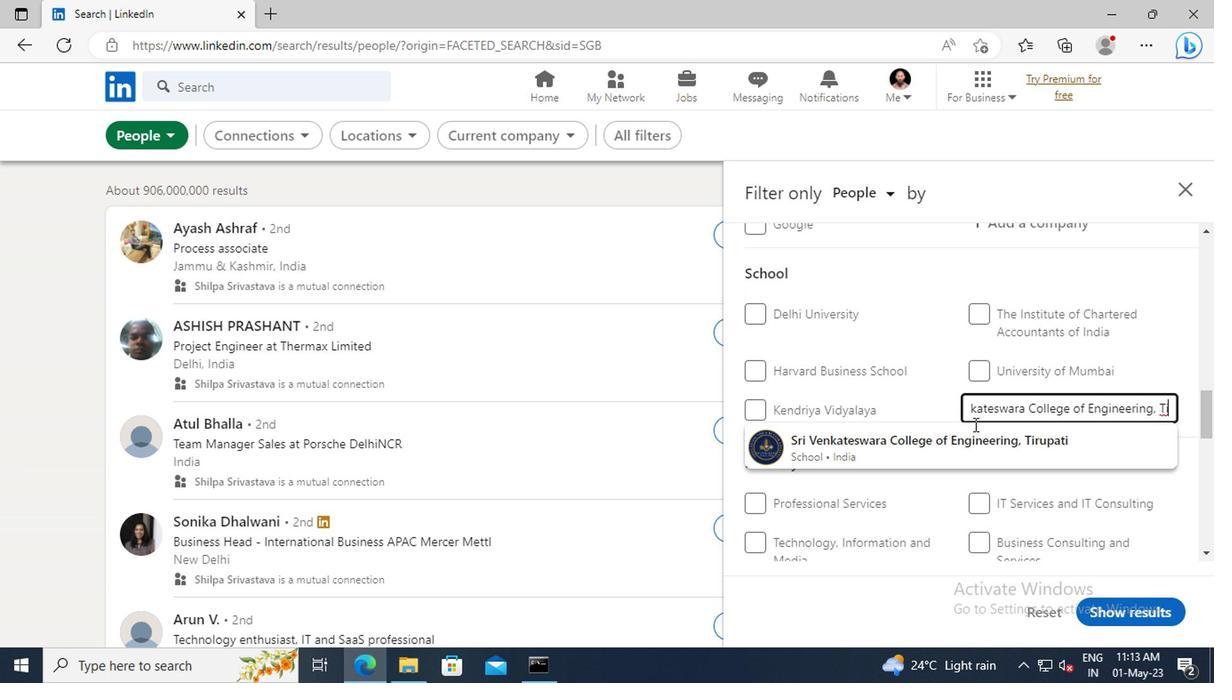 
Action: Mouse pressed left at (806, 432)
Screenshot: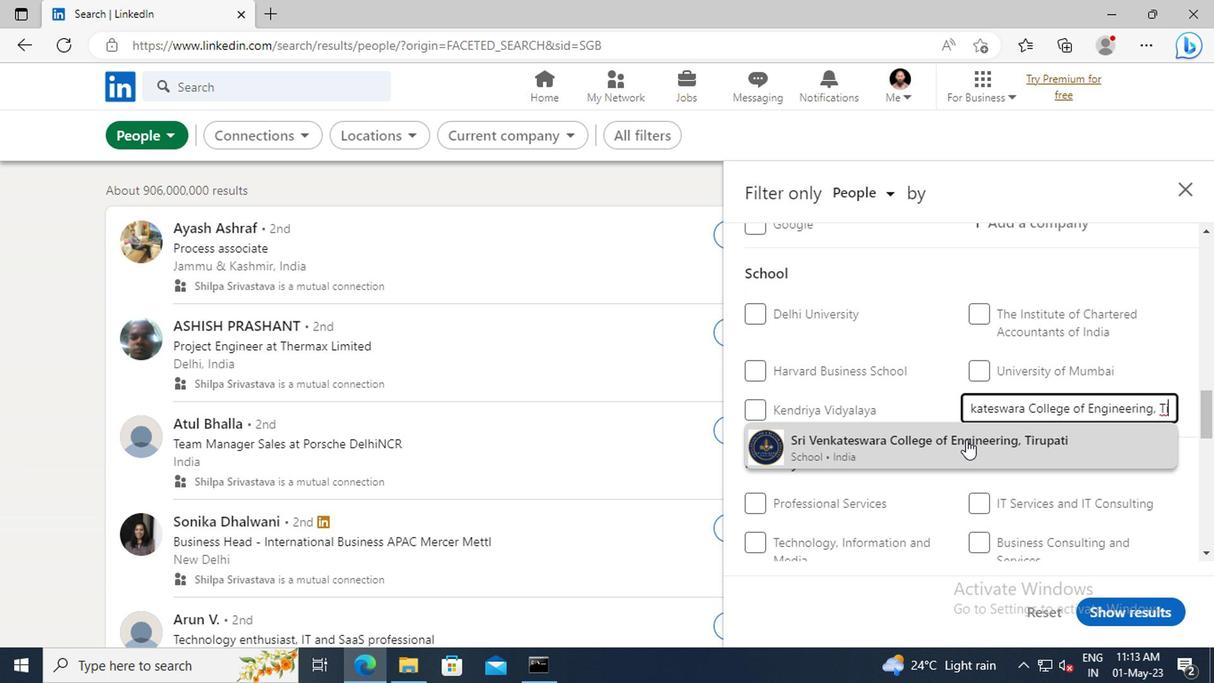 
Action: Mouse moved to (805, 416)
Screenshot: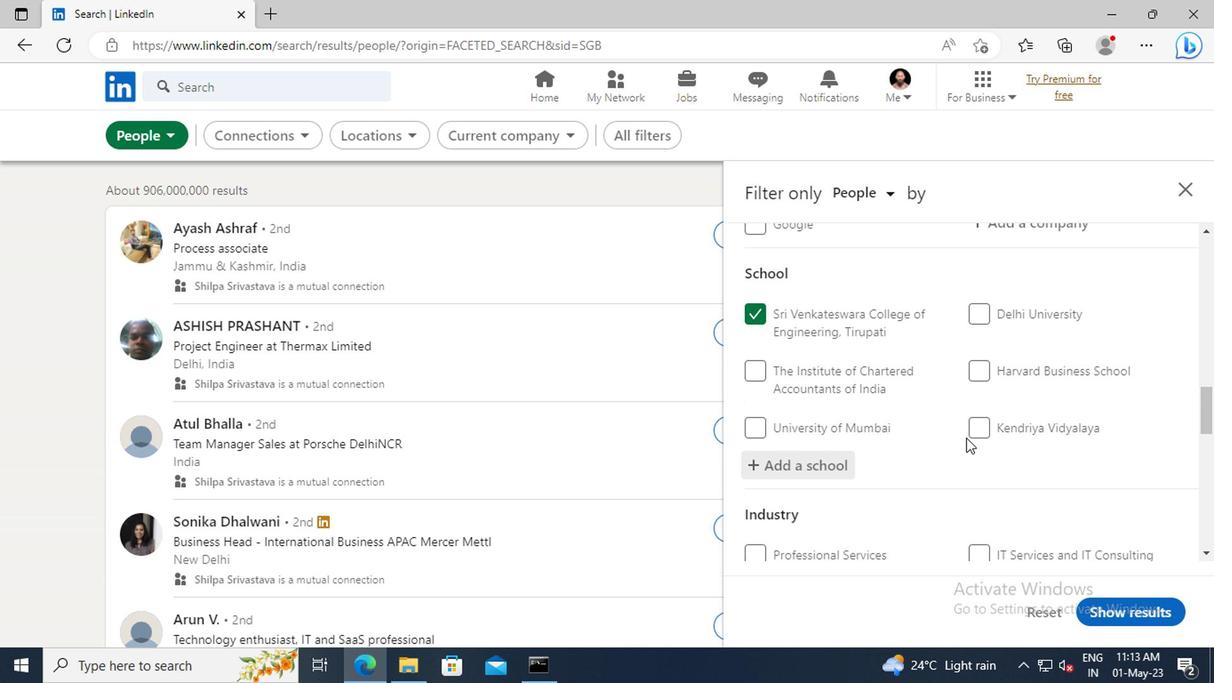 
Action: Mouse scrolled (805, 416) with delta (0, 0)
Screenshot: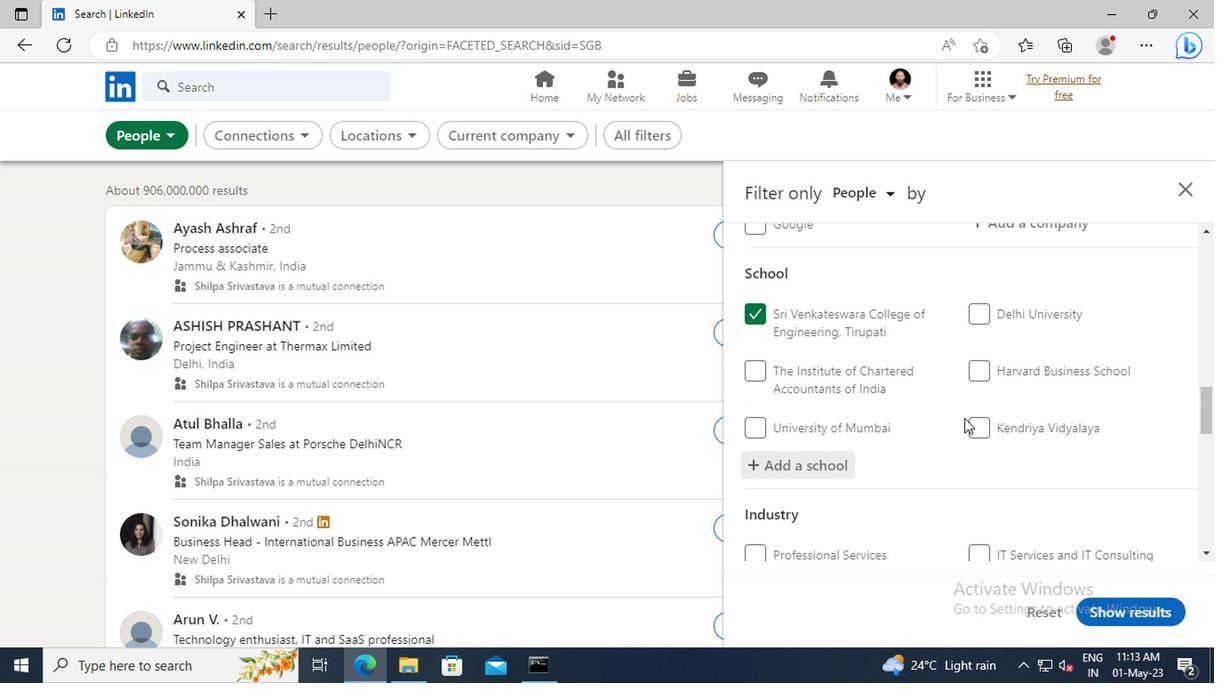 
Action: Mouse scrolled (805, 416) with delta (0, 0)
Screenshot: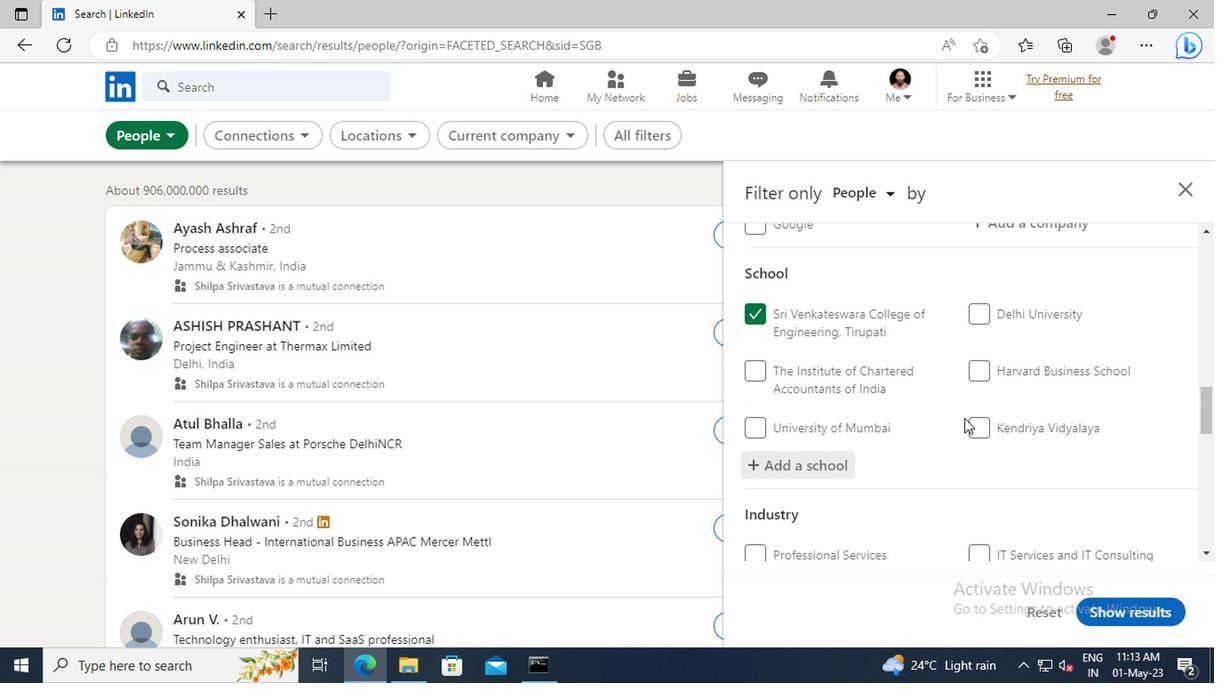 
Action: Mouse moved to (812, 380)
Screenshot: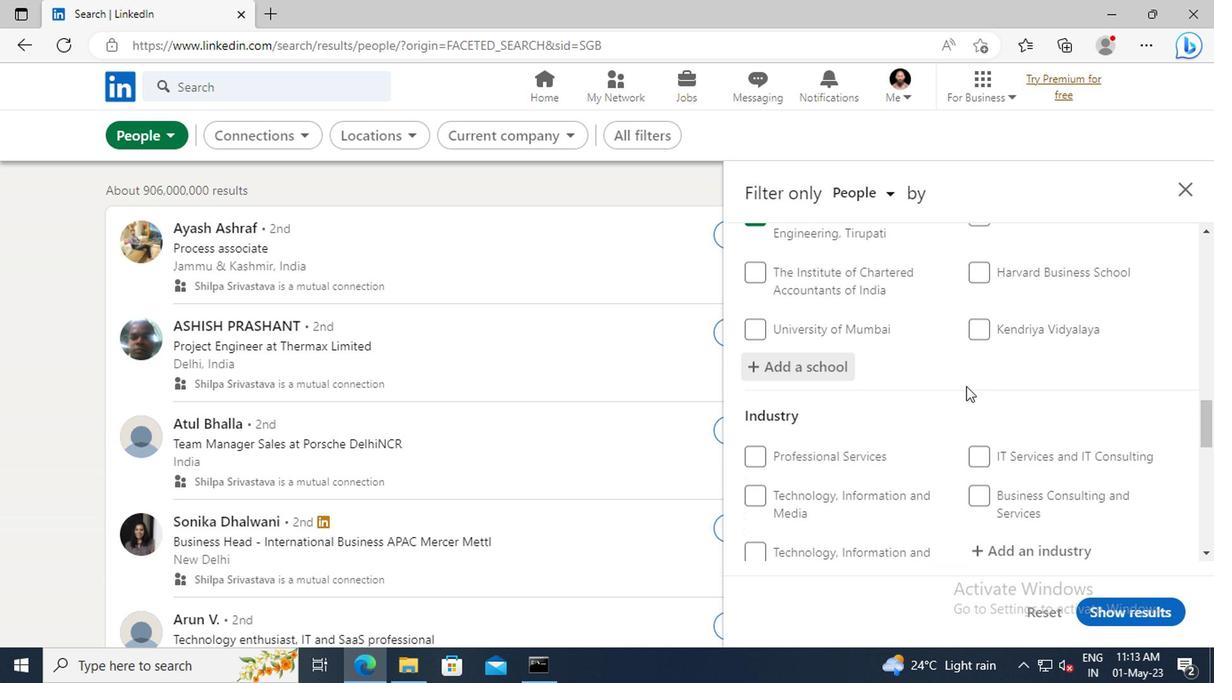 
Action: Mouse scrolled (812, 380) with delta (0, 0)
Screenshot: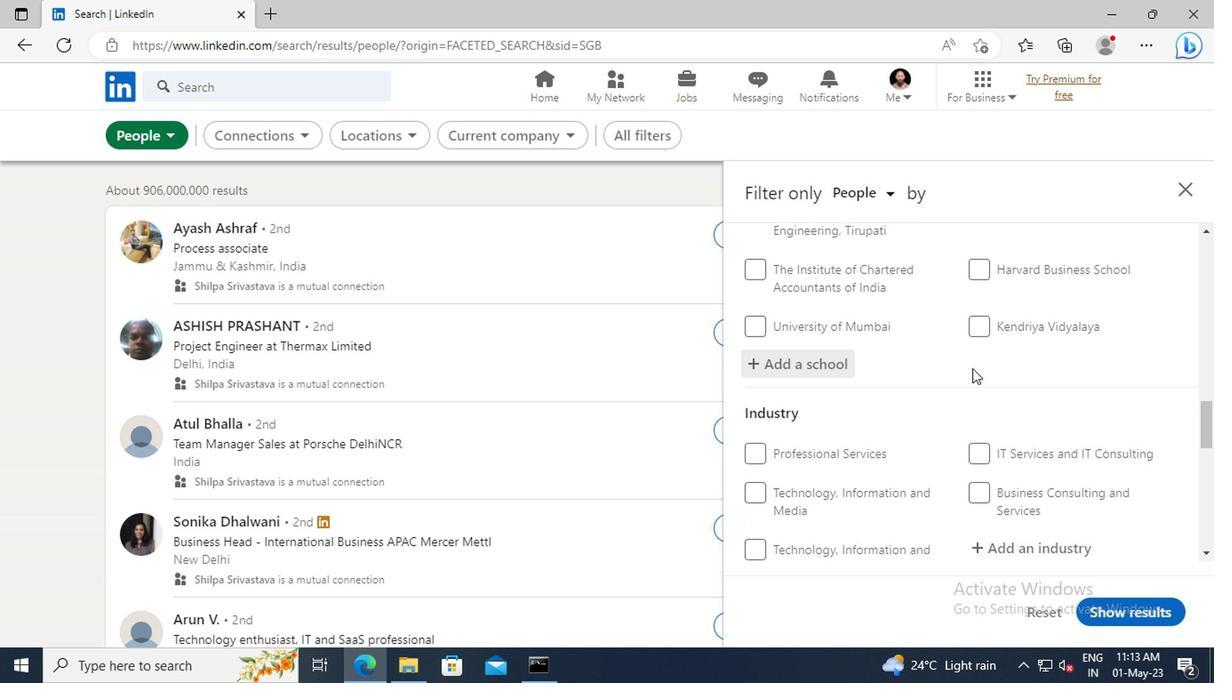 
Action: Mouse moved to (813, 371)
Screenshot: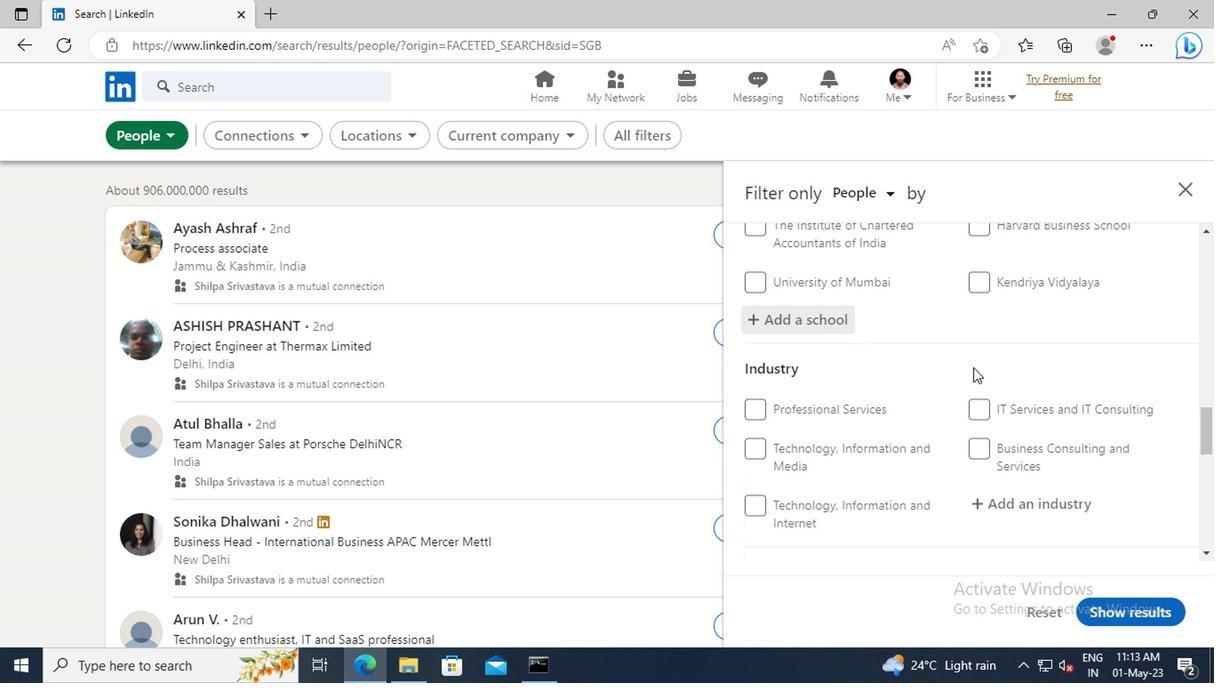 
Action: Mouse scrolled (813, 371) with delta (0, 0)
Screenshot: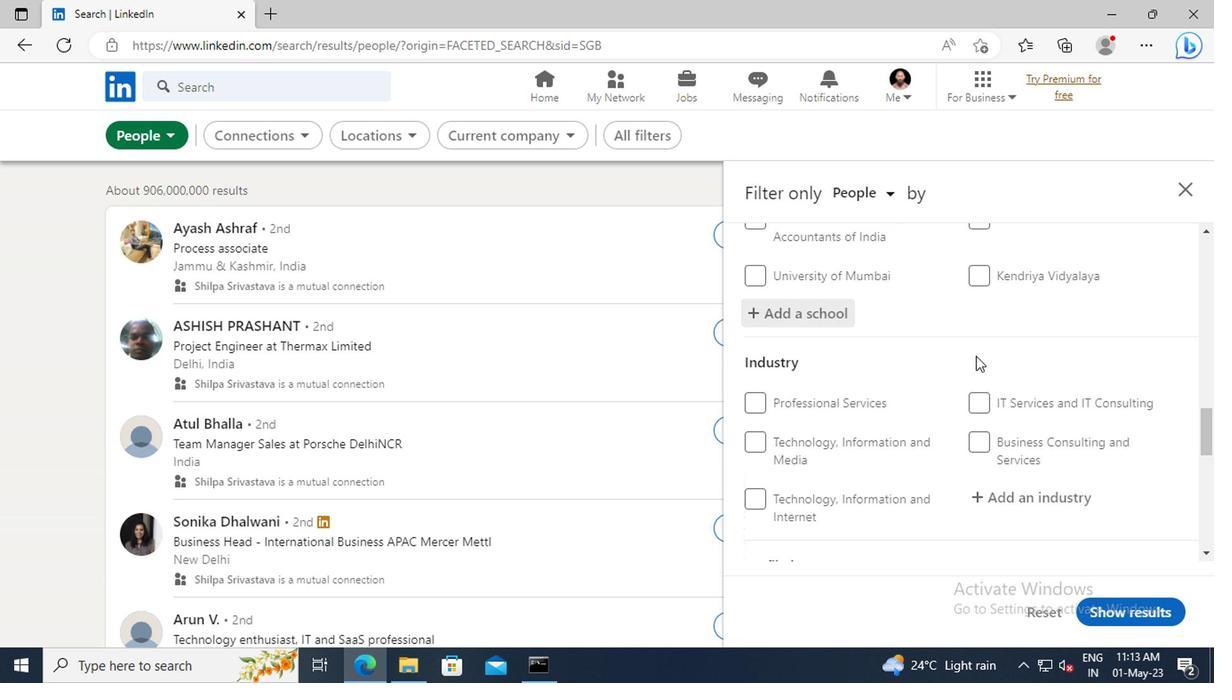 
Action: Mouse scrolled (813, 371) with delta (0, 0)
Screenshot: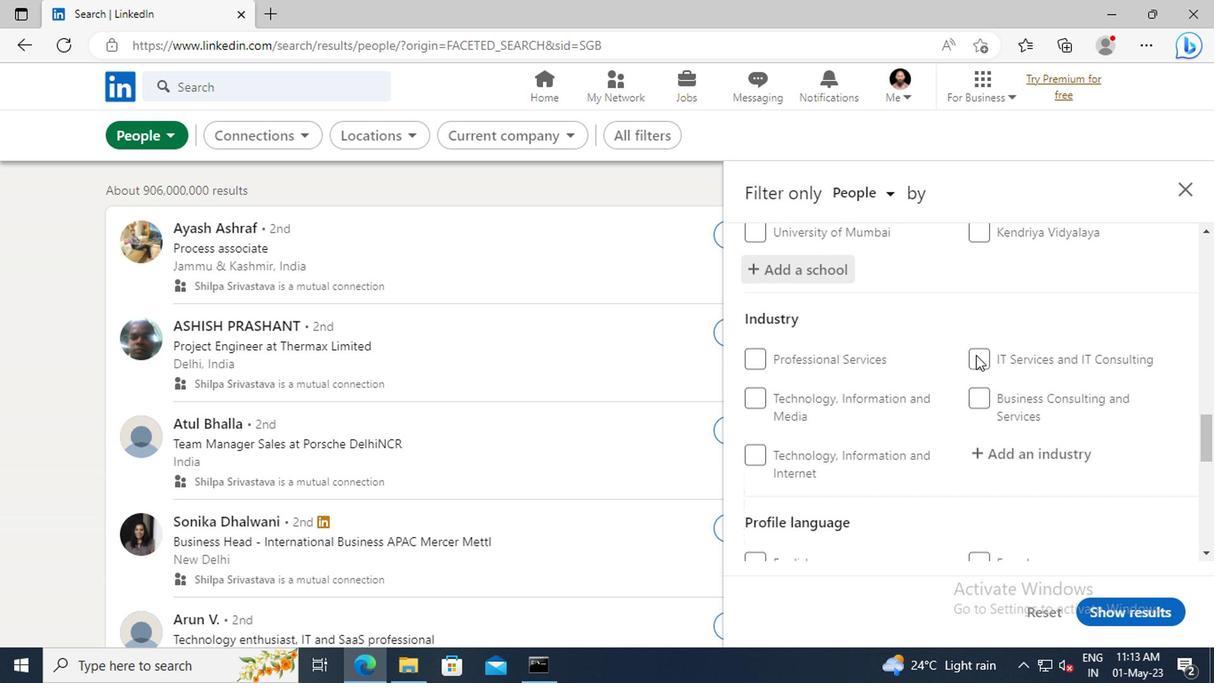 
Action: Mouse moved to (824, 400)
Screenshot: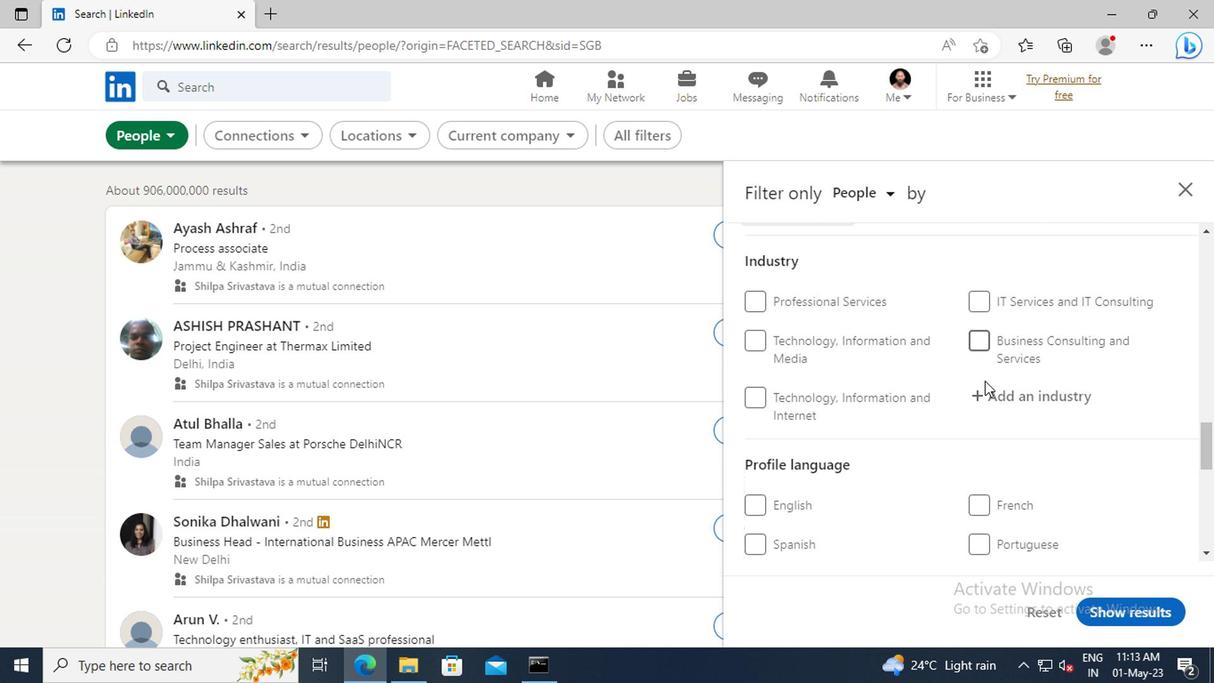 
Action: Mouse pressed left at (824, 400)
Screenshot: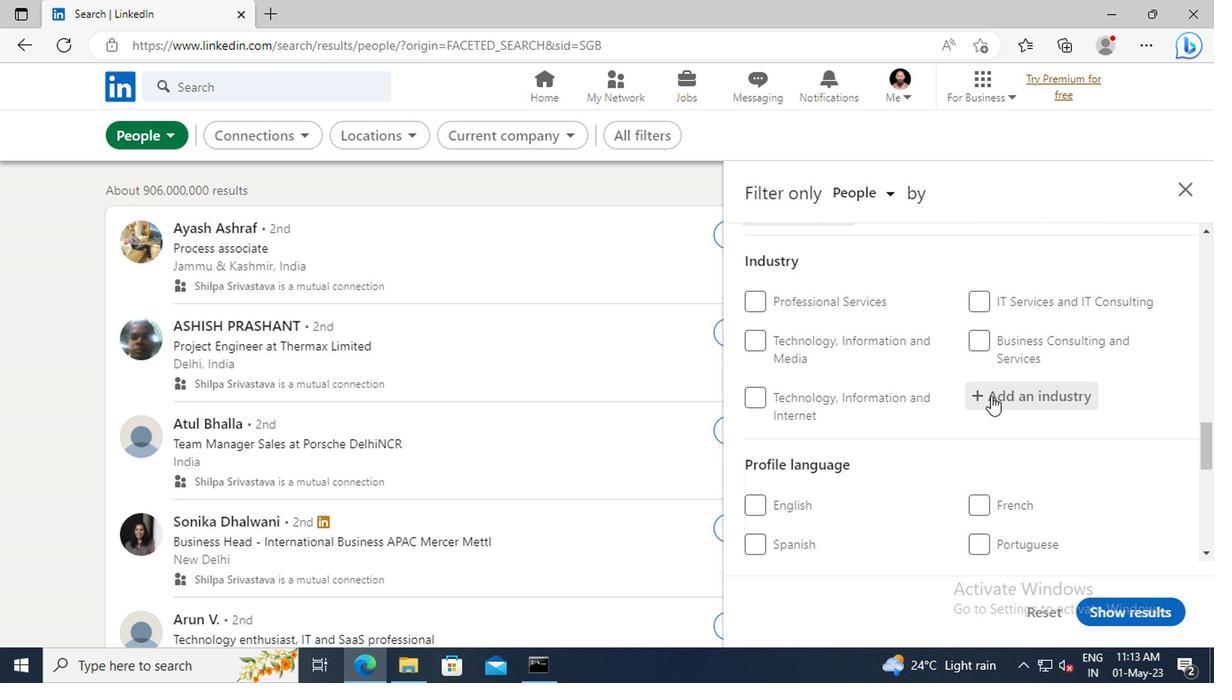 
Action: Key pressed <Key.shift>TRANSLATION<Key.space>
Screenshot: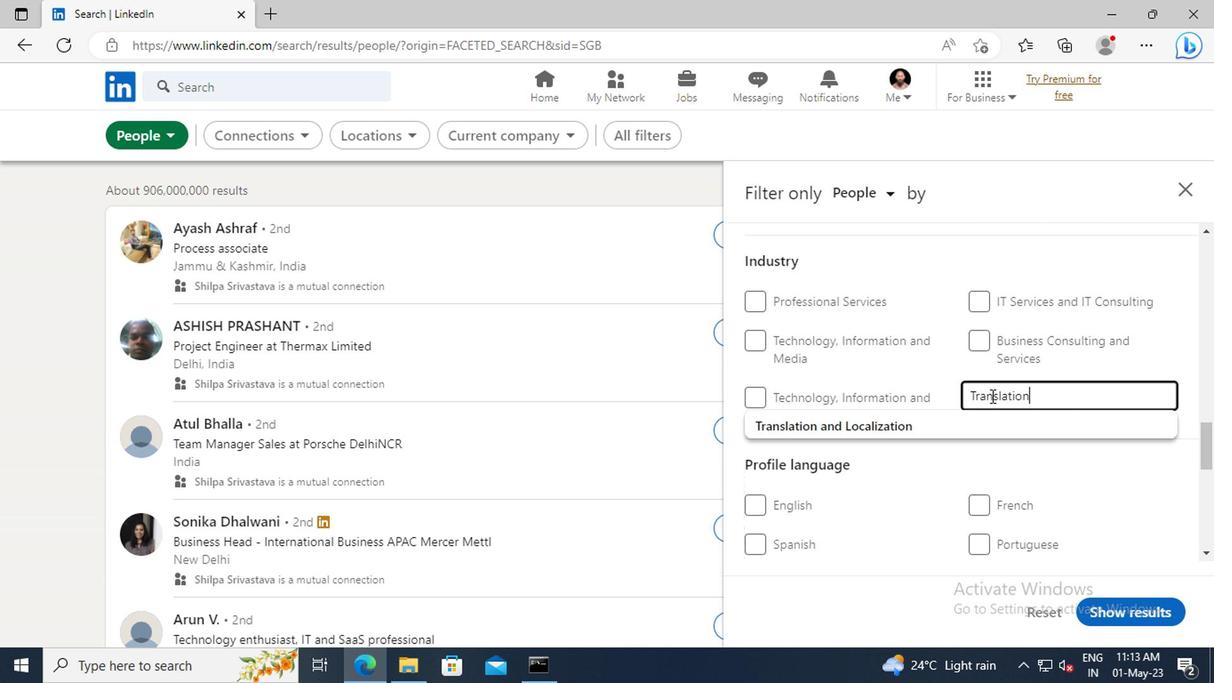 
Action: Mouse moved to (789, 418)
Screenshot: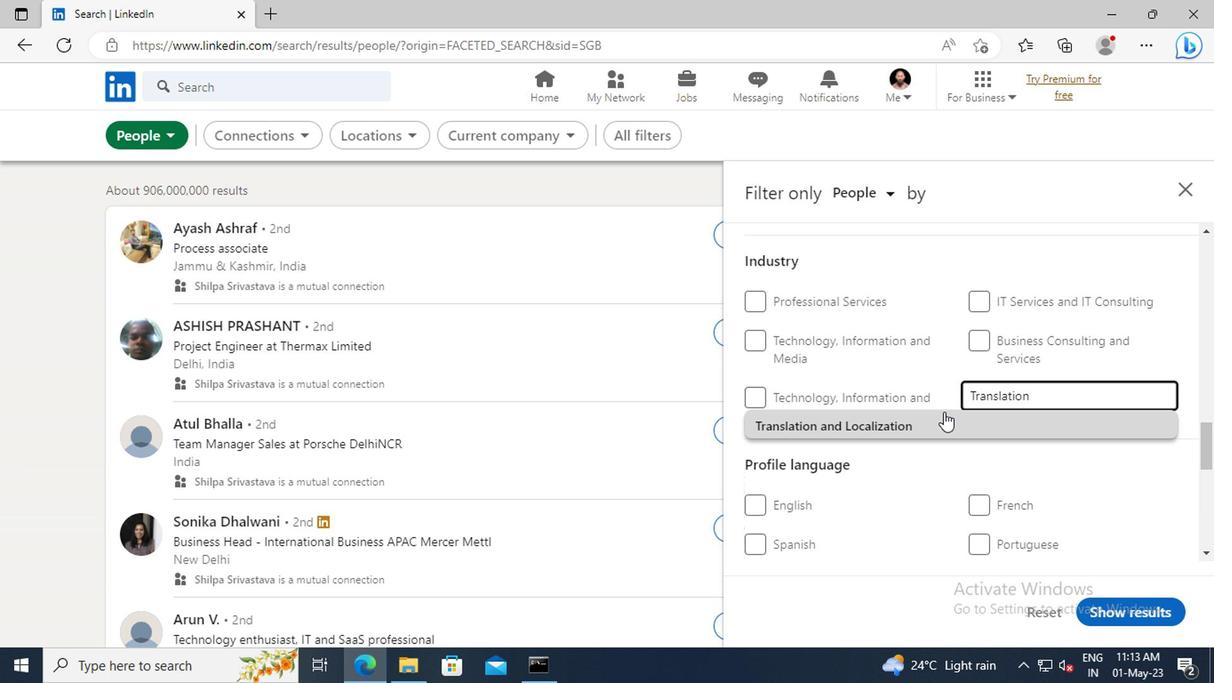 
Action: Mouse pressed left at (789, 418)
Screenshot: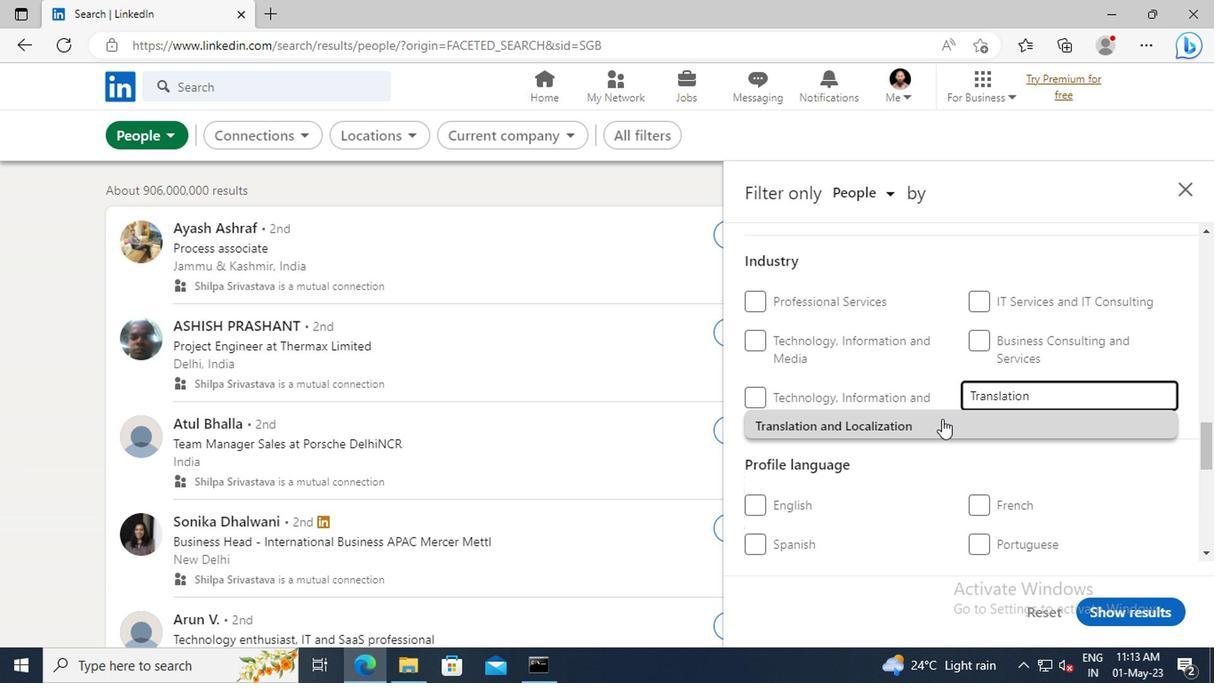 
Action: Mouse scrolled (789, 417) with delta (0, 0)
Screenshot: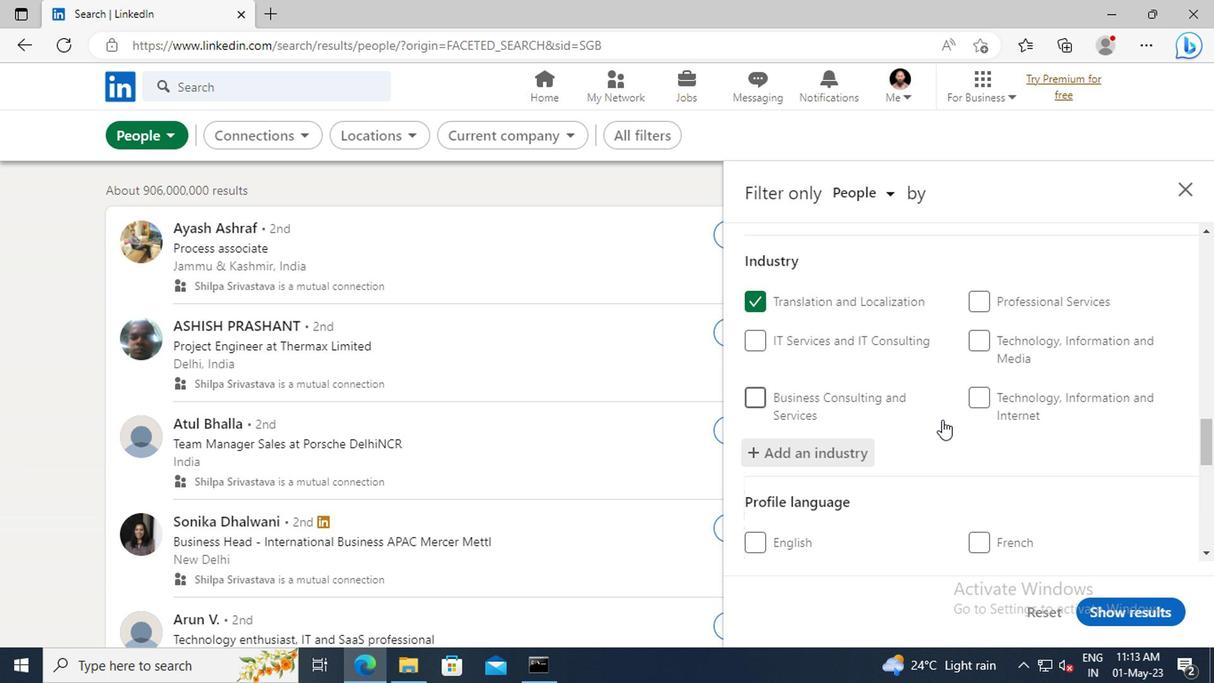 
Action: Mouse scrolled (789, 417) with delta (0, 0)
Screenshot: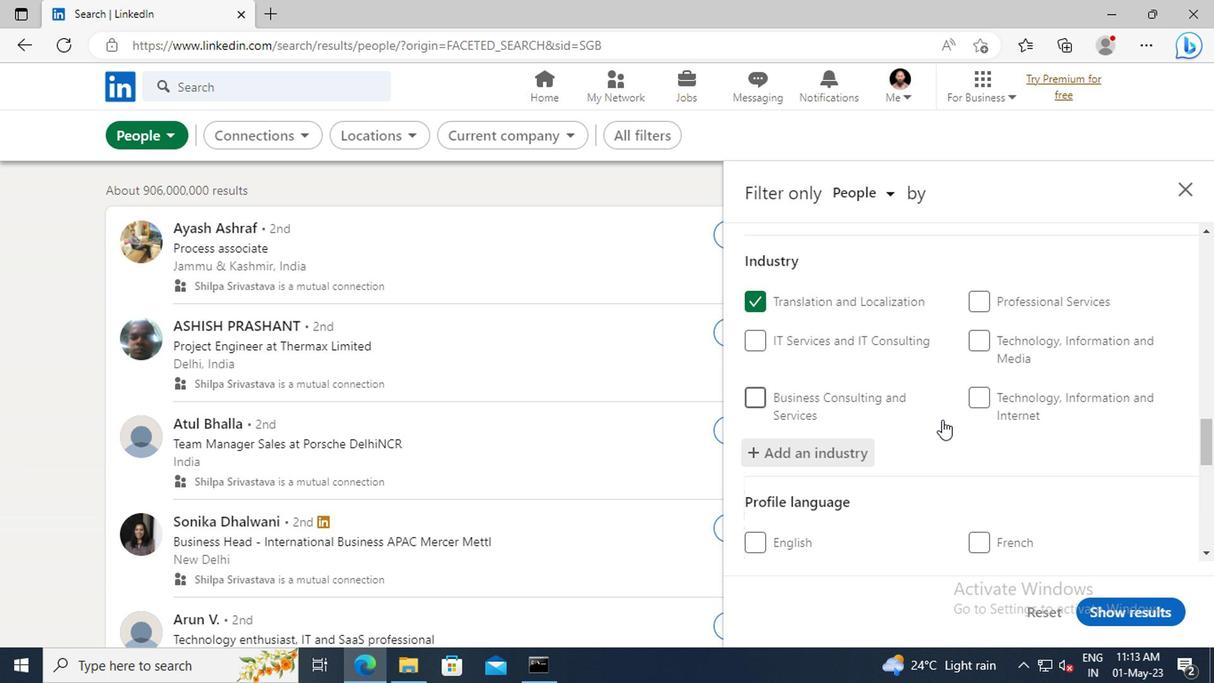 
Action: Mouse moved to (794, 389)
Screenshot: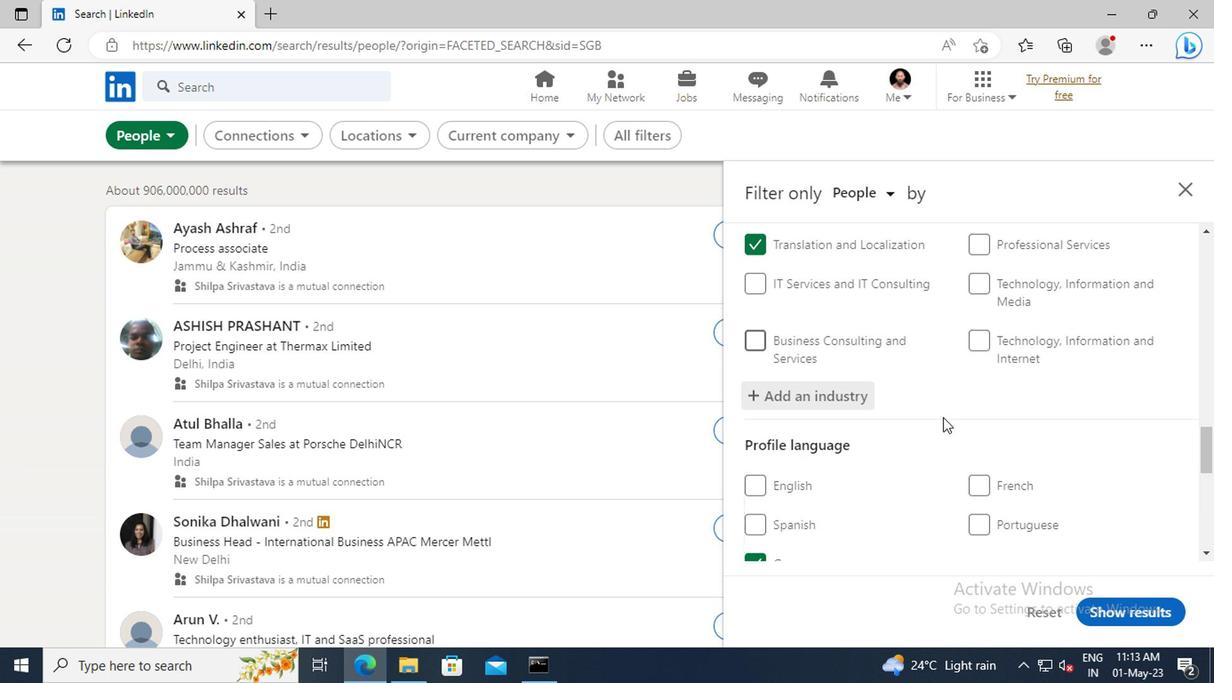 
Action: Mouse scrolled (794, 388) with delta (0, 0)
Screenshot: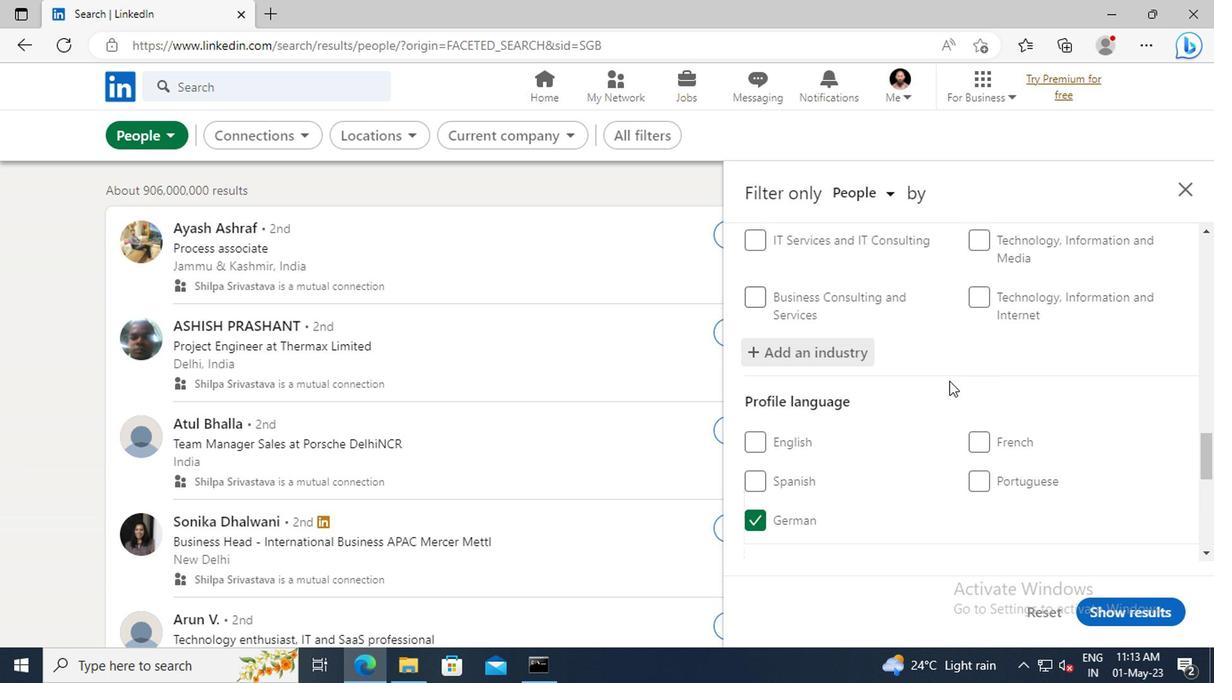 
Action: Mouse scrolled (794, 388) with delta (0, 0)
Screenshot: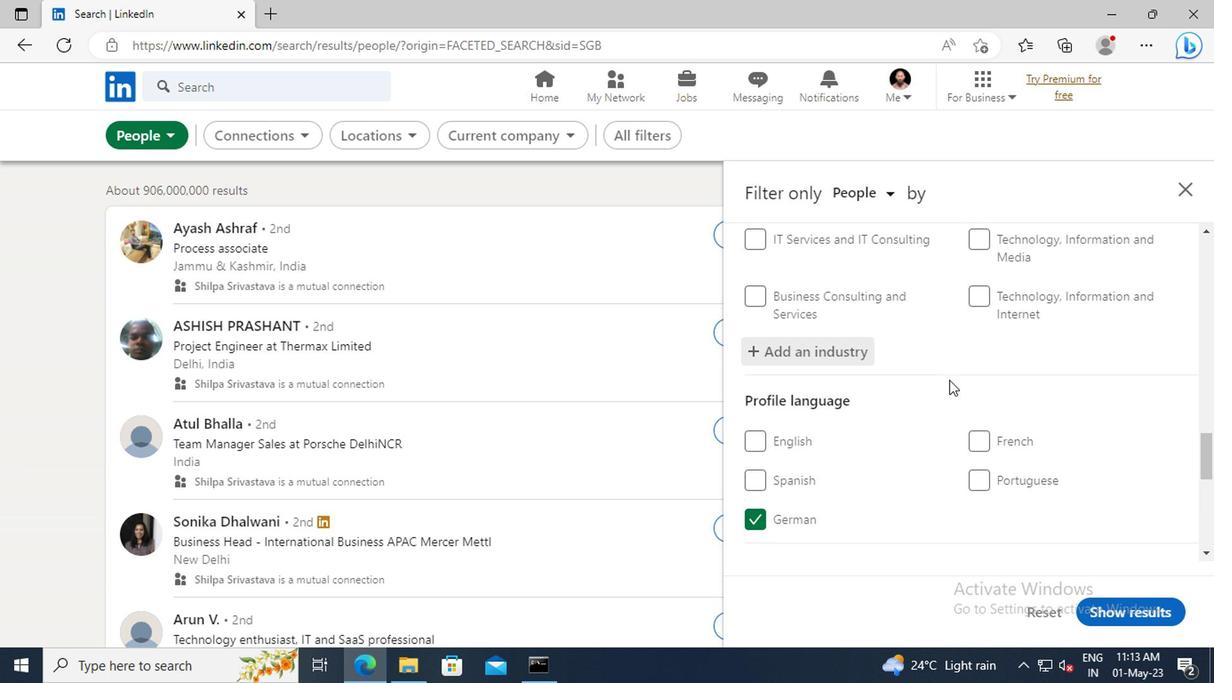 
Action: Mouse moved to (798, 377)
Screenshot: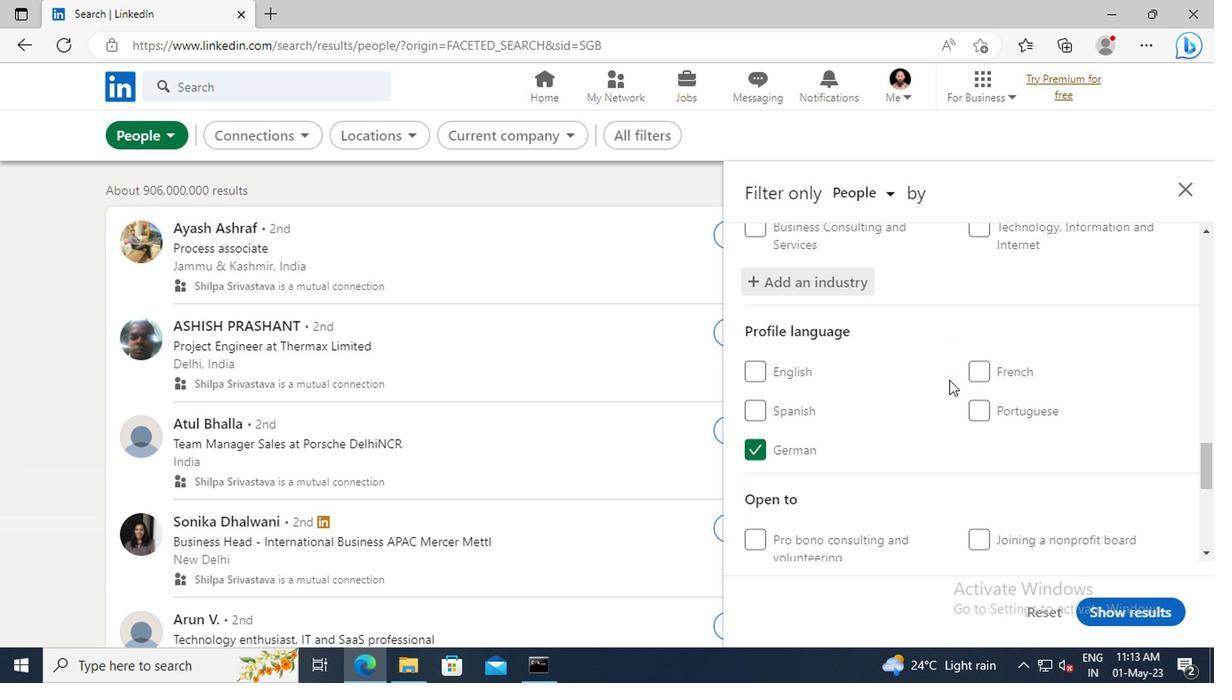 
Action: Mouse scrolled (798, 376) with delta (0, 0)
Screenshot: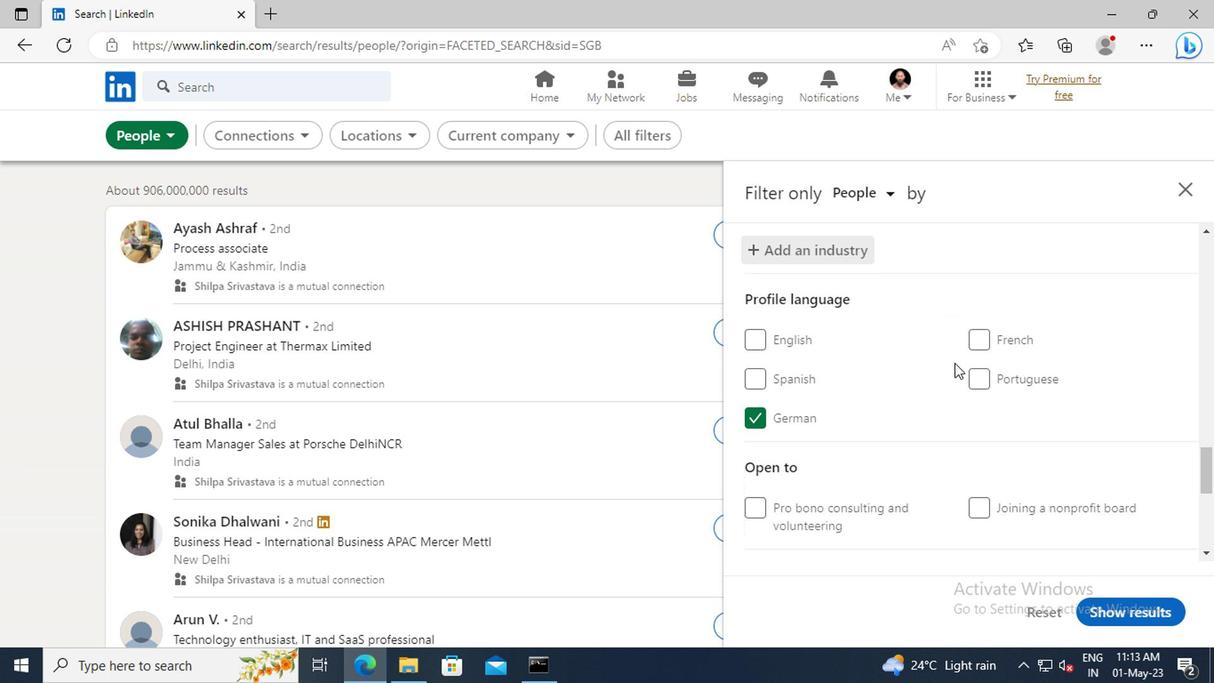 
Action: Mouse scrolled (798, 376) with delta (0, 0)
Screenshot: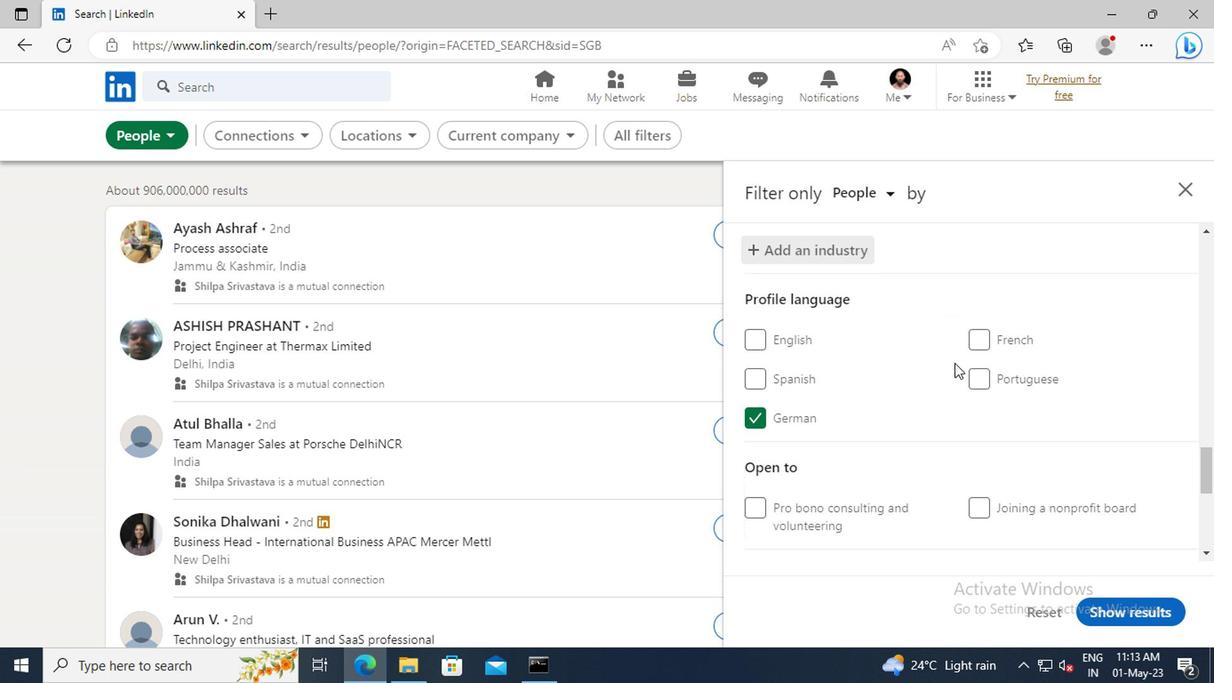 
Action: Mouse scrolled (798, 376) with delta (0, 0)
Screenshot: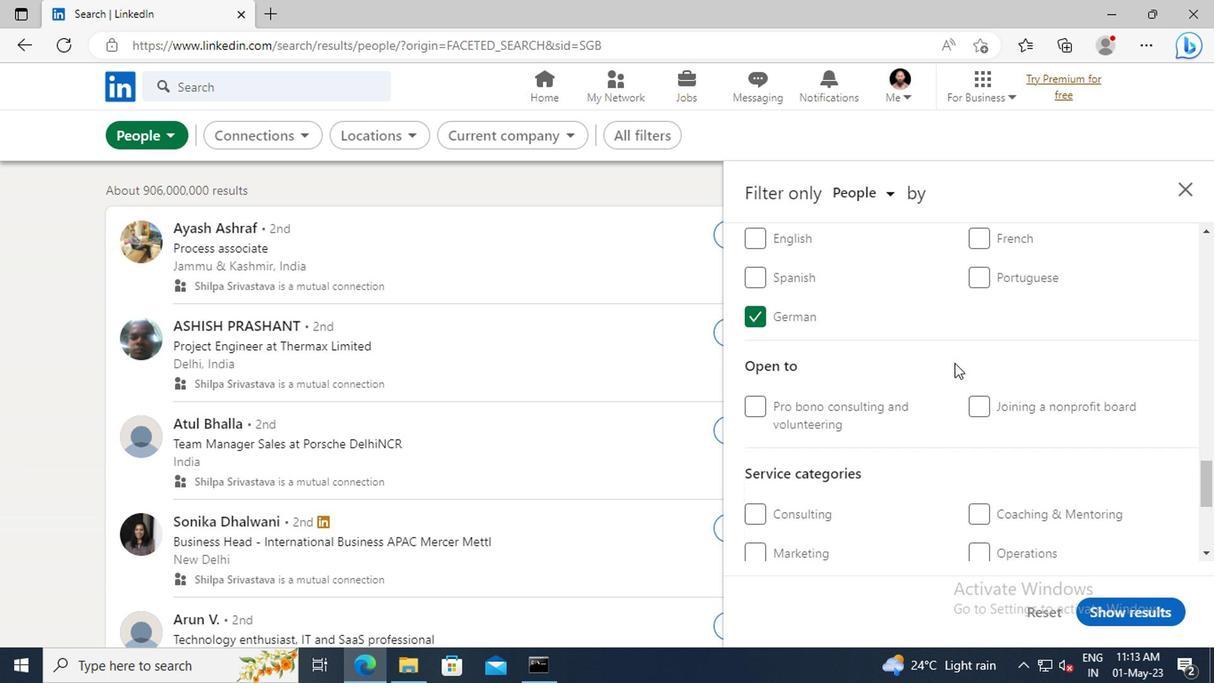 
Action: Mouse scrolled (798, 376) with delta (0, 0)
Screenshot: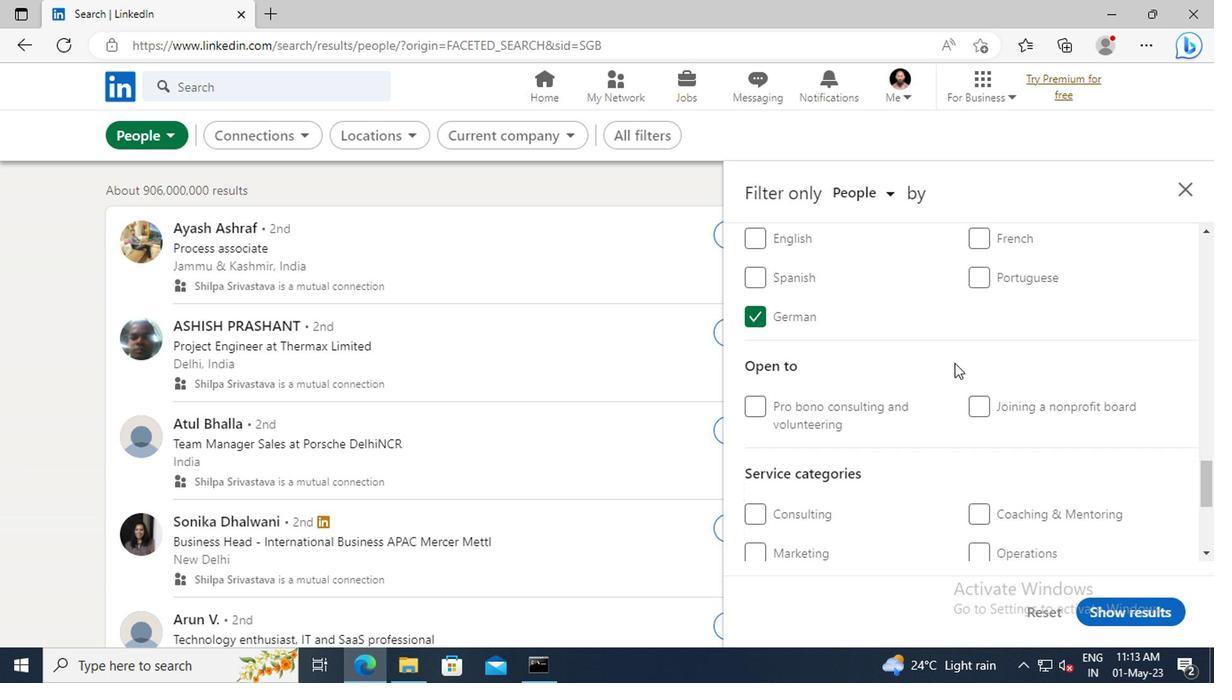 
Action: Mouse scrolled (798, 376) with delta (0, 0)
Screenshot: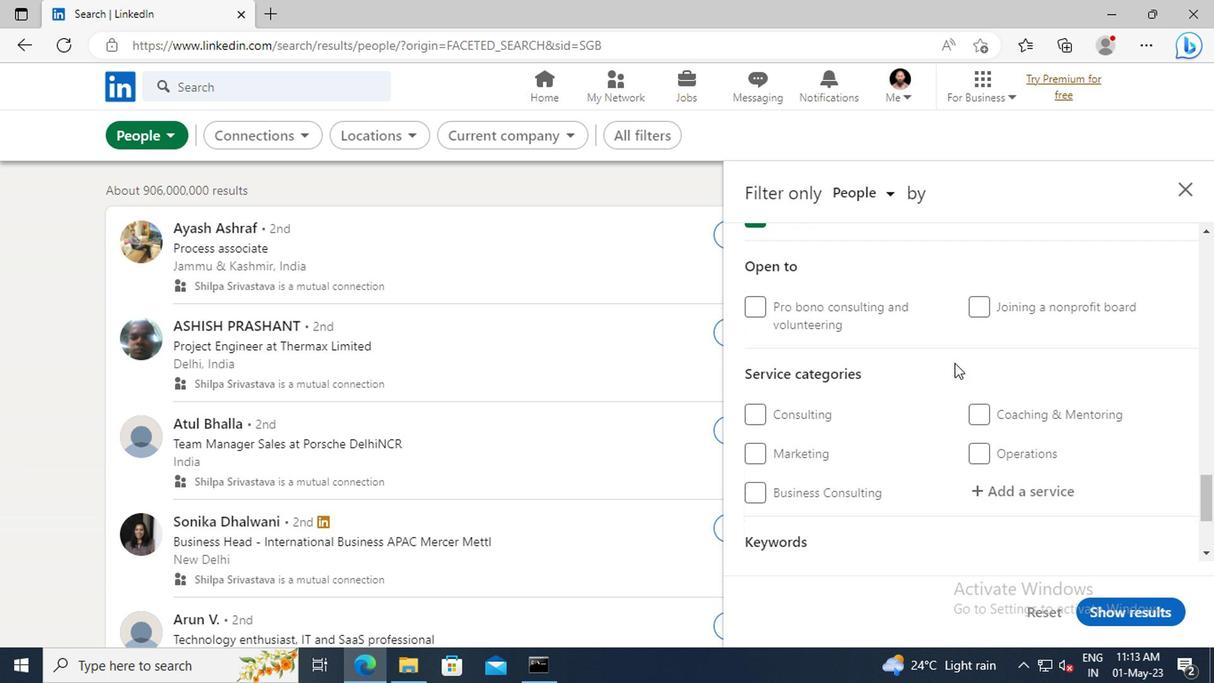 
Action: Mouse scrolled (798, 376) with delta (0, 0)
Screenshot: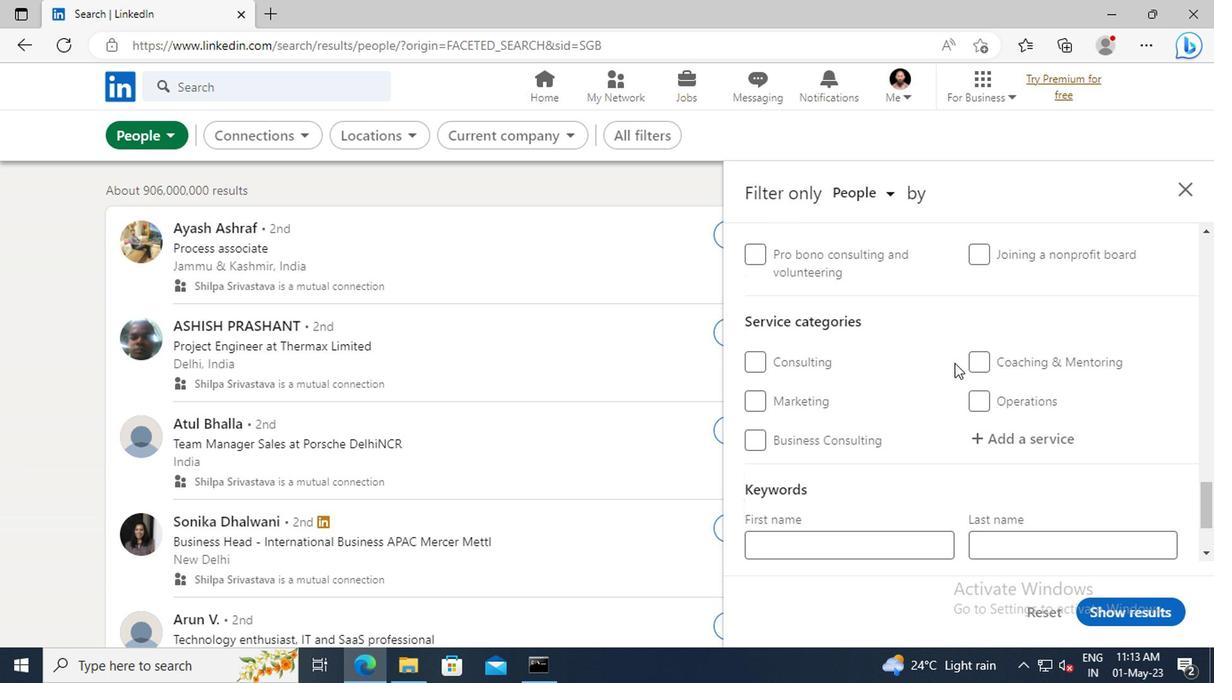 
Action: Mouse moved to (819, 395)
Screenshot: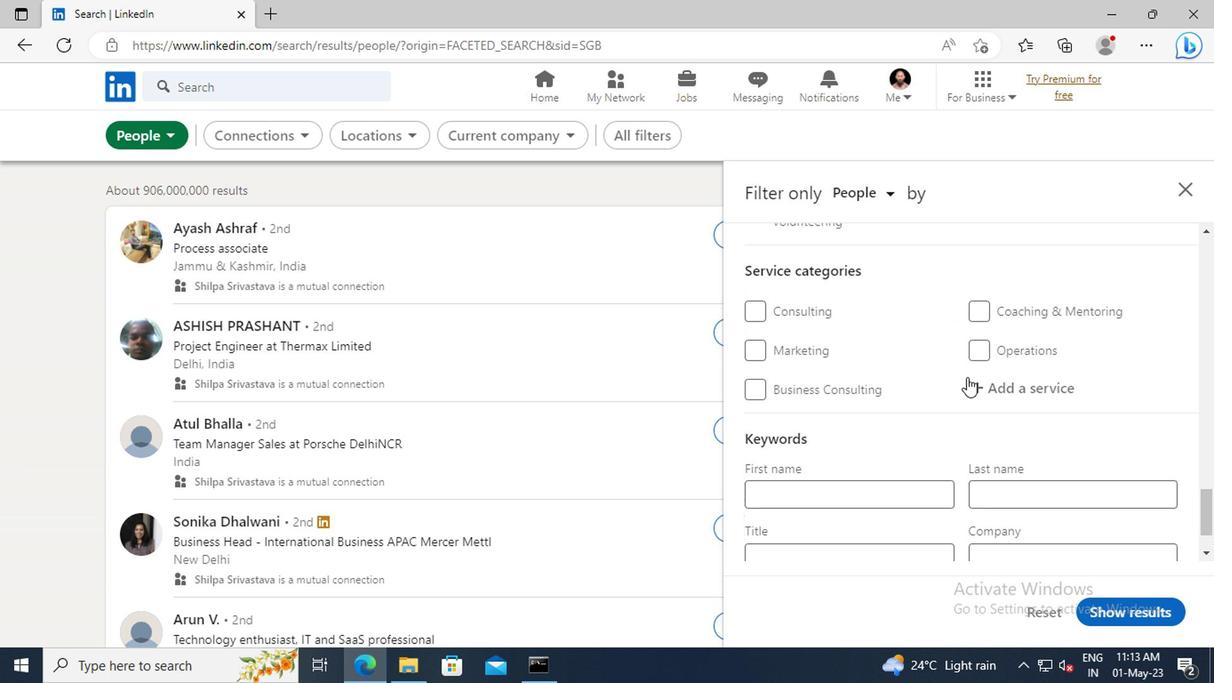 
Action: Mouse pressed left at (819, 395)
Screenshot: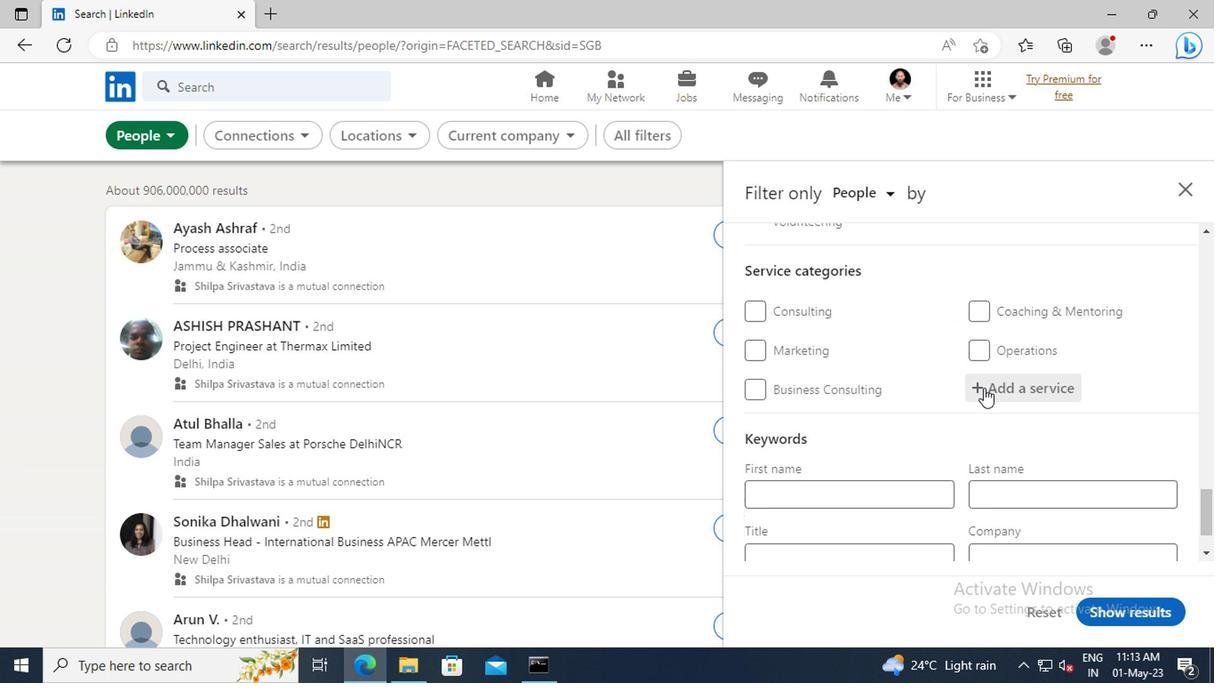 
Action: Key pressed <Key.shift>EVENT<Key.space><Key.shift>PLA
Screenshot: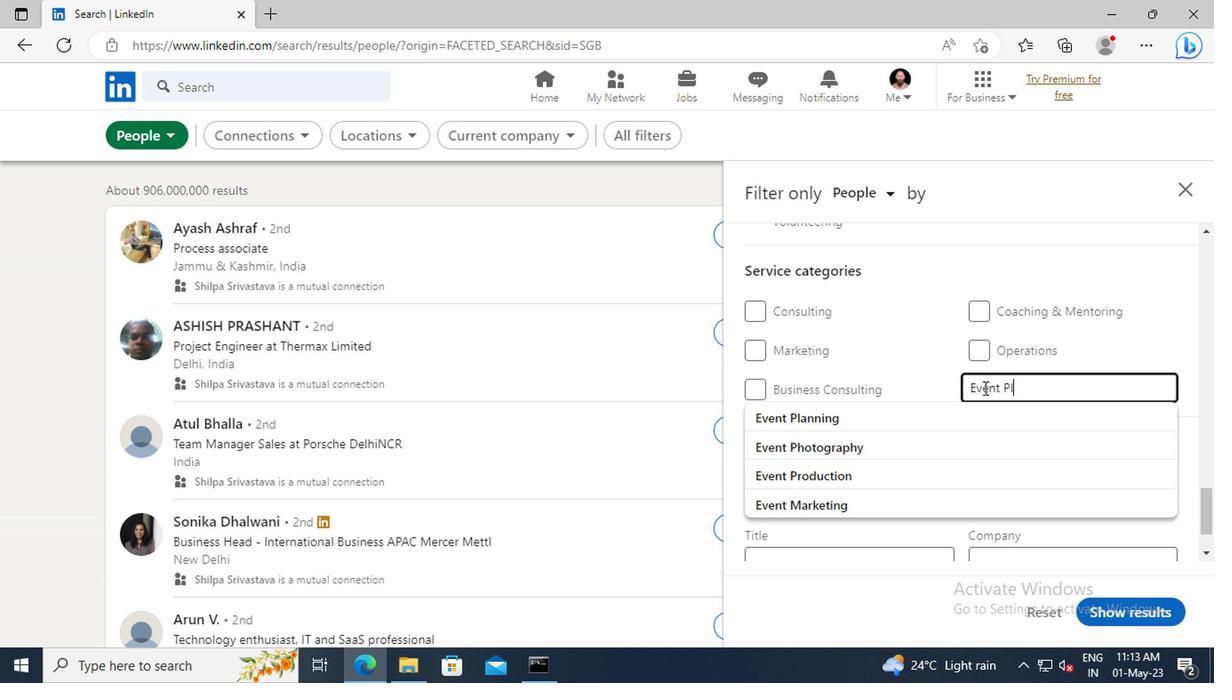 
Action: Mouse moved to (806, 412)
Screenshot: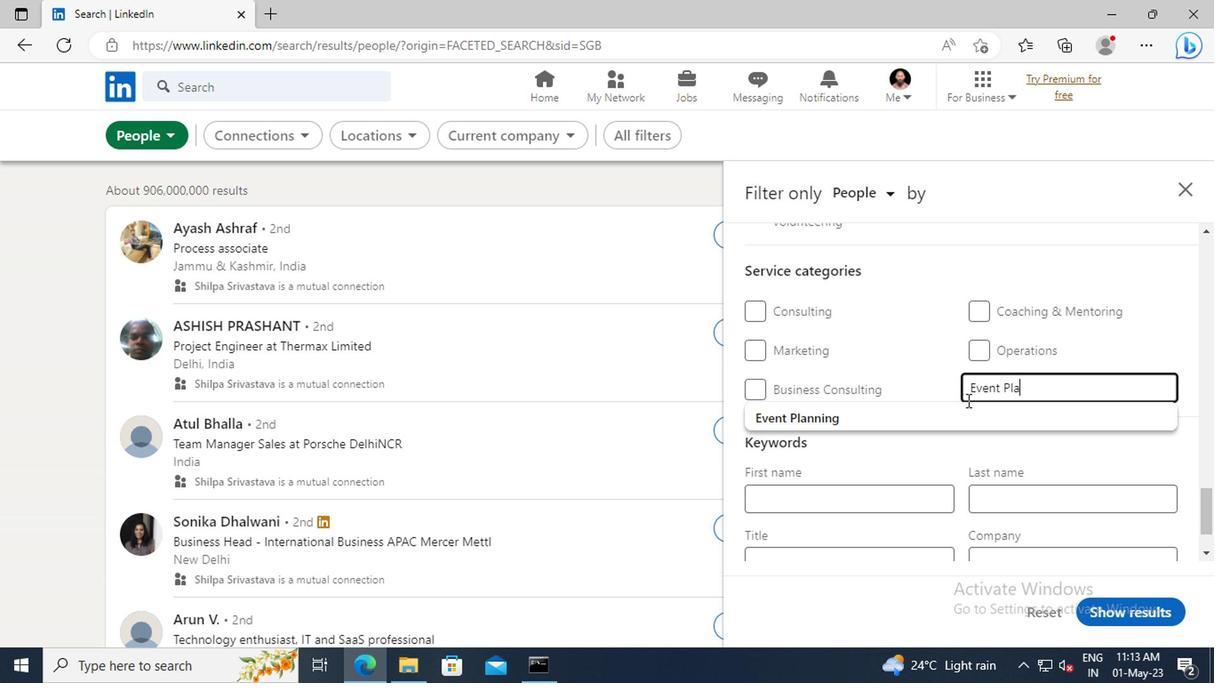 
Action: Mouse pressed left at (806, 412)
Screenshot: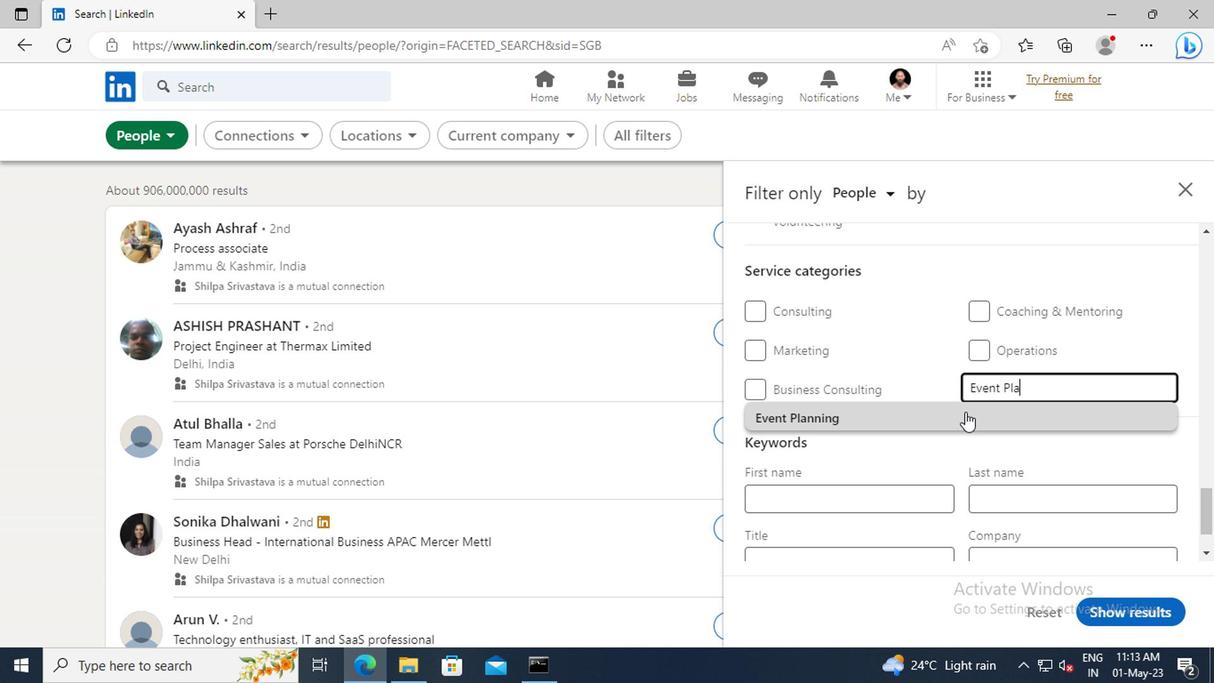 
Action: Mouse scrolled (806, 411) with delta (0, 0)
Screenshot: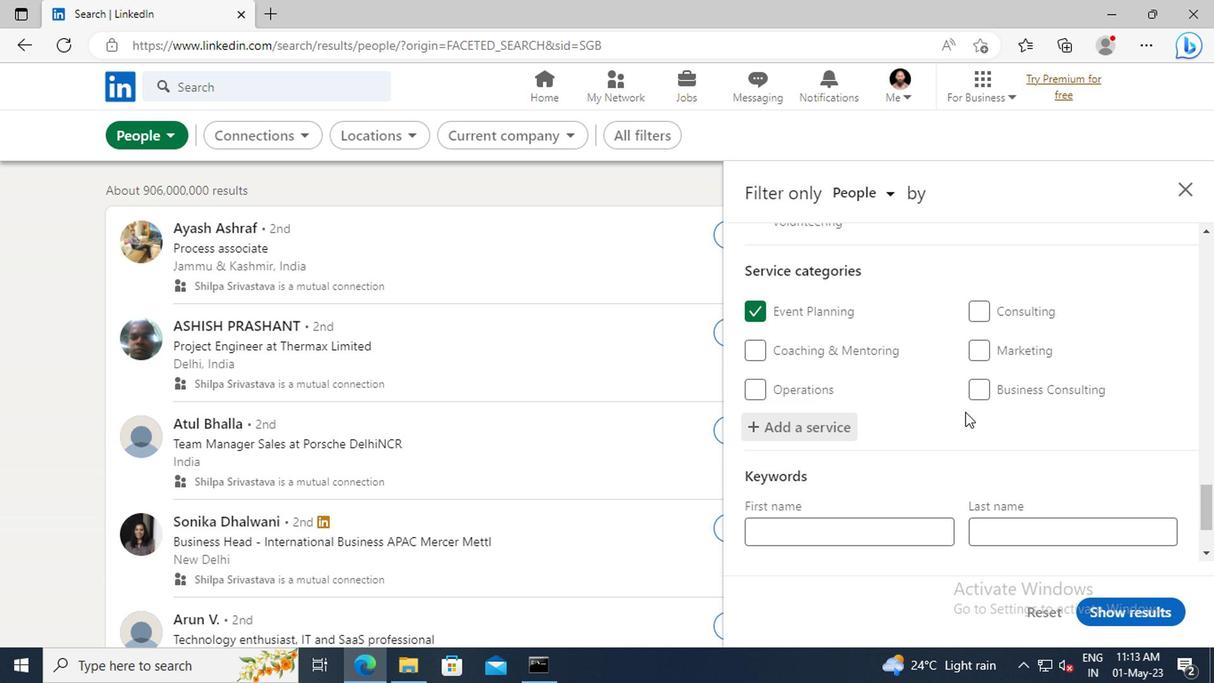 
Action: Mouse scrolled (806, 411) with delta (0, 0)
Screenshot: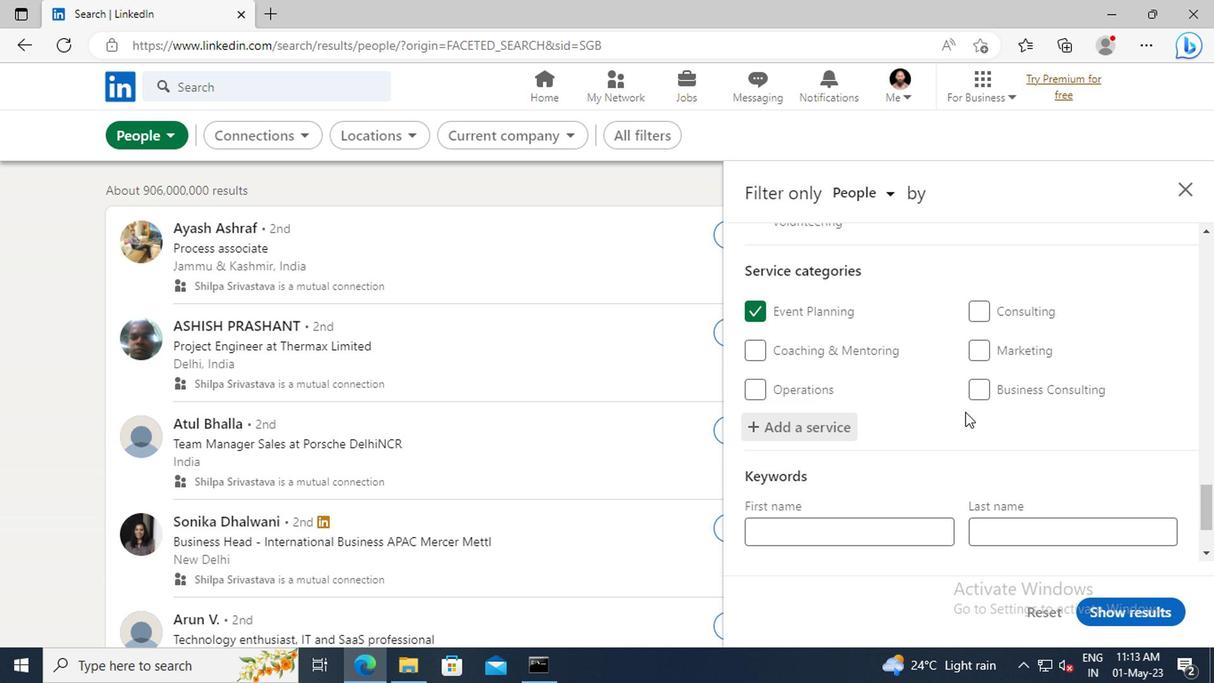 
Action: Mouse scrolled (806, 411) with delta (0, 0)
Screenshot: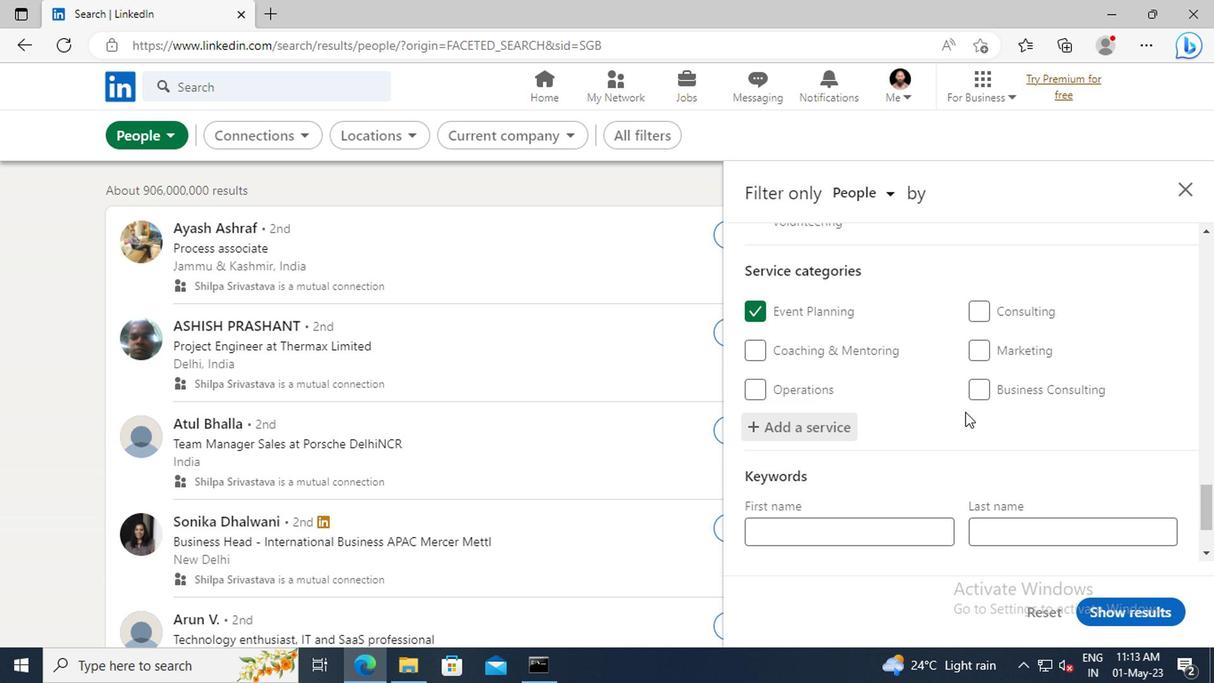 
Action: Mouse scrolled (806, 411) with delta (0, 0)
Screenshot: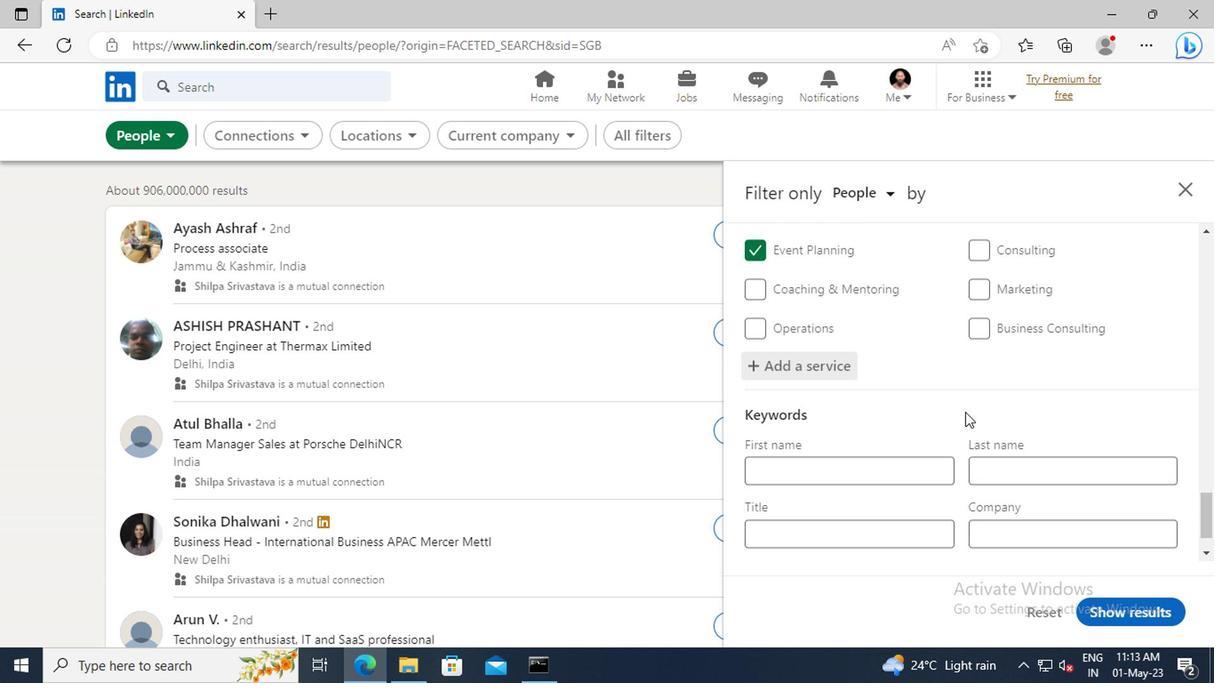 
Action: Mouse moved to (711, 461)
Screenshot: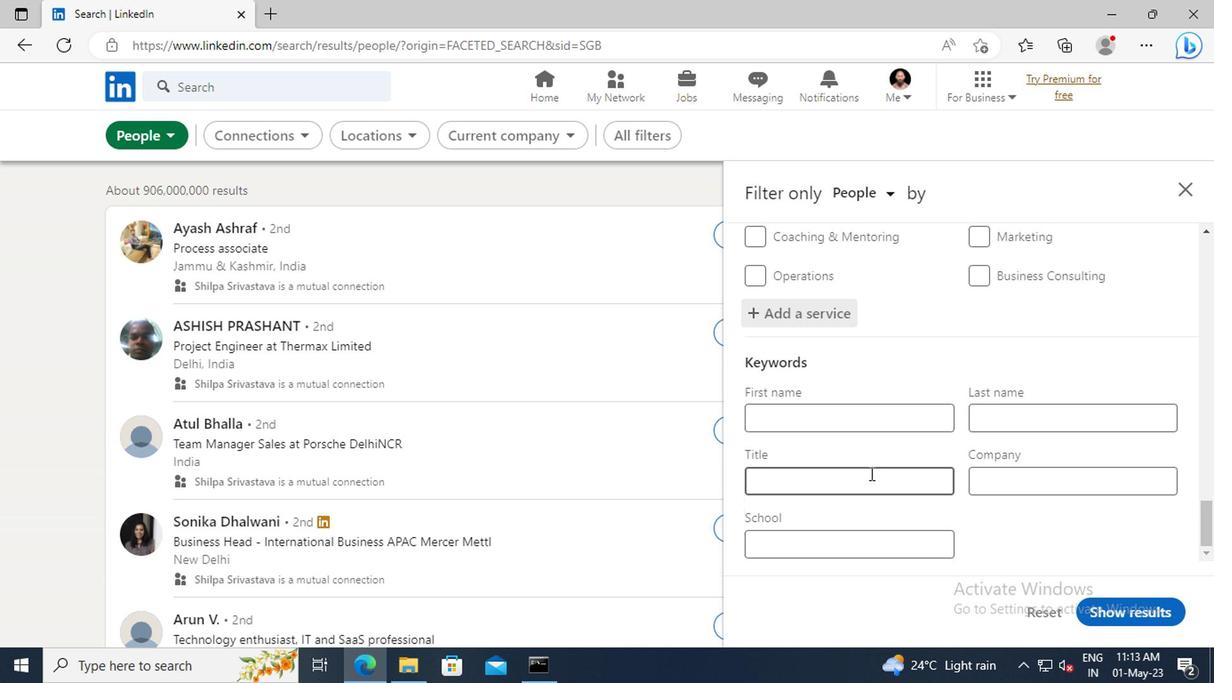 
Action: Mouse pressed left at (711, 461)
Screenshot: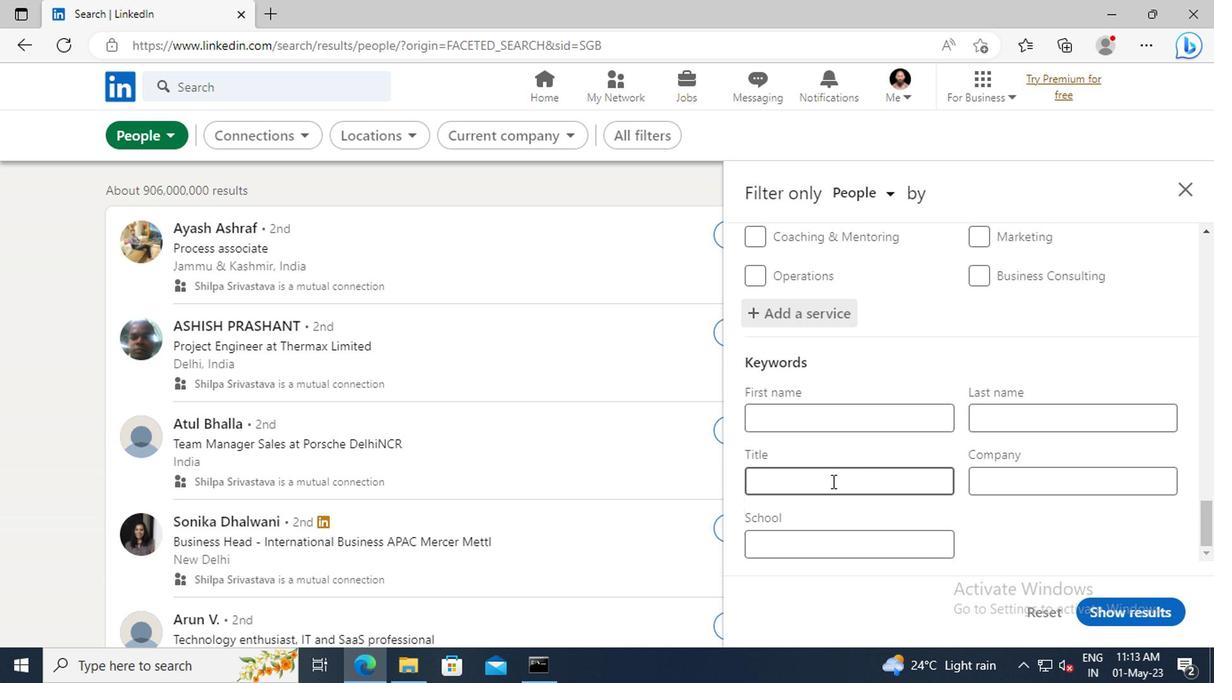 
Action: Key pressed <Key.shift>HOTEL<Key.space><Key.shift>MANAGER<Key.enter>
Screenshot: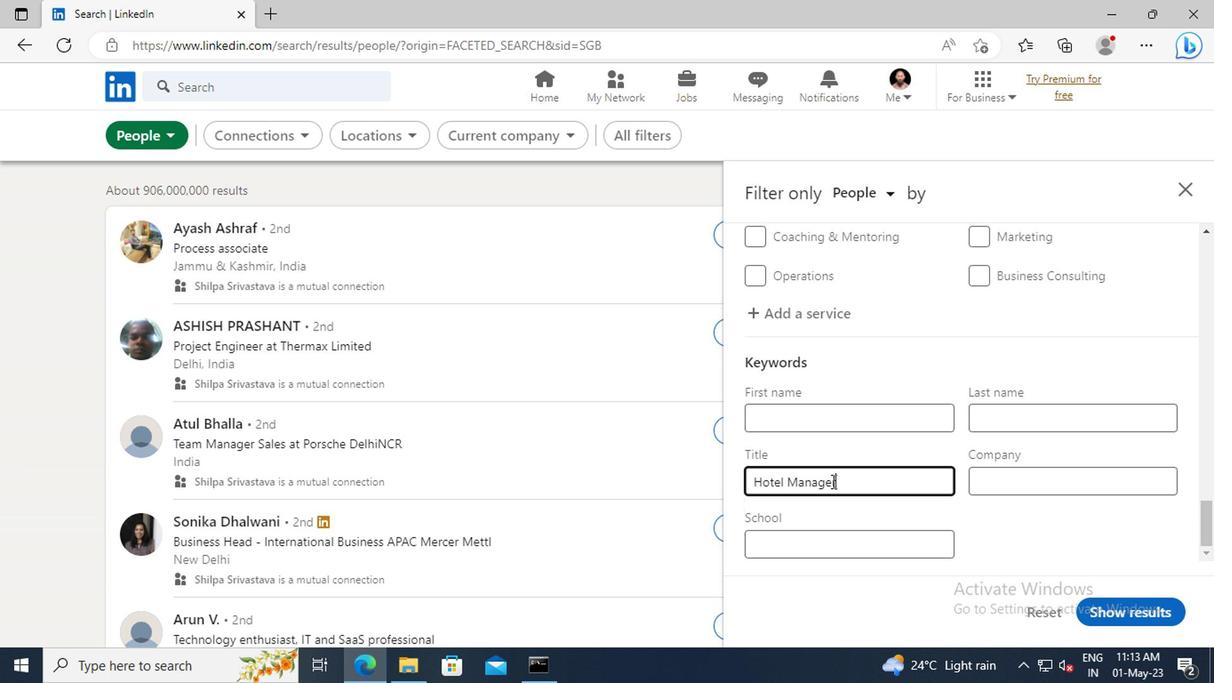 
Action: Mouse moved to (908, 553)
Screenshot: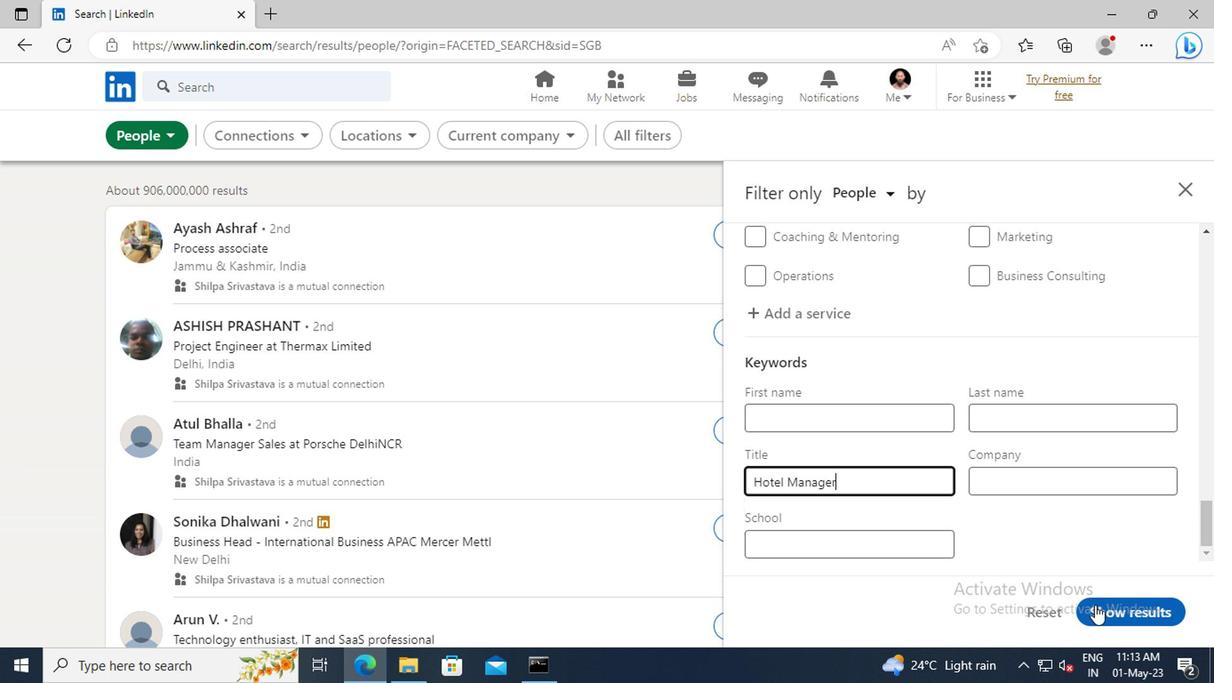 
Action: Mouse pressed left at (908, 553)
Screenshot: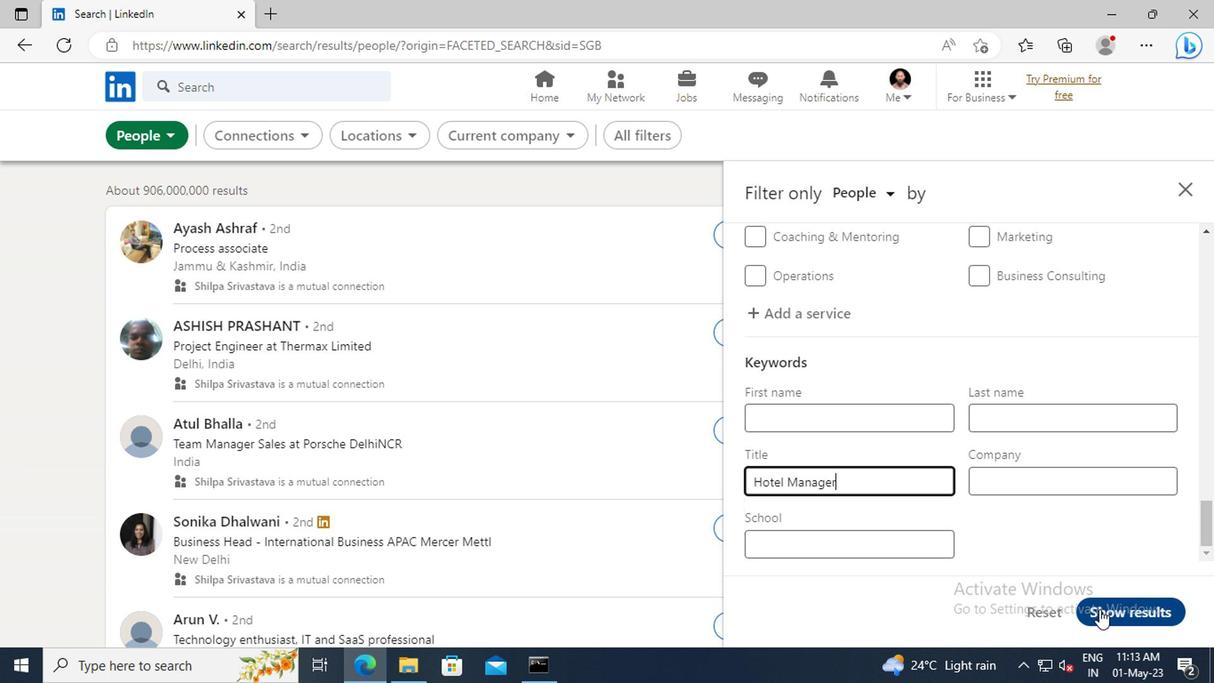 
